 Task: Search one way flight ticket for 3 adults, 3 children in business from Oakland: Oakland International Airport to South Bend: South Bend International Airport on 8-6-2023. Choice of flights is JetBlue. Number of bags: 1 checked bag. Price is upto 74000. Outbound departure time preference is 19:30.
Action: Mouse moved to (318, 131)
Screenshot: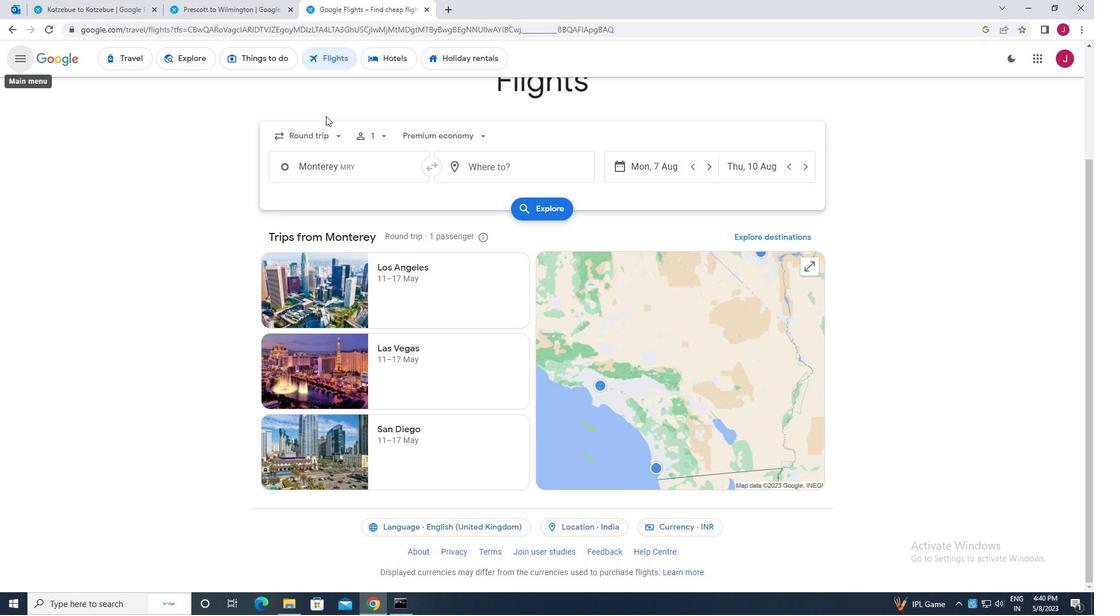 
Action: Mouse pressed left at (318, 131)
Screenshot: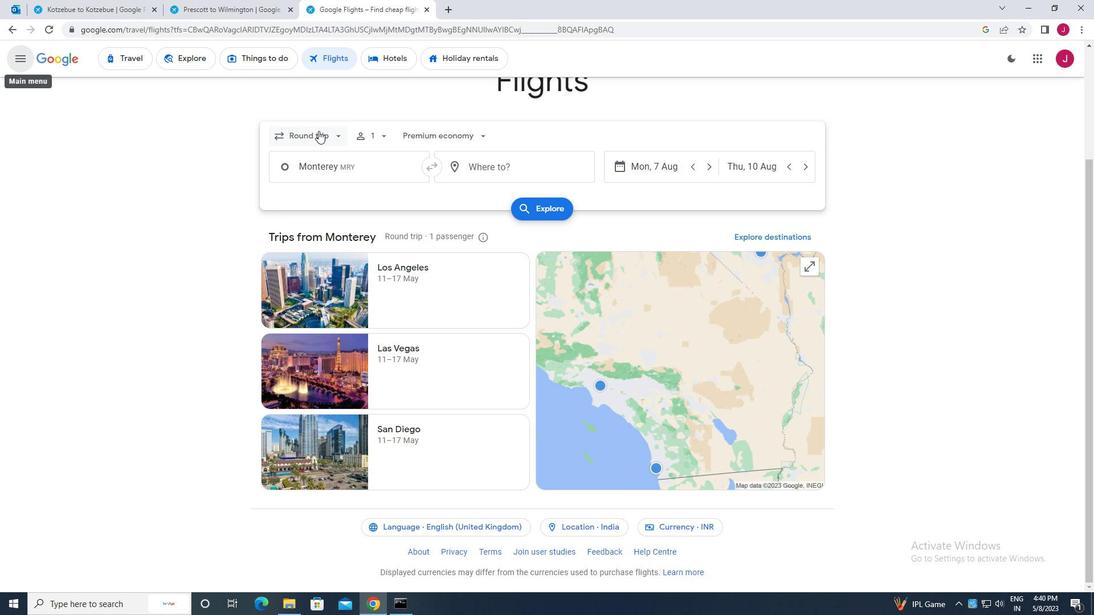 
Action: Mouse moved to (329, 185)
Screenshot: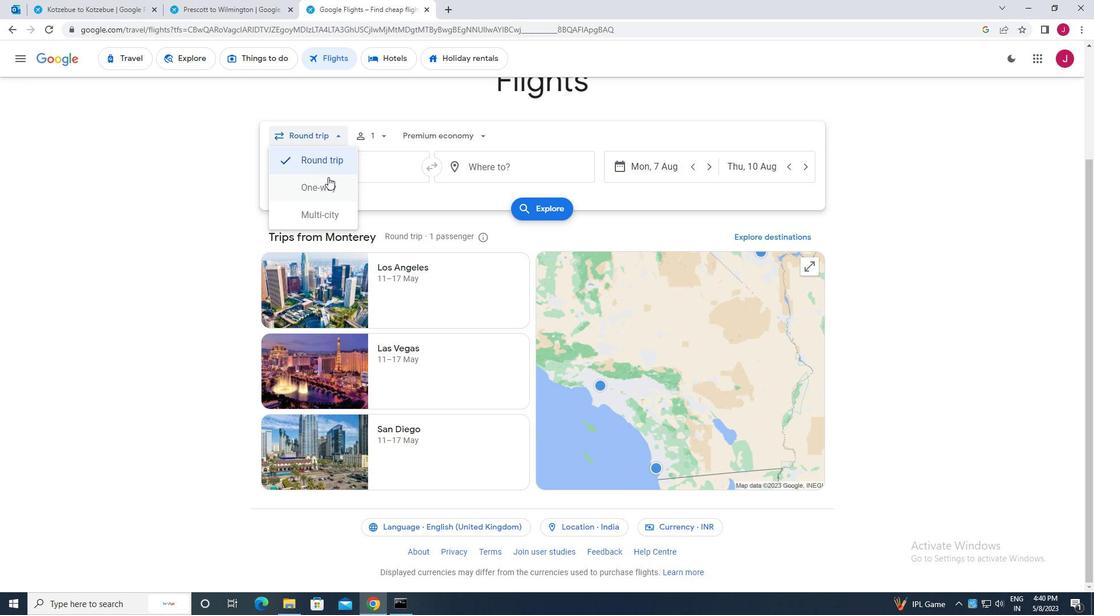 
Action: Mouse pressed left at (329, 185)
Screenshot: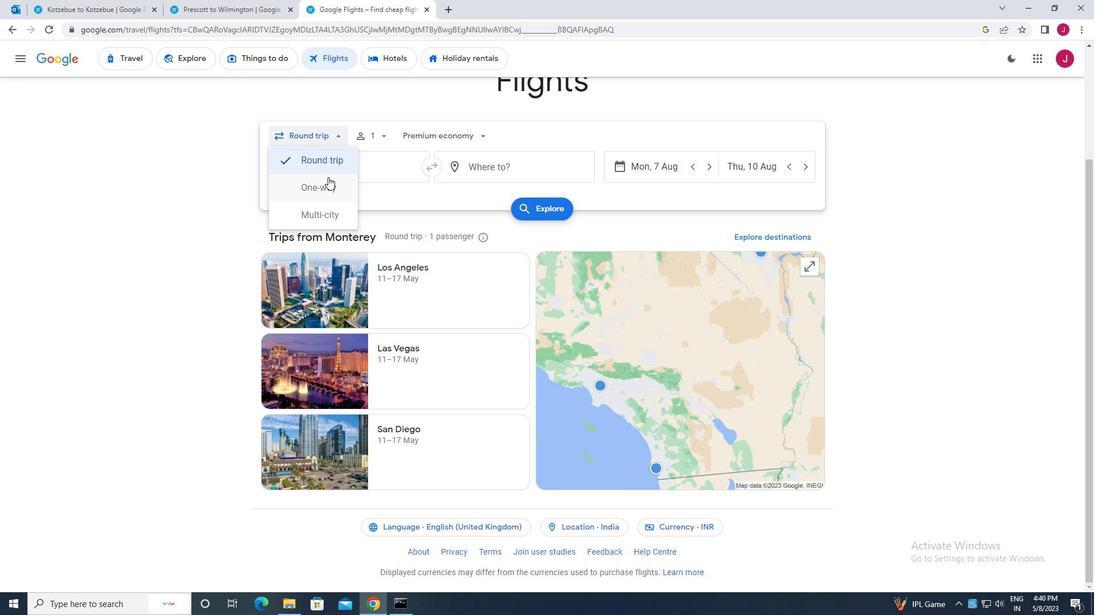 
Action: Mouse moved to (379, 135)
Screenshot: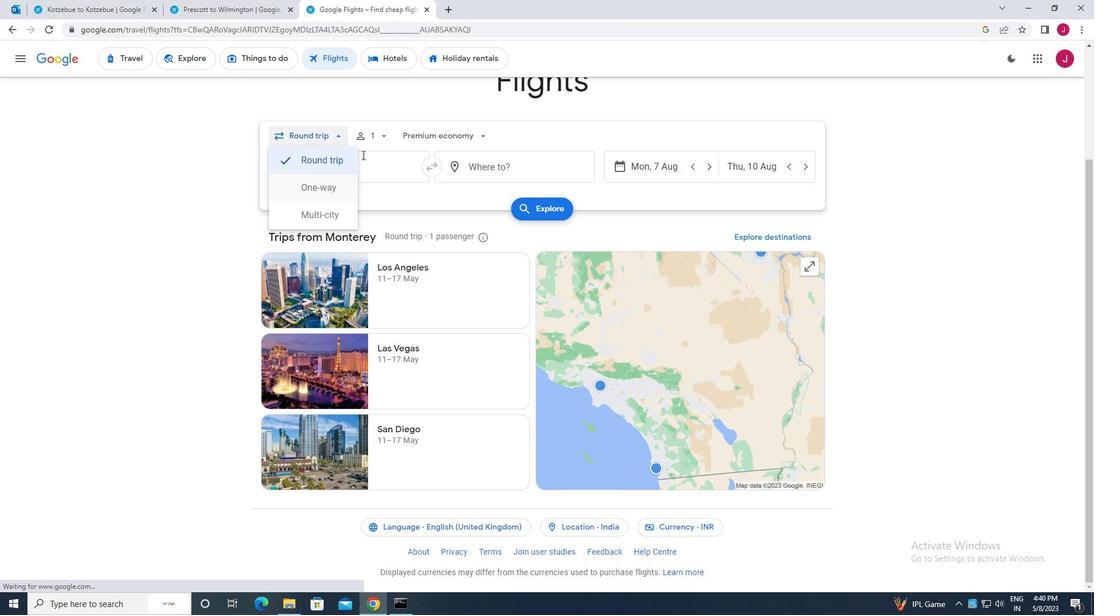 
Action: Mouse pressed left at (379, 135)
Screenshot: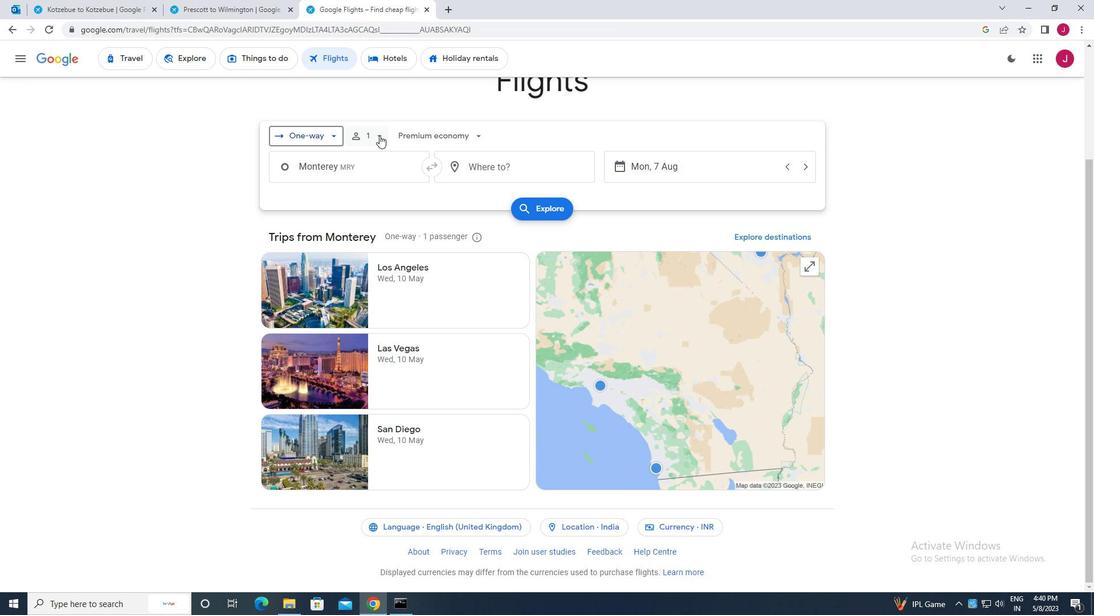 
Action: Mouse moved to (461, 167)
Screenshot: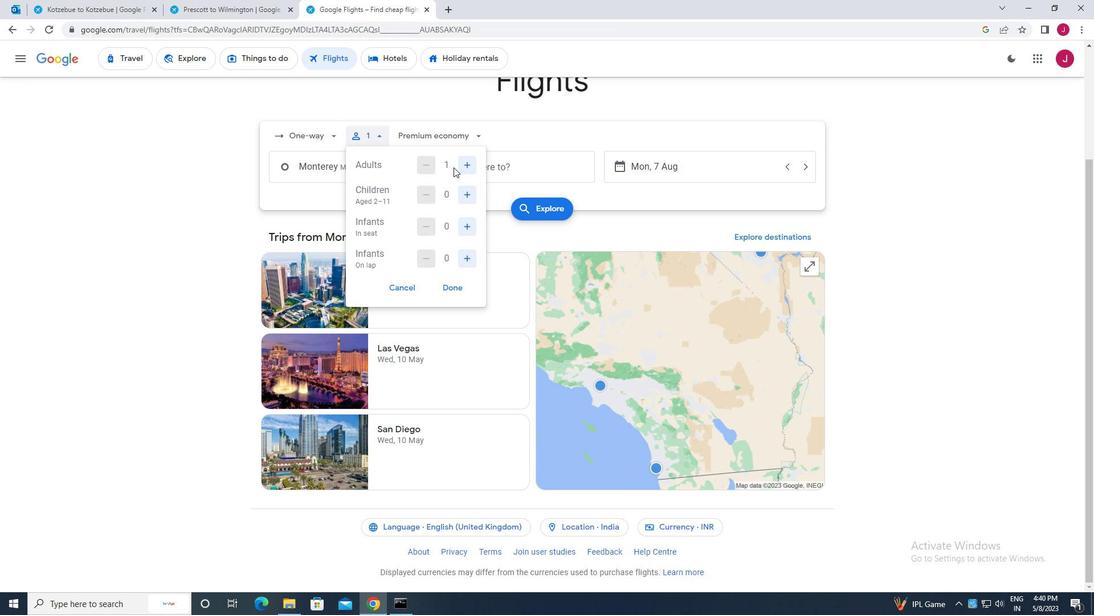 
Action: Mouse pressed left at (461, 167)
Screenshot: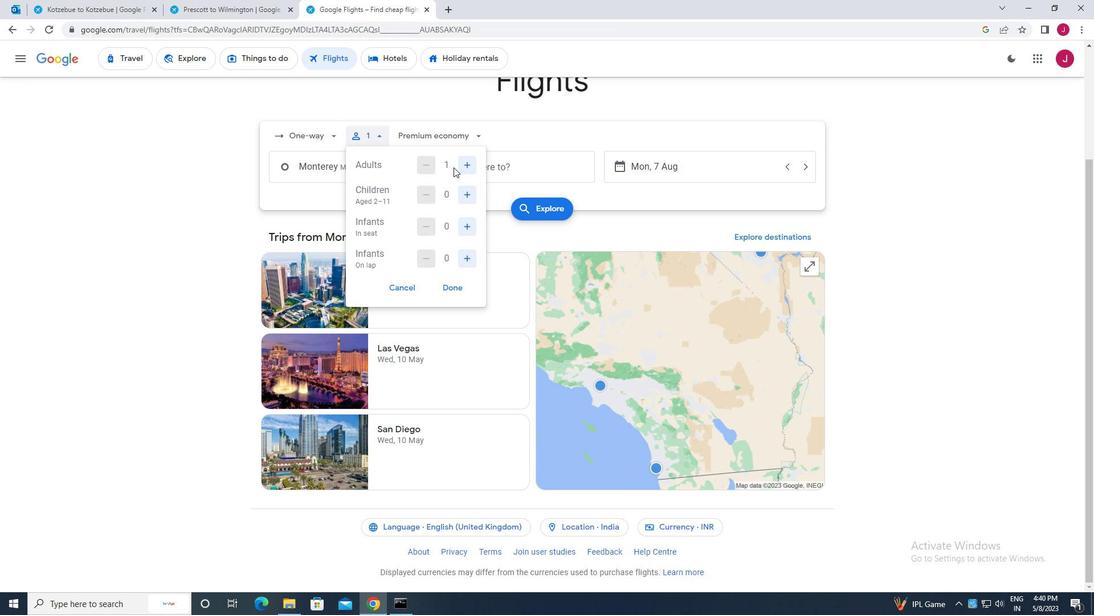 
Action: Mouse moved to (461, 167)
Screenshot: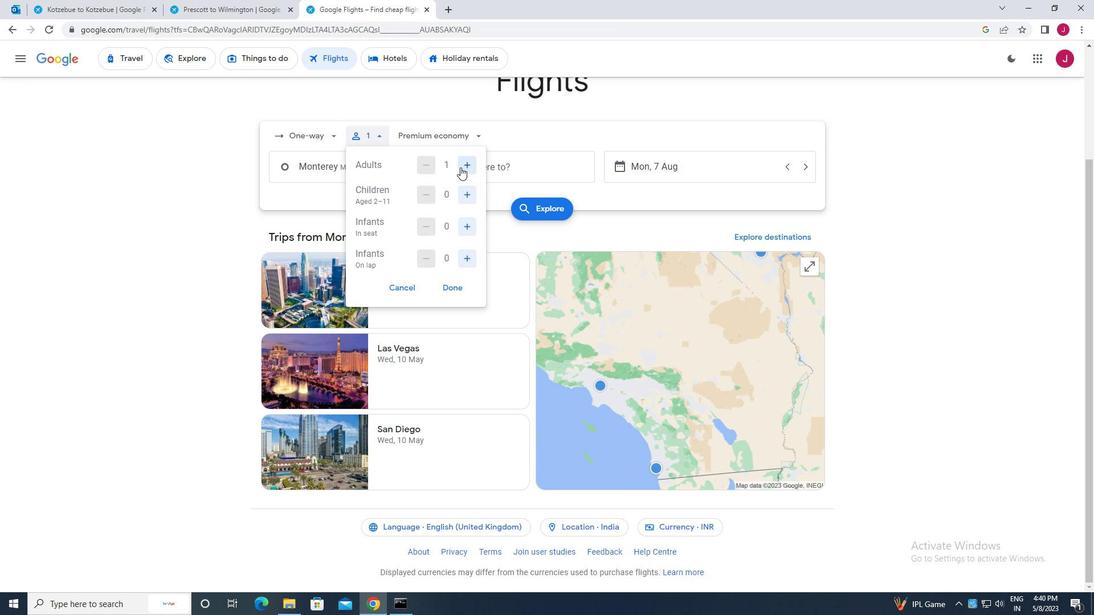
Action: Mouse pressed left at (461, 167)
Screenshot: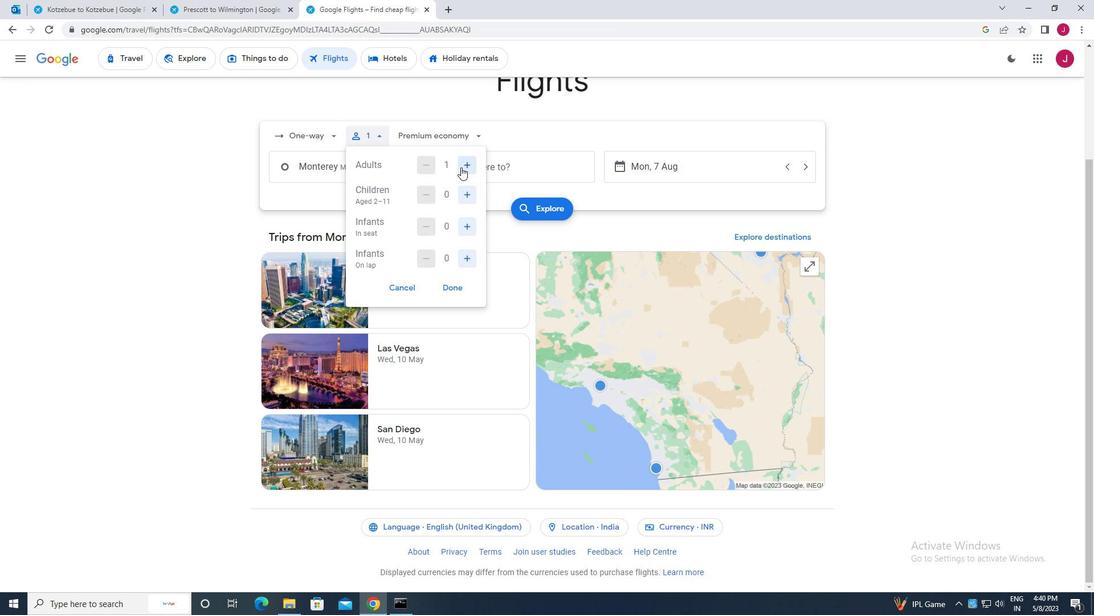 
Action: Mouse pressed left at (461, 167)
Screenshot: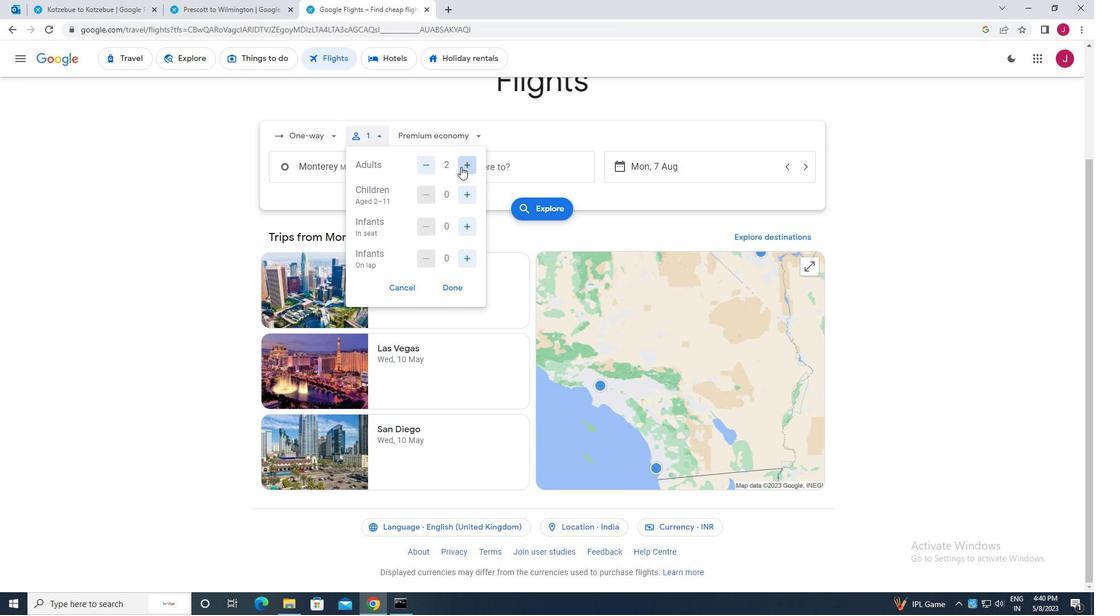 
Action: Mouse moved to (426, 162)
Screenshot: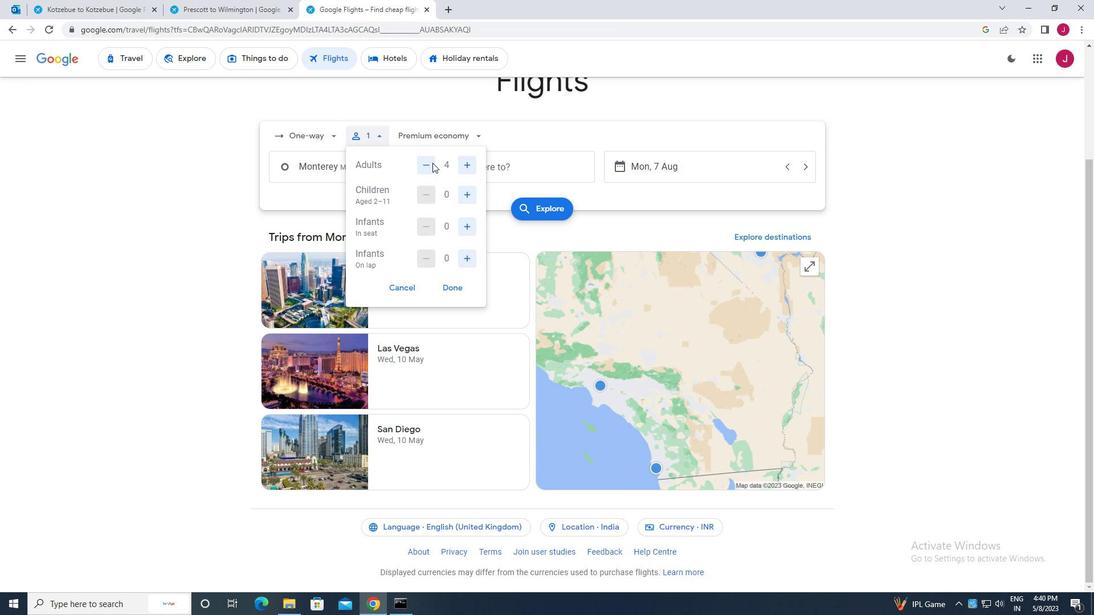 
Action: Mouse pressed left at (426, 162)
Screenshot: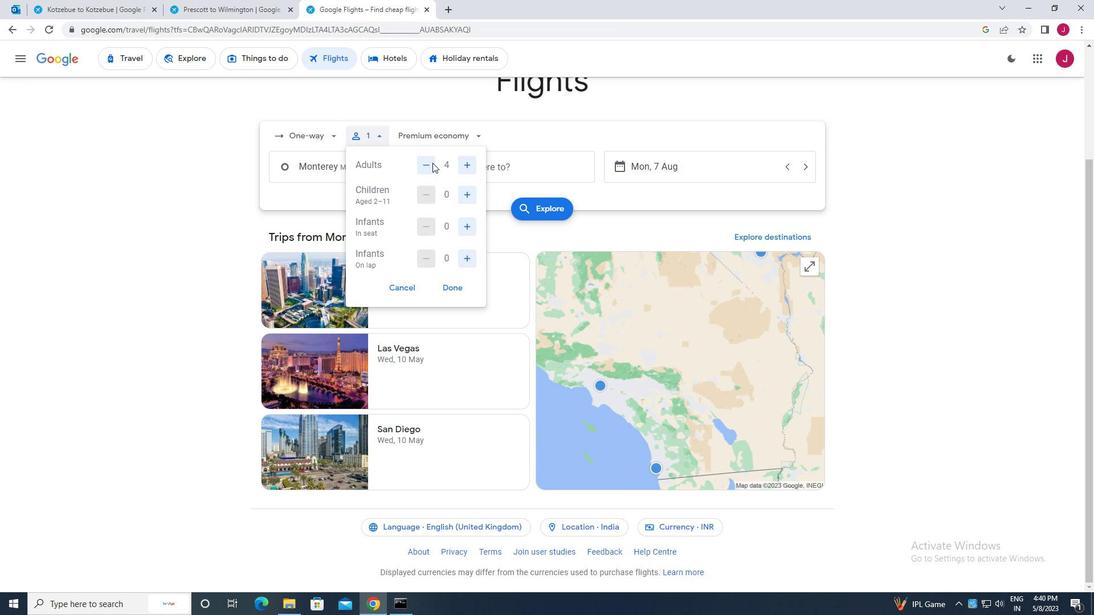 
Action: Mouse moved to (467, 194)
Screenshot: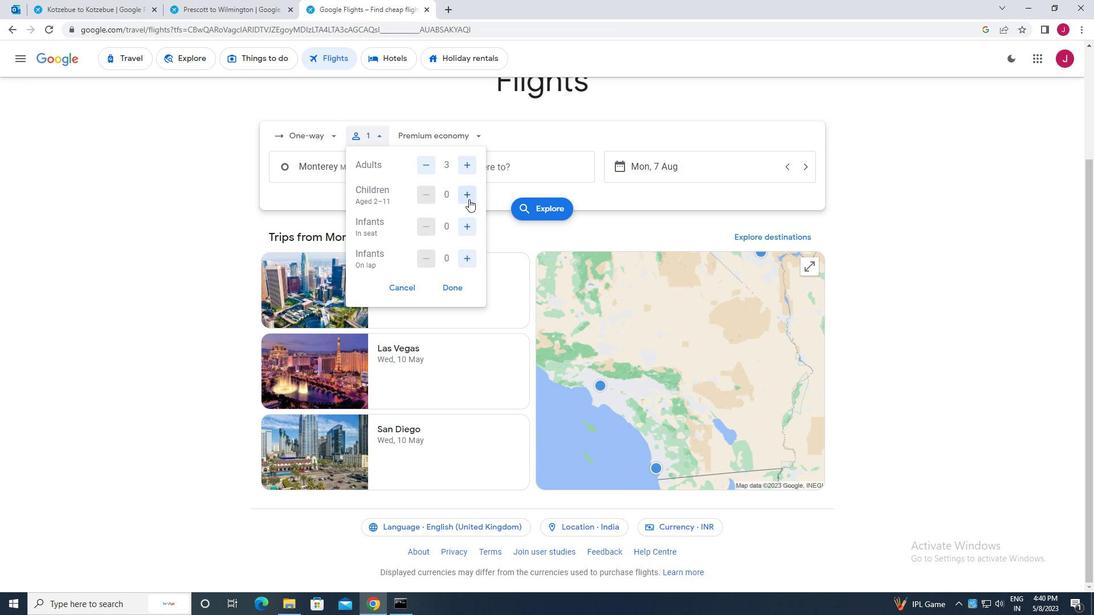 
Action: Mouse pressed left at (467, 194)
Screenshot: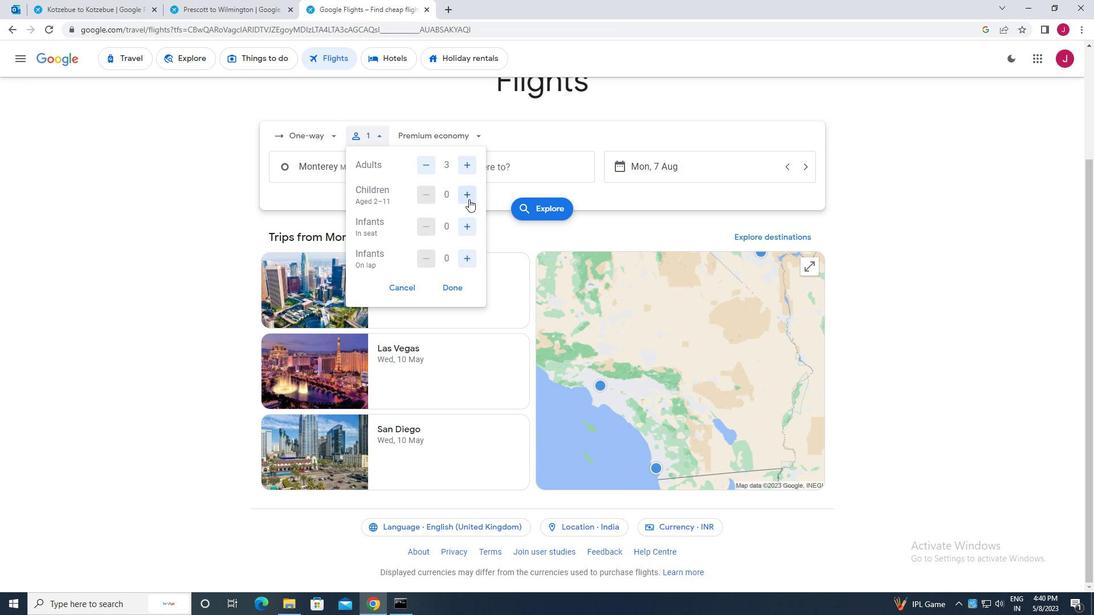 
Action: Mouse moved to (467, 194)
Screenshot: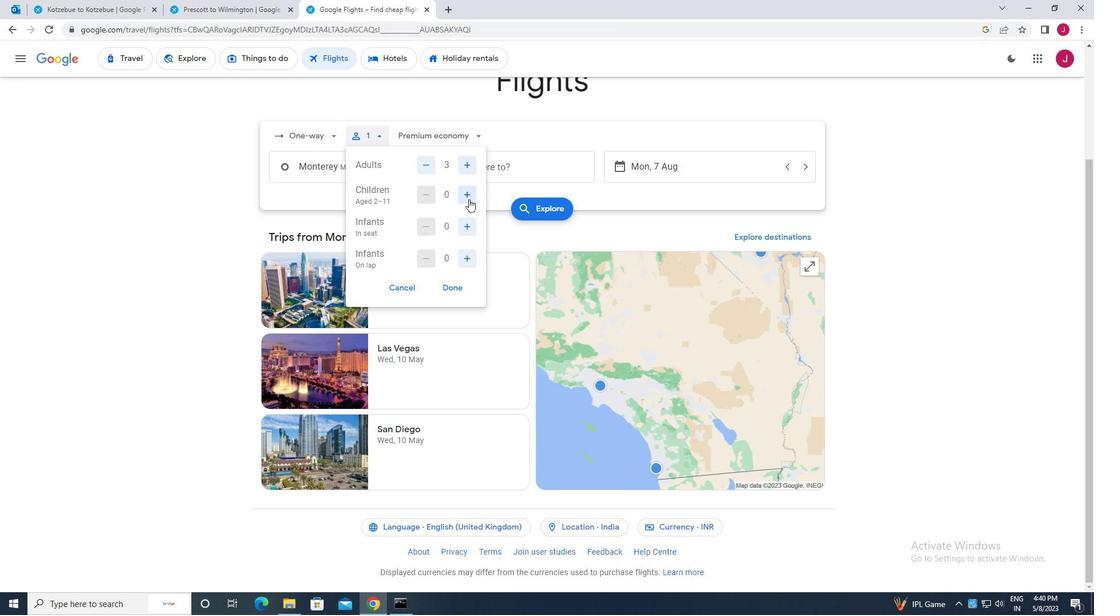 
Action: Mouse pressed left at (467, 194)
Screenshot: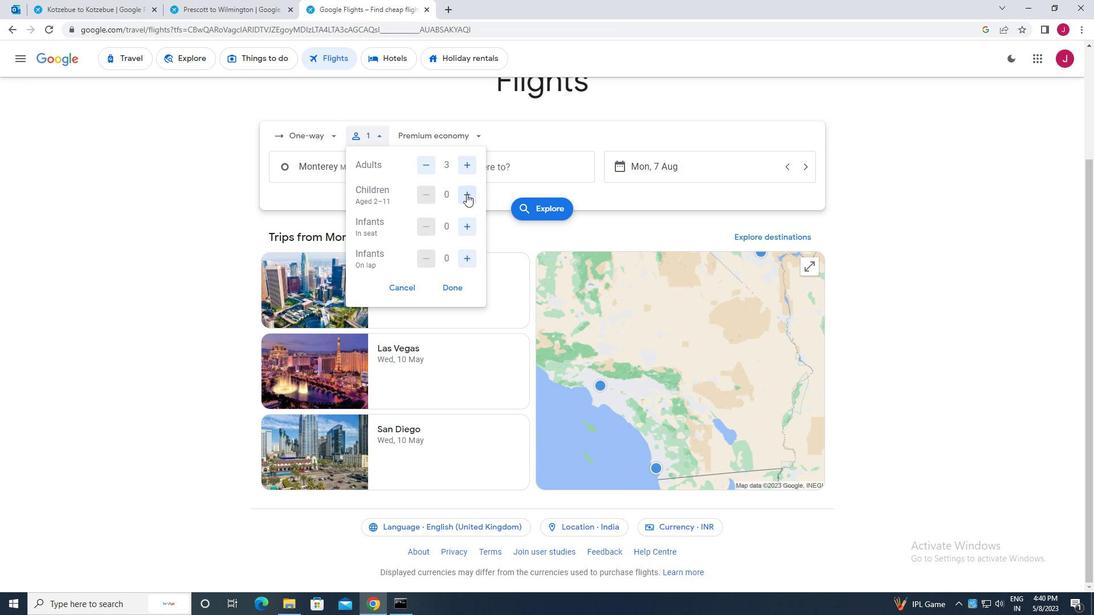 
Action: Mouse moved to (470, 193)
Screenshot: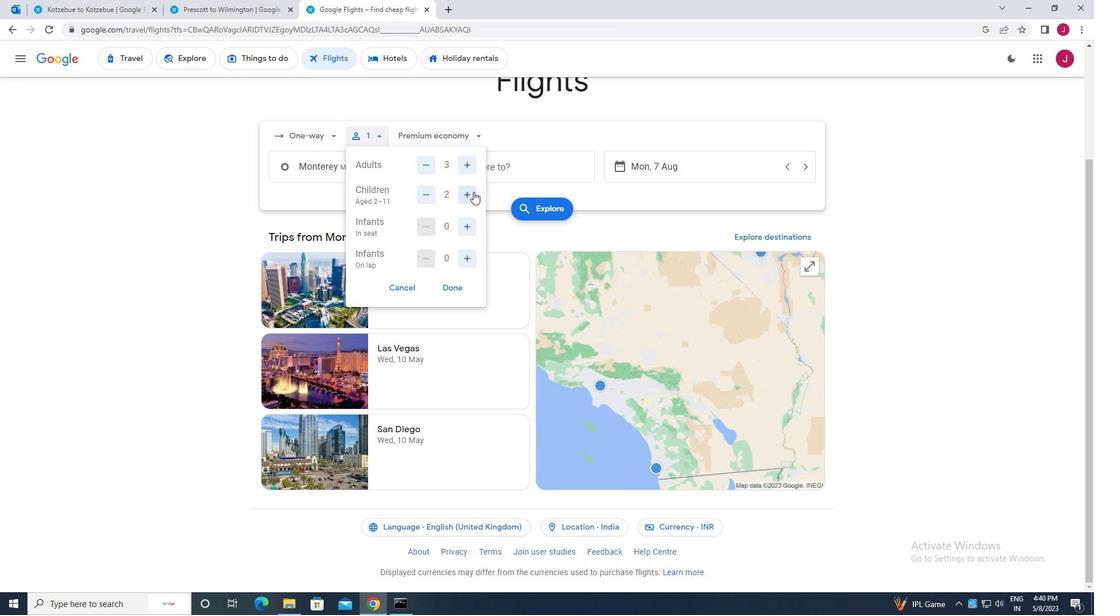
Action: Mouse pressed left at (470, 193)
Screenshot: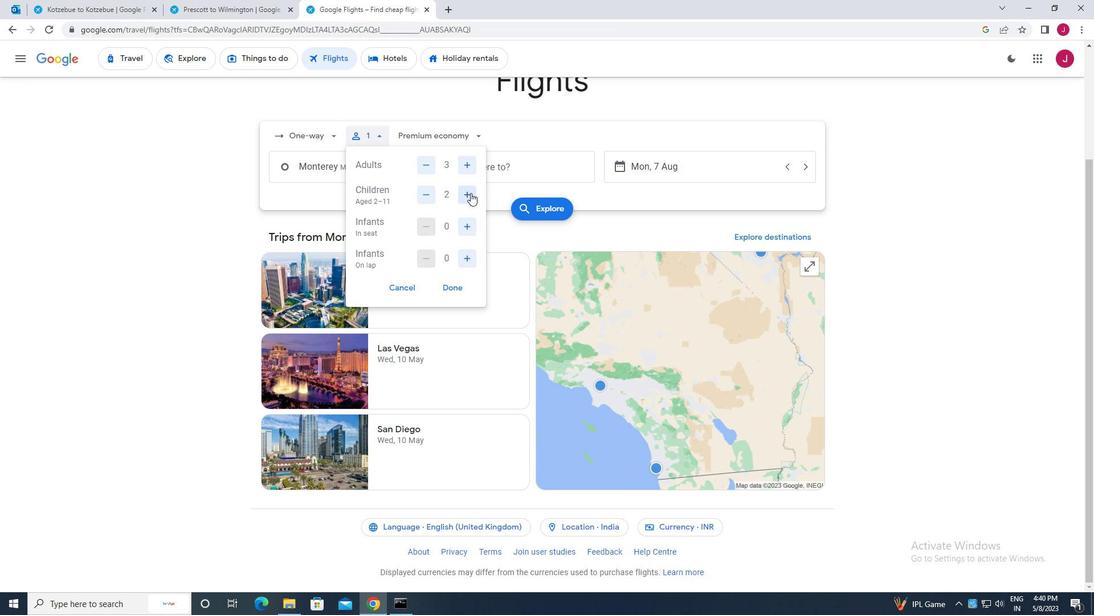 
Action: Mouse moved to (456, 286)
Screenshot: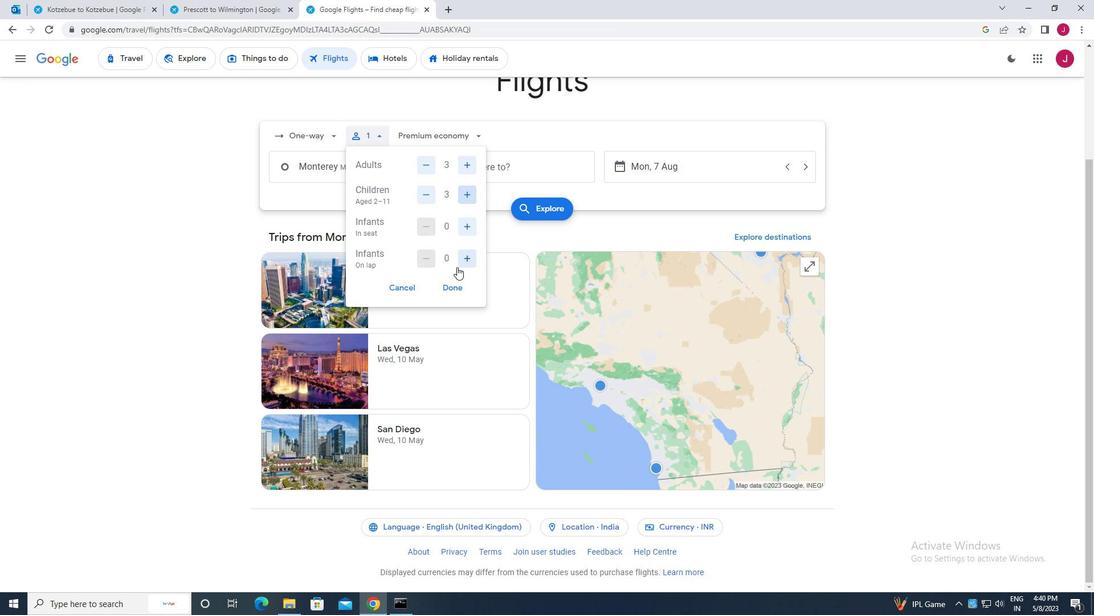 
Action: Mouse pressed left at (456, 286)
Screenshot: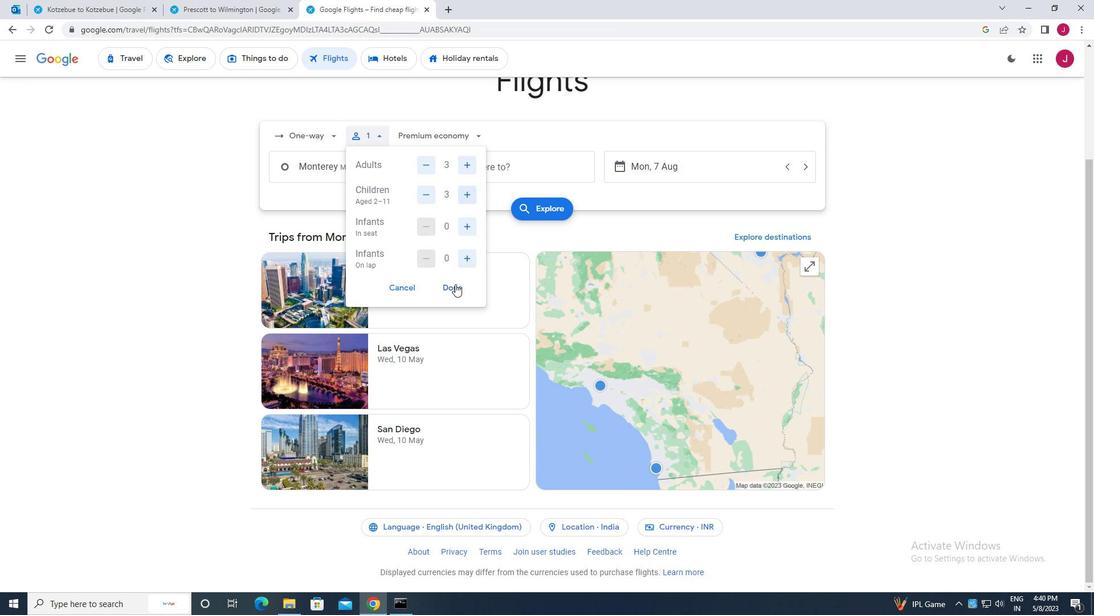 
Action: Mouse moved to (422, 136)
Screenshot: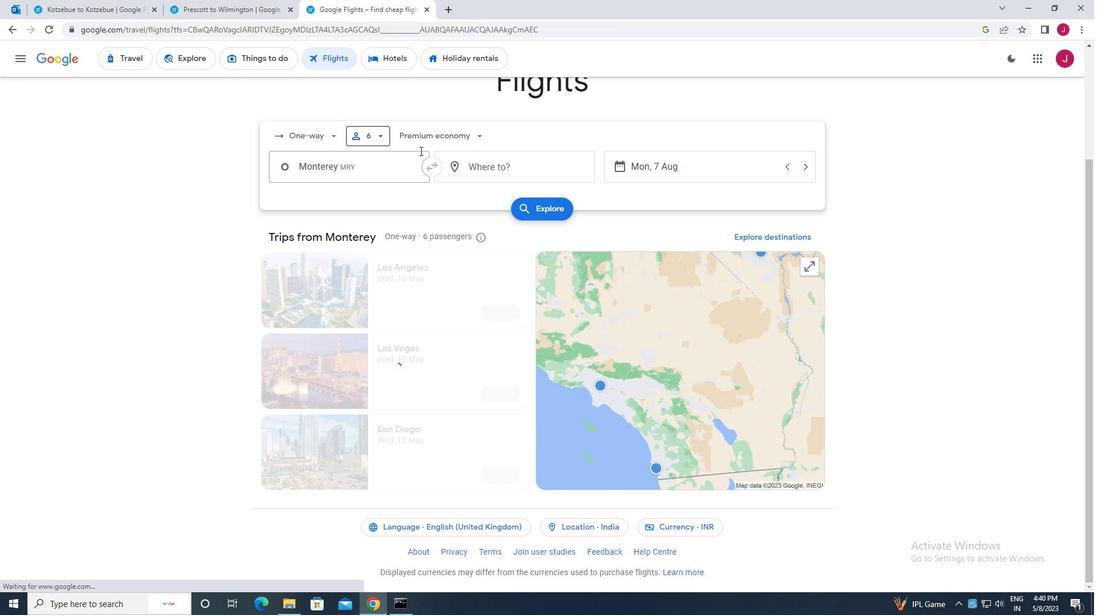 
Action: Mouse pressed left at (422, 136)
Screenshot: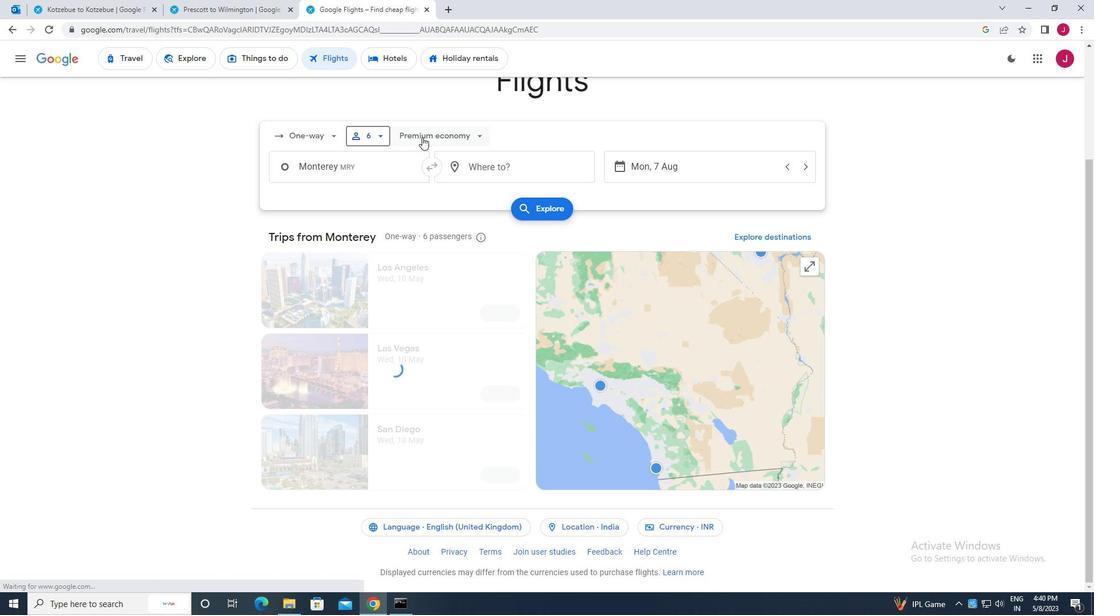 
Action: Mouse moved to (443, 208)
Screenshot: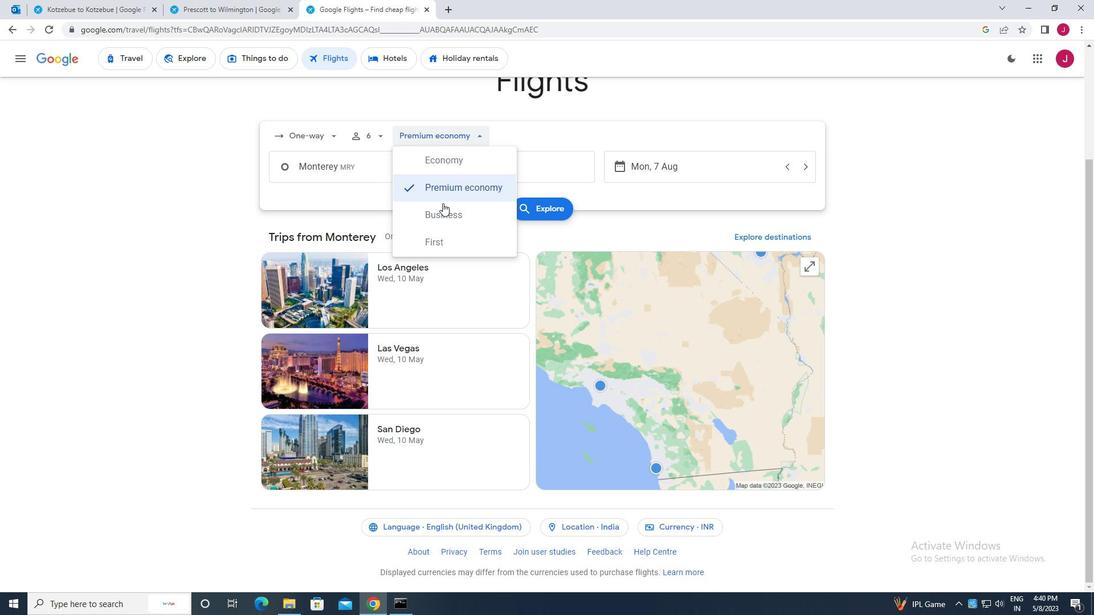 
Action: Mouse pressed left at (443, 208)
Screenshot: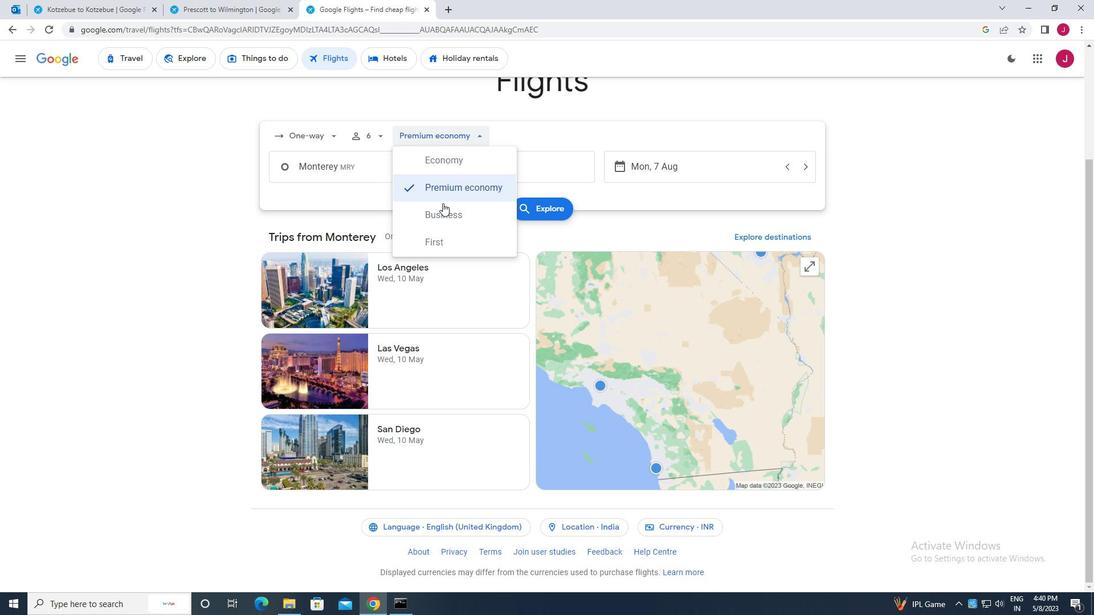 
Action: Mouse moved to (376, 172)
Screenshot: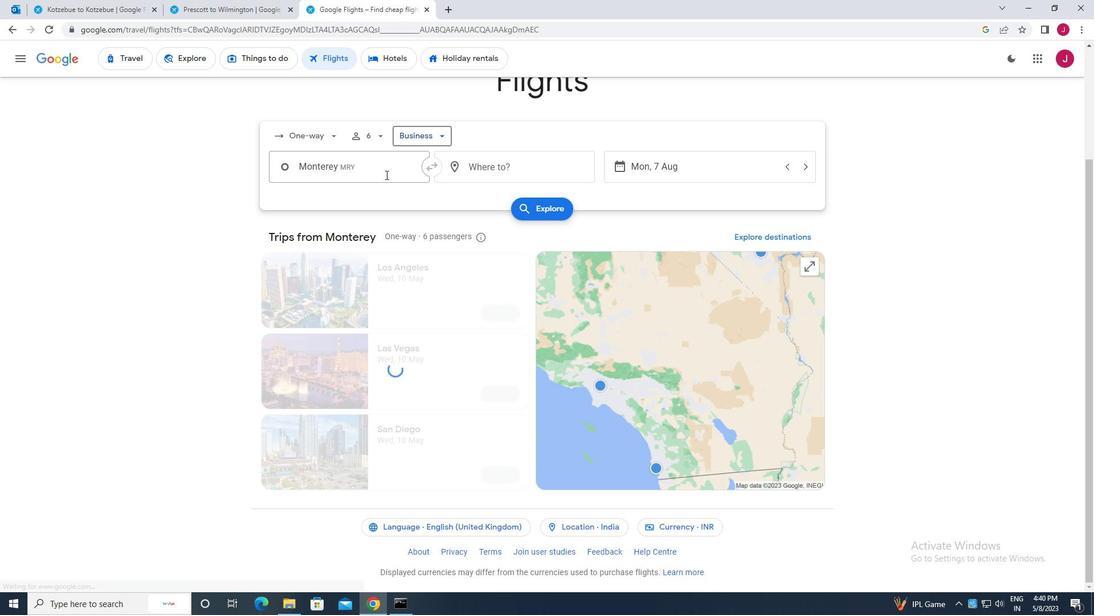 
Action: Mouse pressed left at (376, 172)
Screenshot: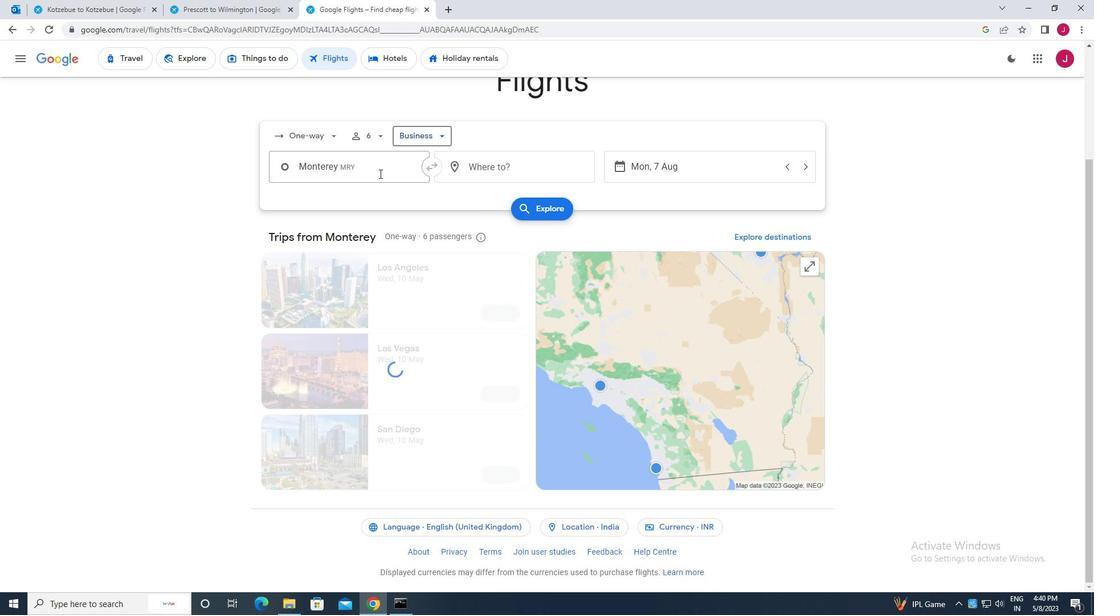 
Action: Mouse moved to (376, 172)
Screenshot: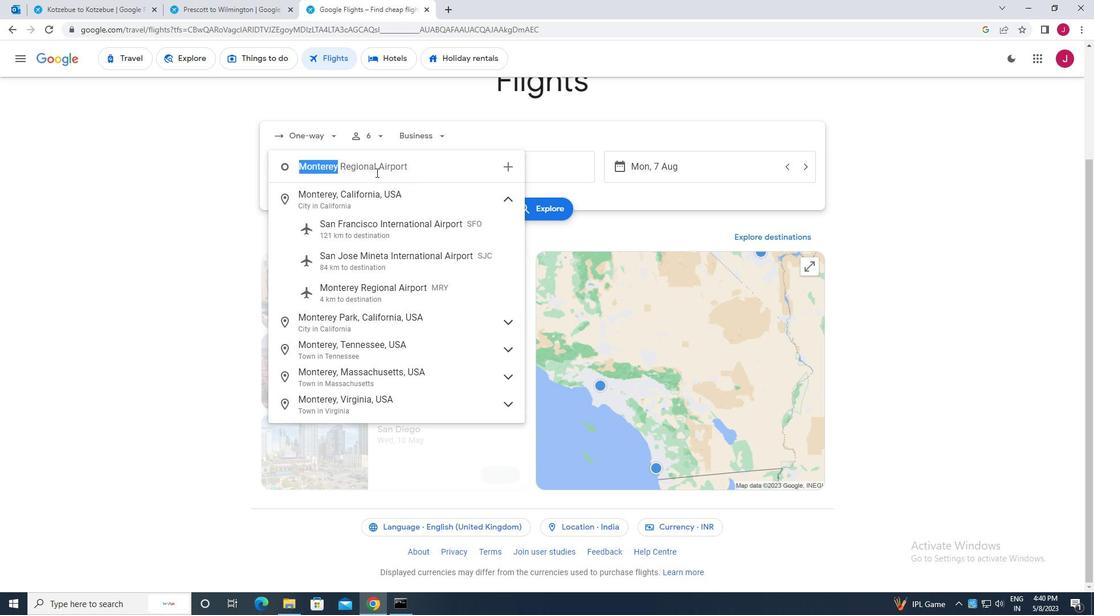 
Action: Key pressed o<Key.backspace>okland
Screenshot: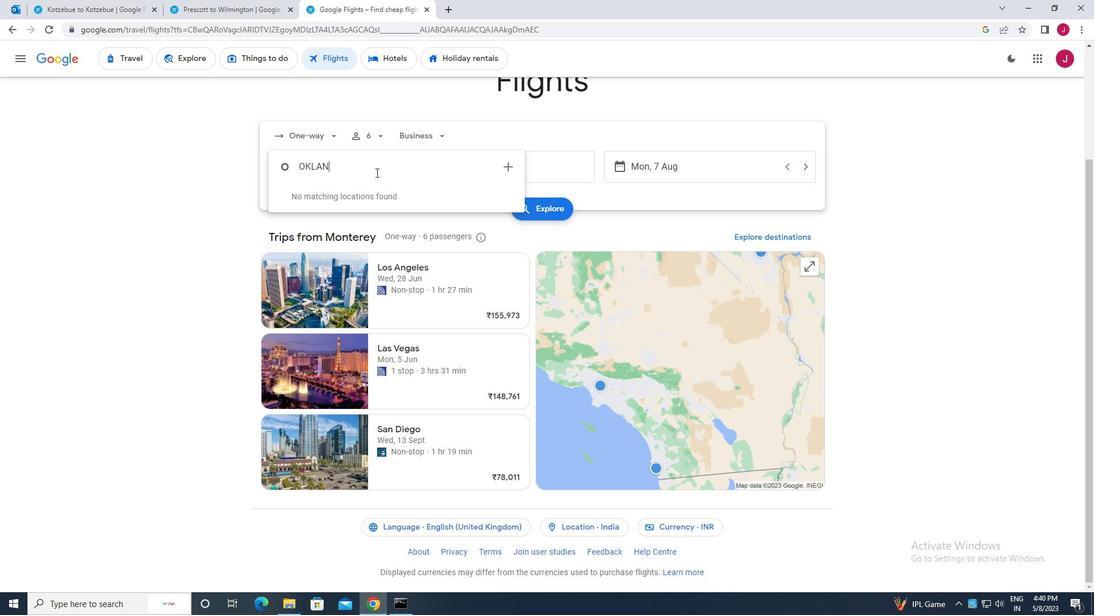 
Action: Mouse moved to (389, 226)
Screenshot: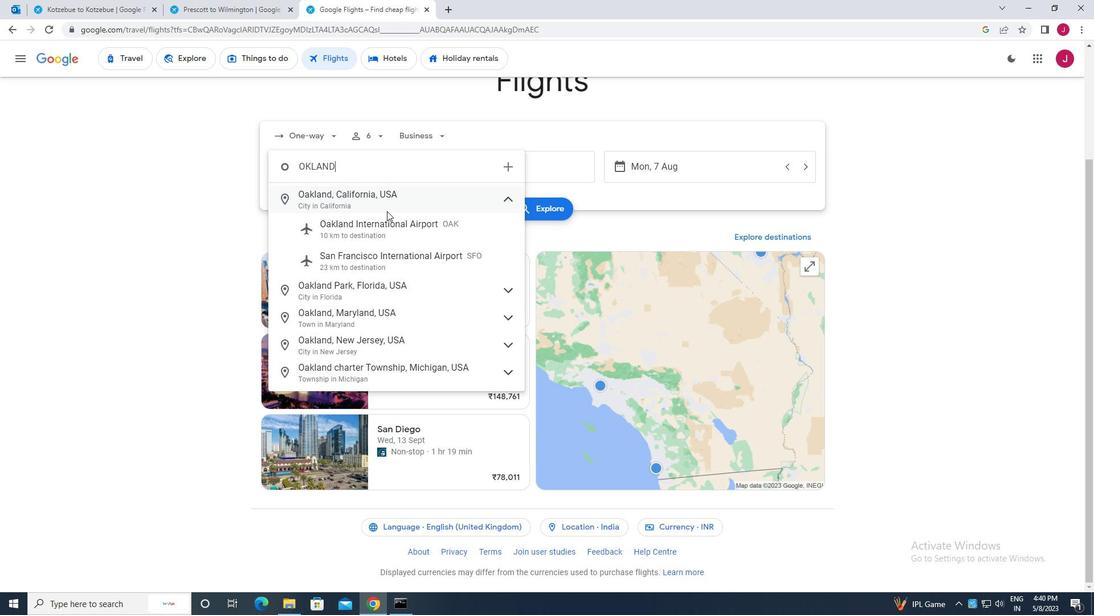 
Action: Mouse pressed left at (389, 226)
Screenshot: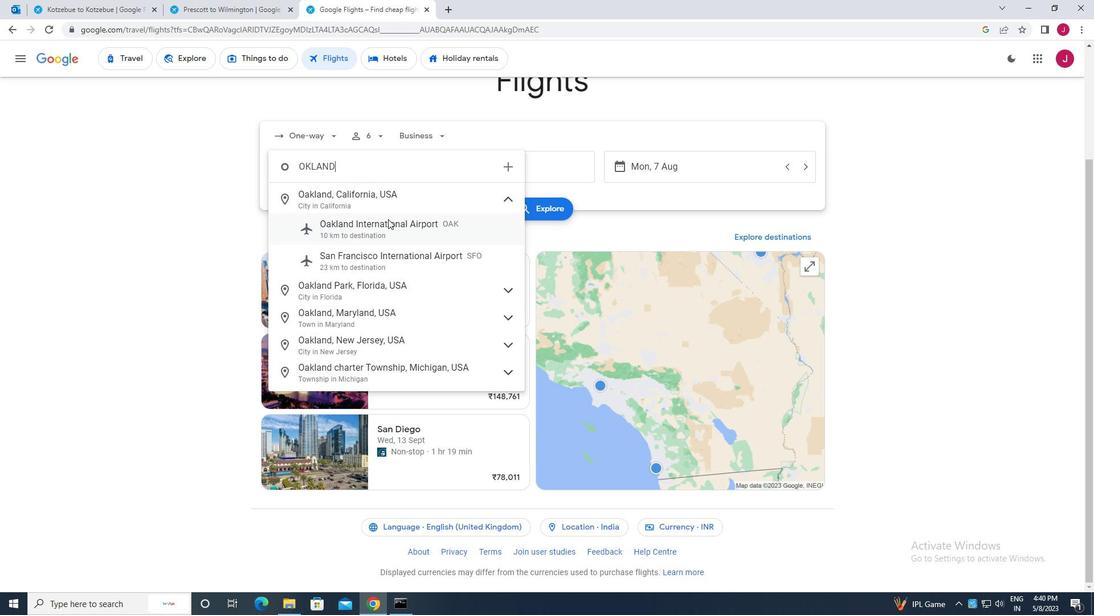 
Action: Mouse moved to (510, 172)
Screenshot: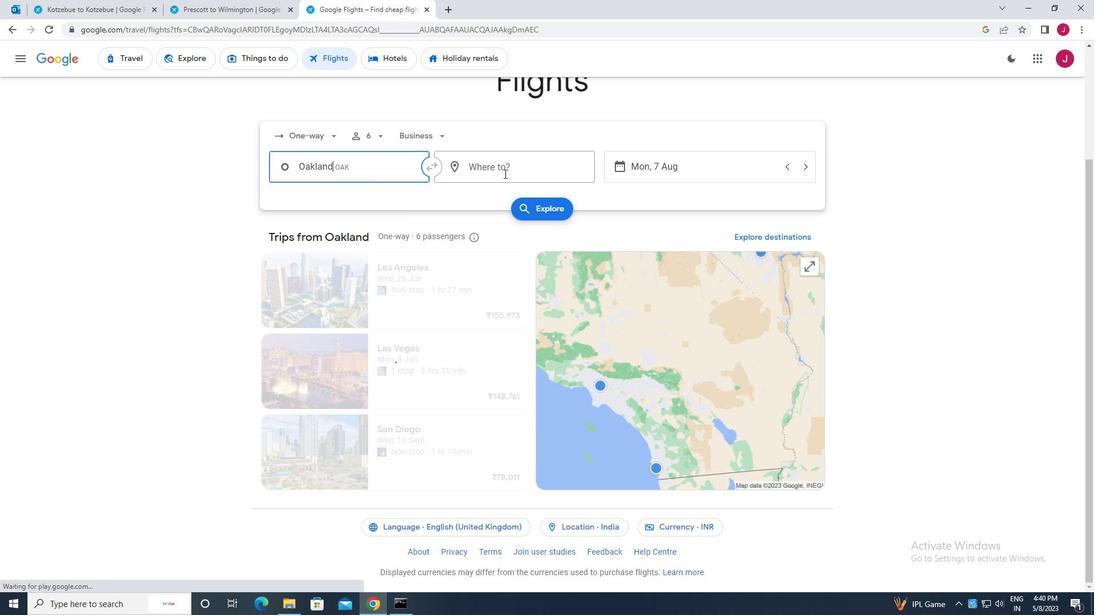 
Action: Mouse pressed left at (510, 172)
Screenshot: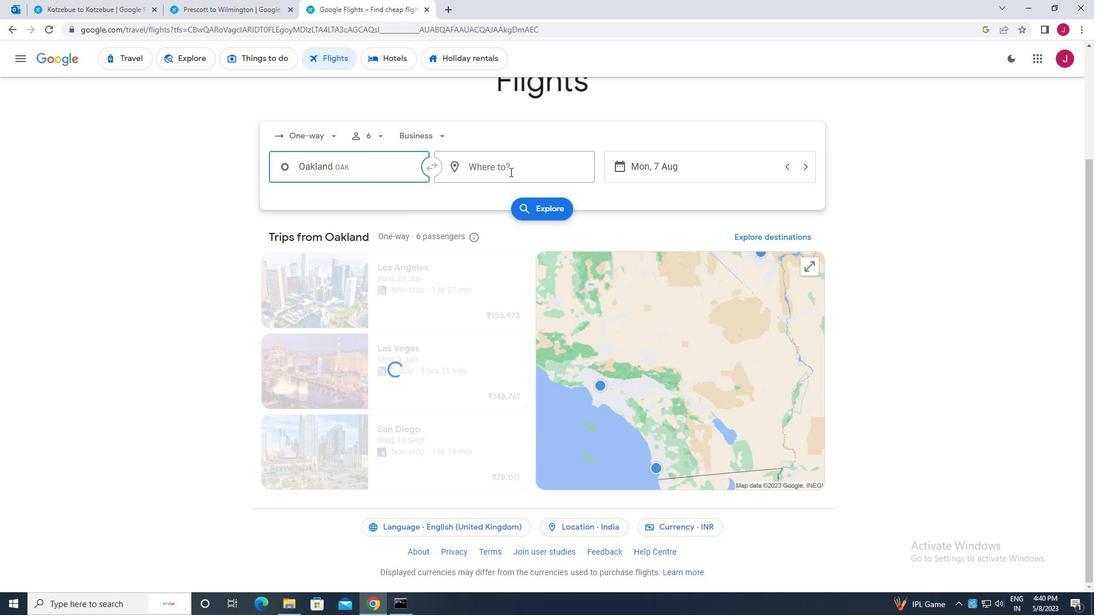 
Action: Mouse moved to (509, 172)
Screenshot: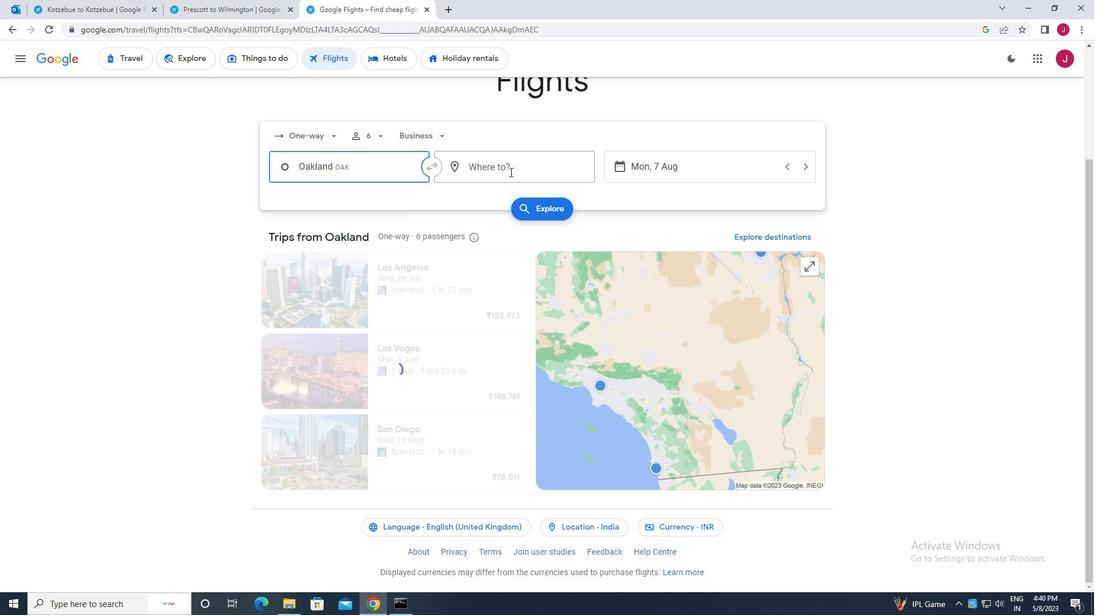 
Action: Key pressed south<Key.space>be
Screenshot: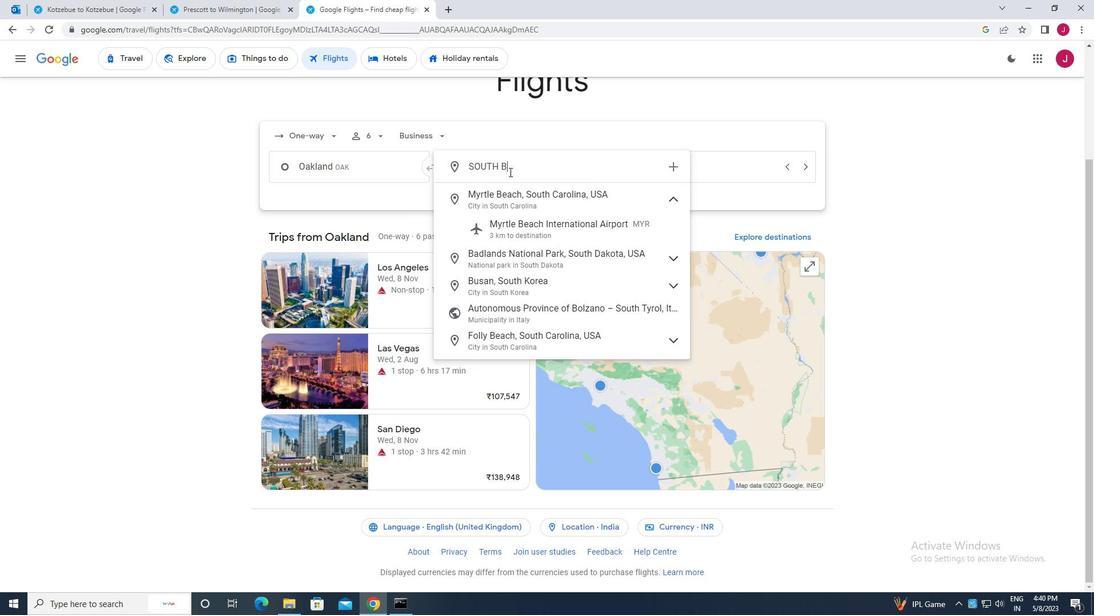 
Action: Mouse moved to (561, 167)
Screenshot: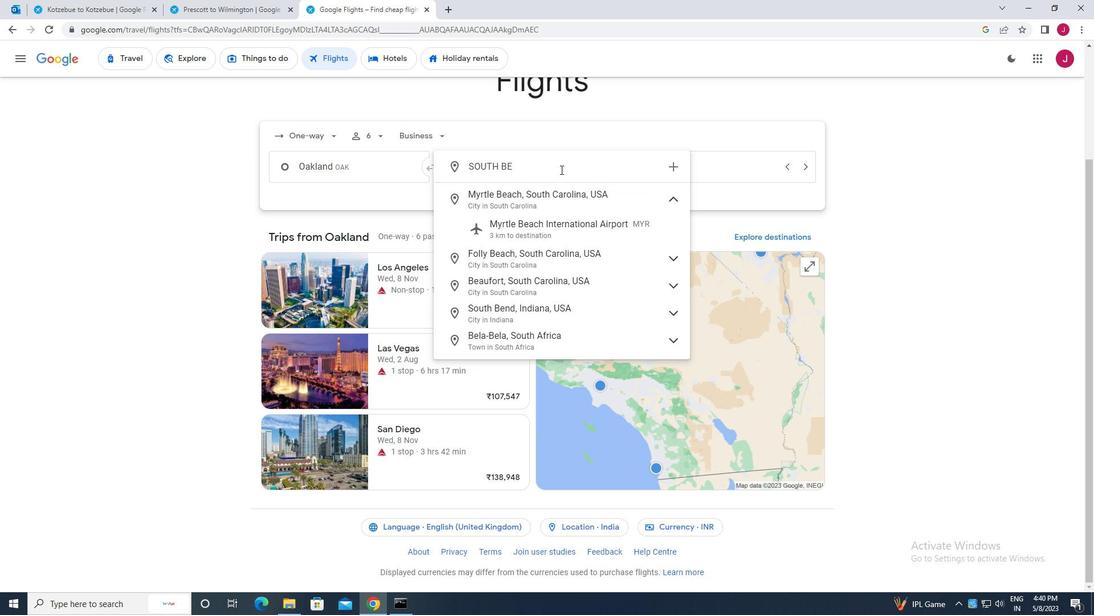 
Action: Key pressed nd
Screenshot: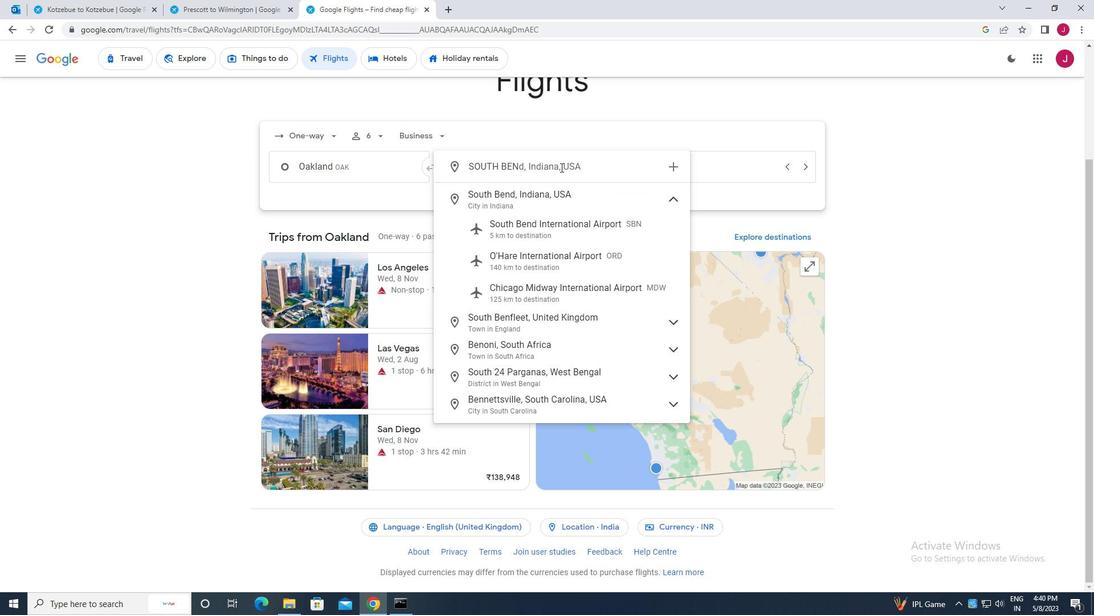 
Action: Mouse moved to (565, 227)
Screenshot: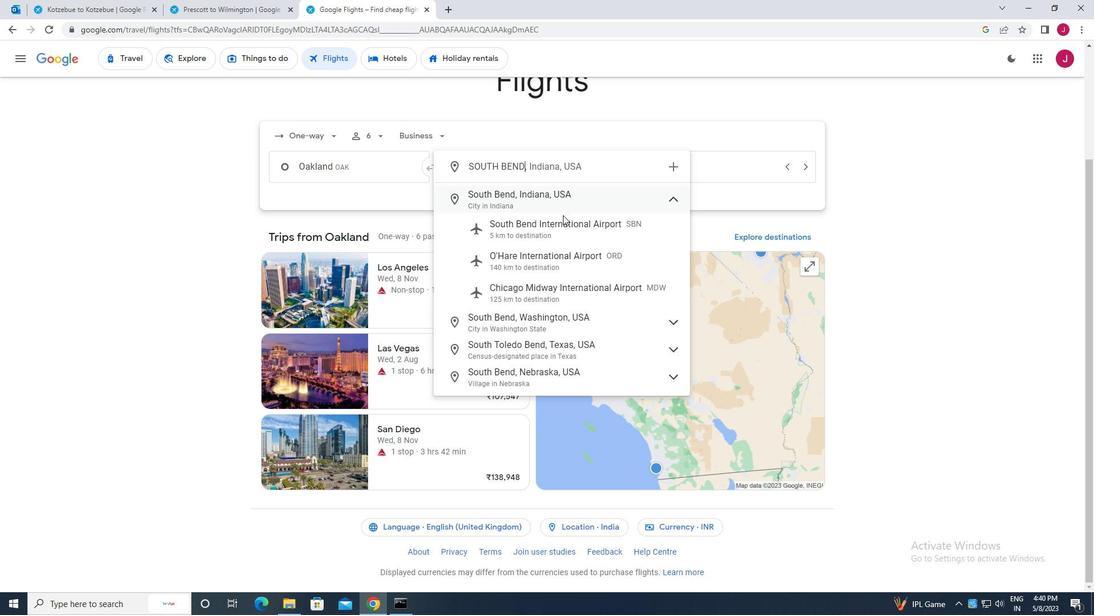 
Action: Mouse pressed left at (565, 227)
Screenshot: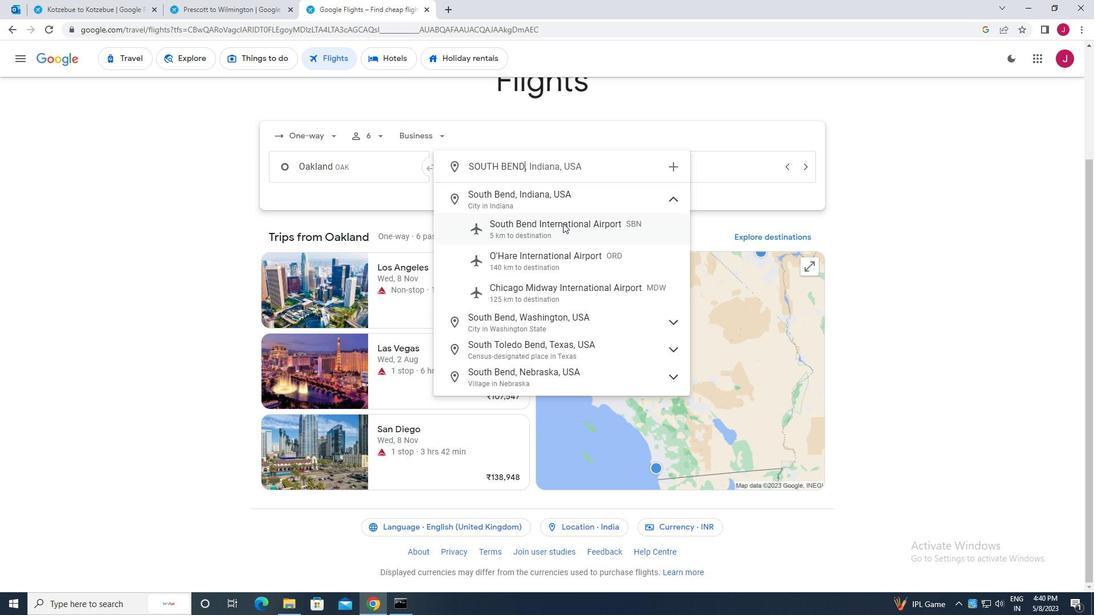 
Action: Mouse moved to (669, 167)
Screenshot: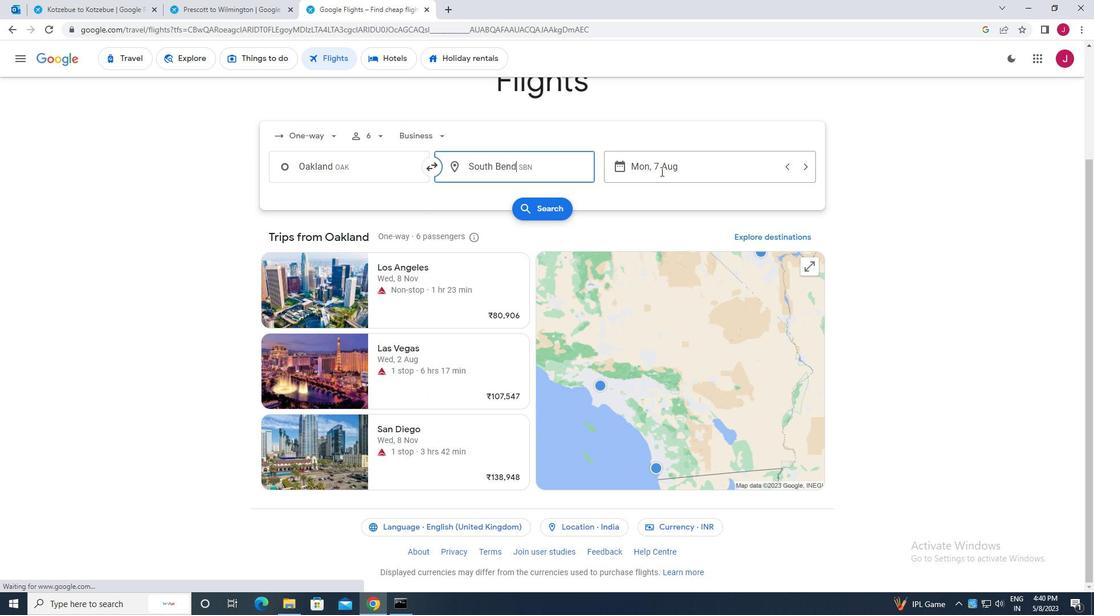 
Action: Mouse pressed left at (669, 167)
Screenshot: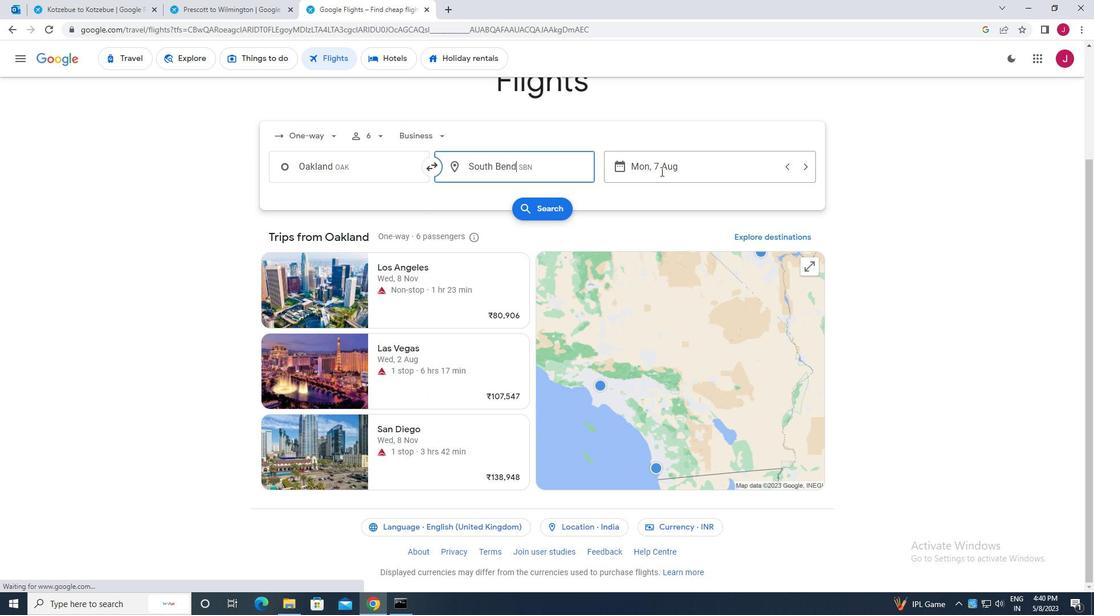 
Action: Mouse moved to (405, 286)
Screenshot: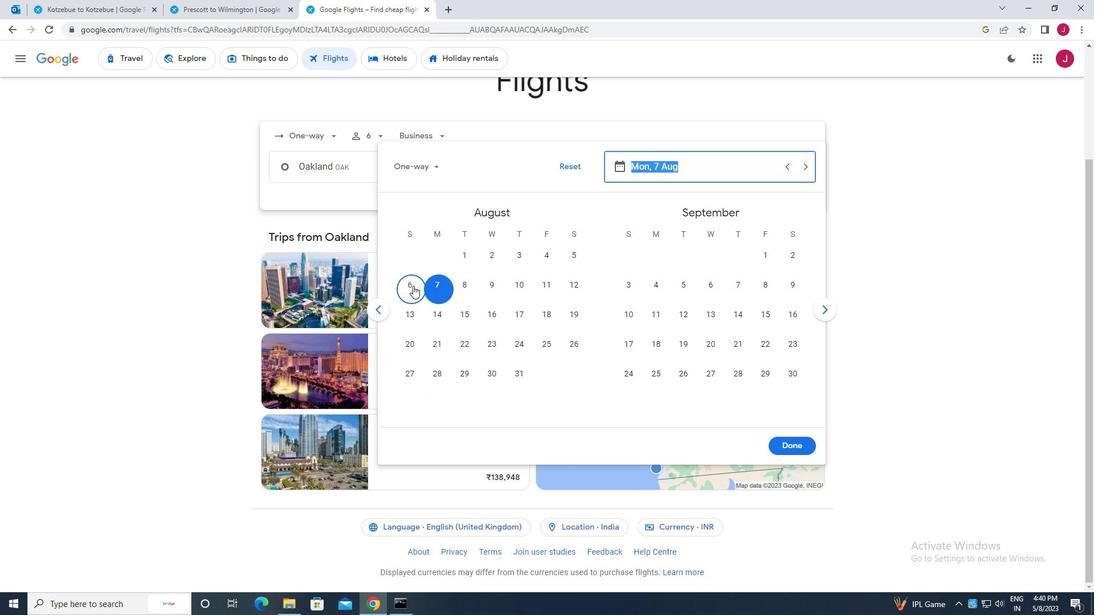 
Action: Mouse pressed left at (405, 286)
Screenshot: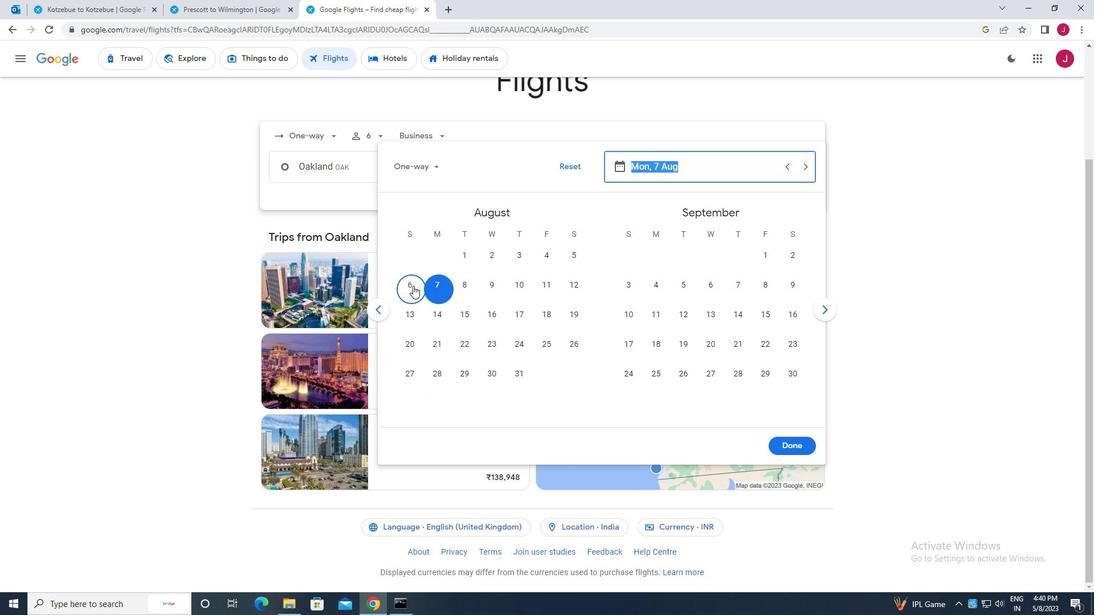 
Action: Mouse moved to (788, 447)
Screenshot: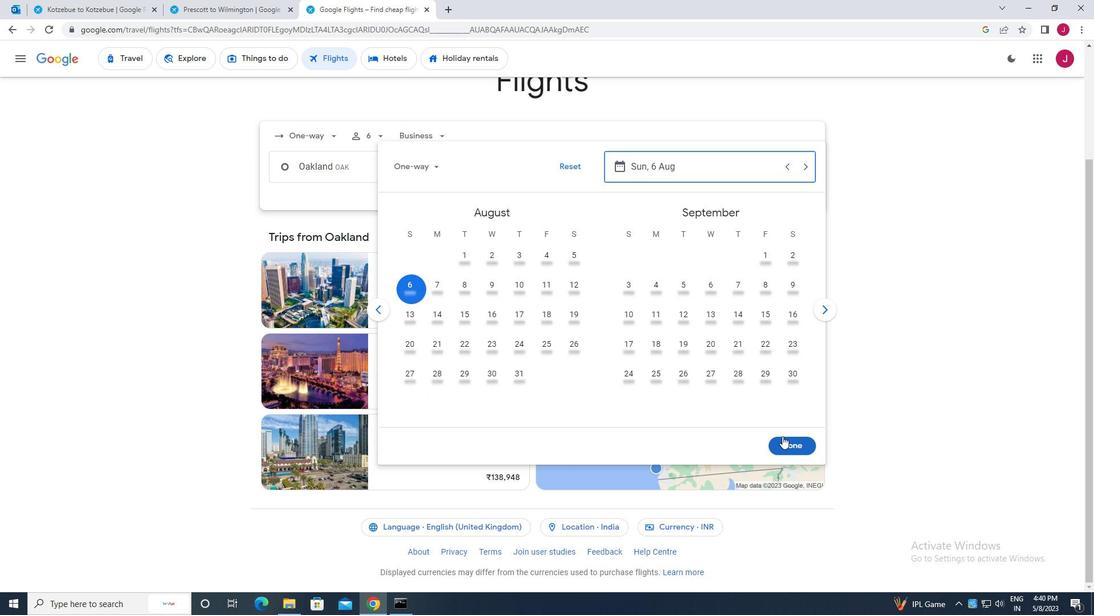 
Action: Mouse pressed left at (788, 447)
Screenshot: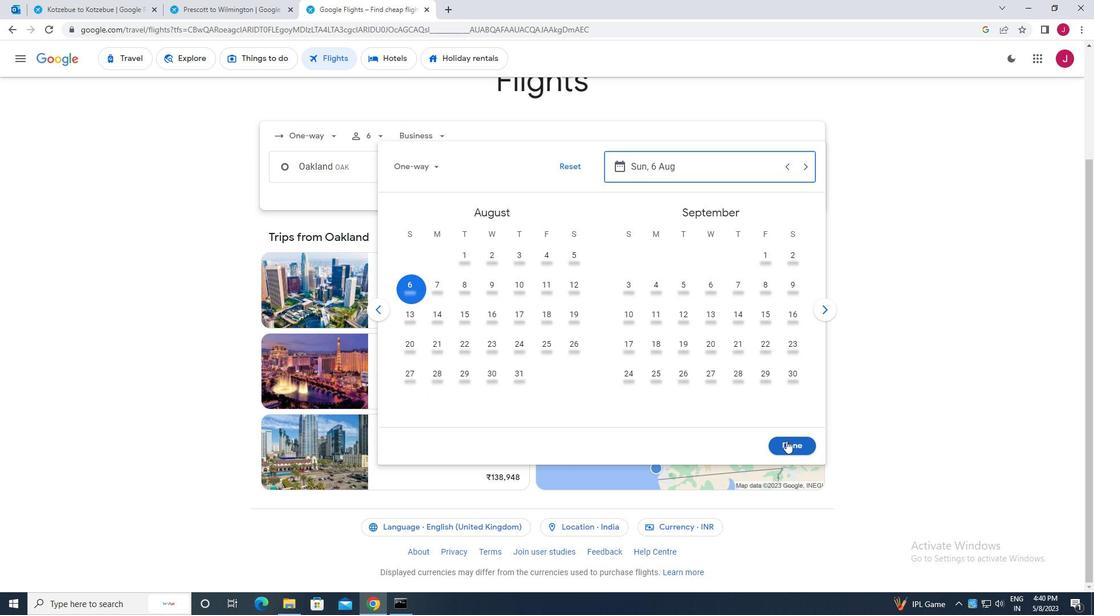 
Action: Mouse moved to (546, 210)
Screenshot: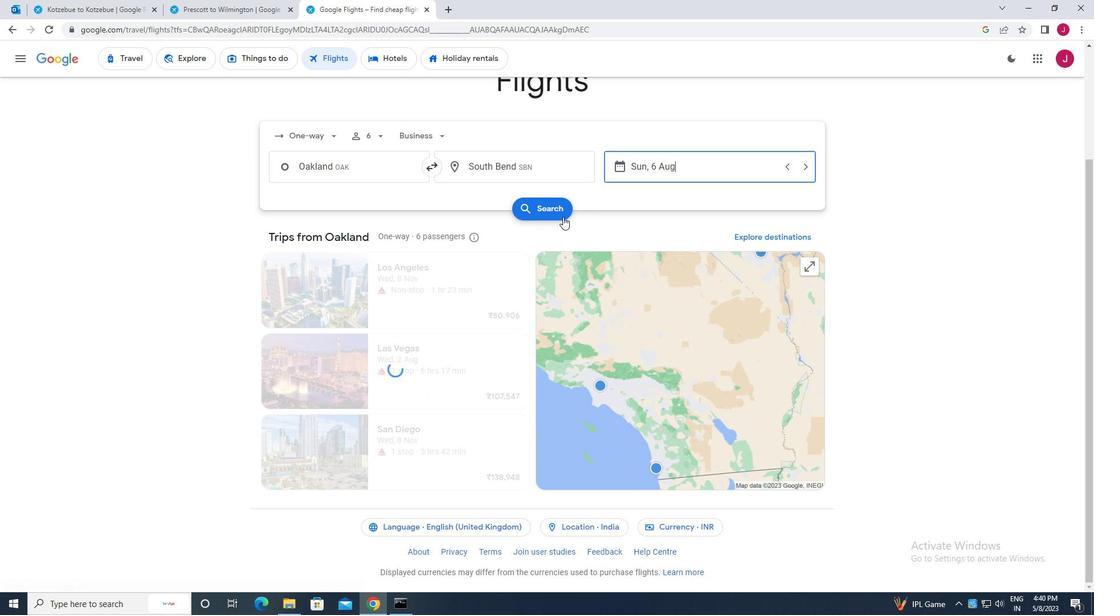 
Action: Mouse pressed left at (546, 210)
Screenshot: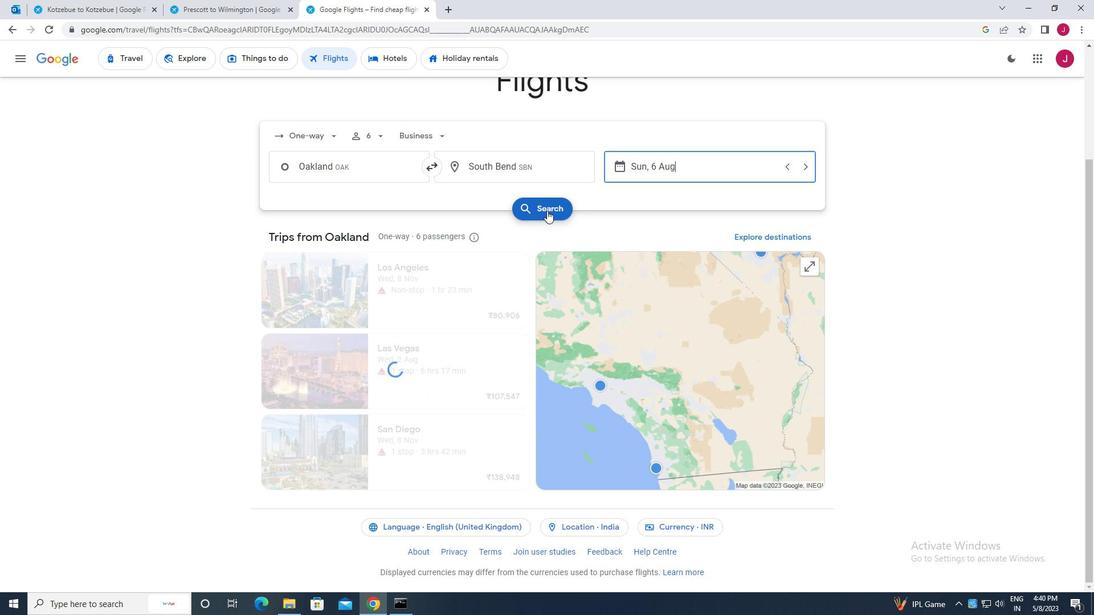 
Action: Mouse moved to (292, 162)
Screenshot: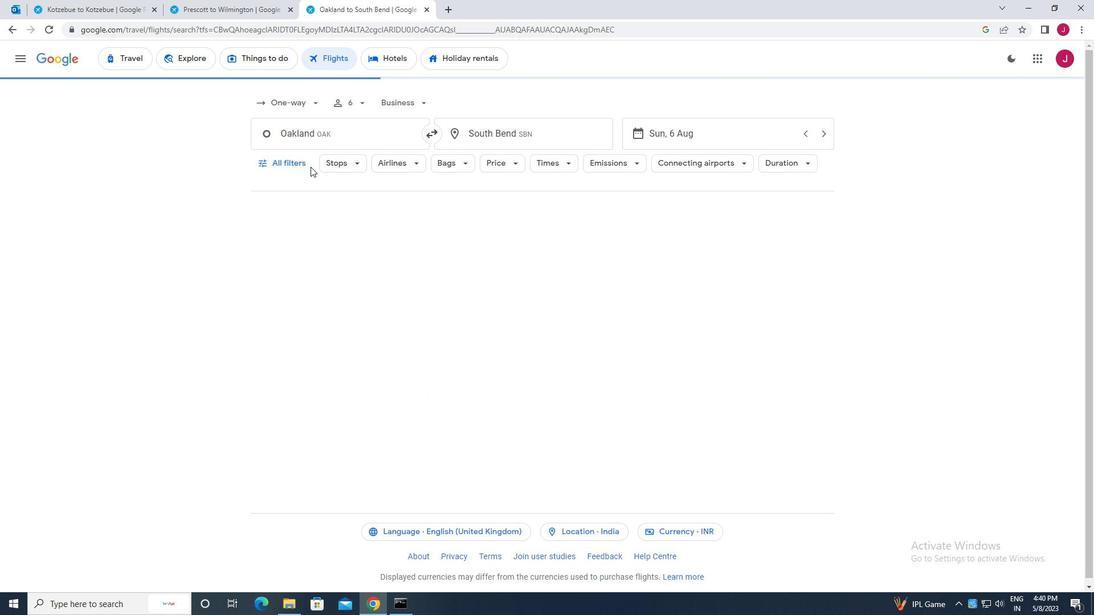 
Action: Mouse pressed left at (292, 162)
Screenshot: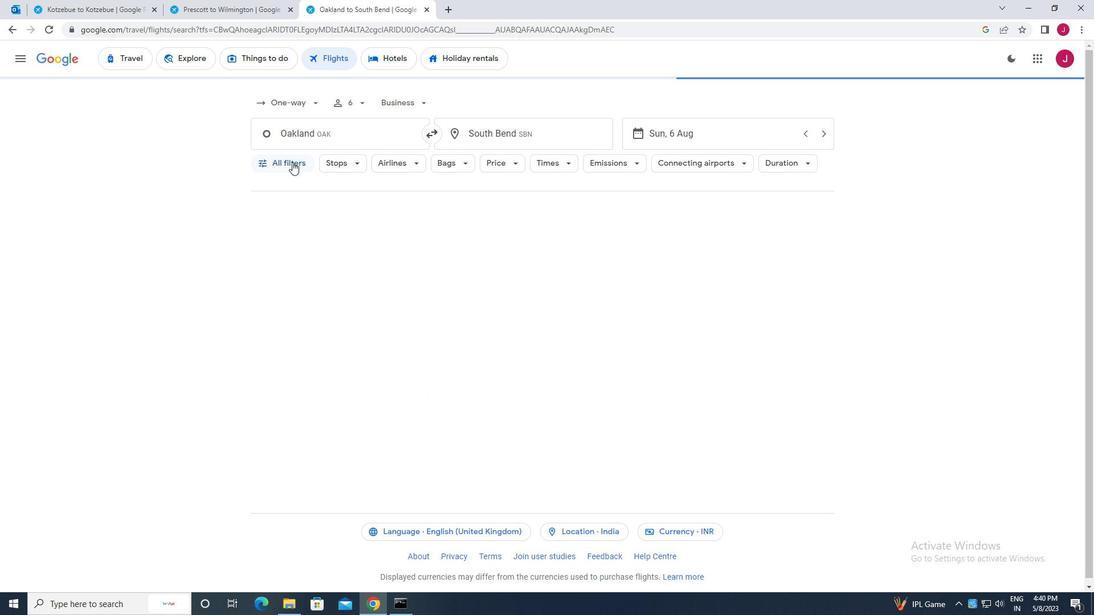 
Action: Mouse moved to (338, 257)
Screenshot: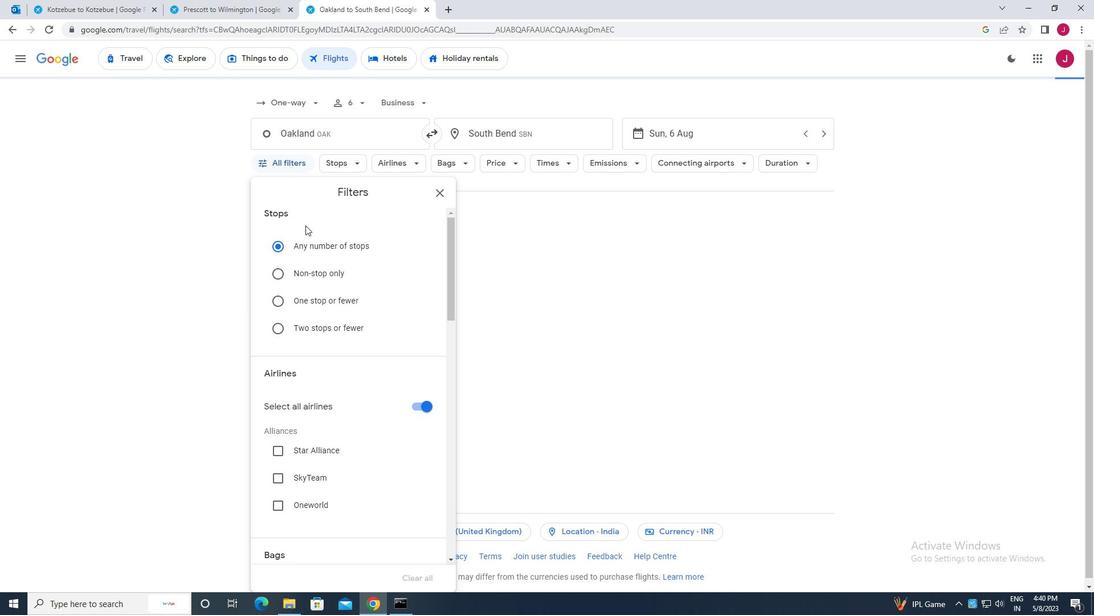 
Action: Mouse scrolled (338, 256) with delta (0, 0)
Screenshot: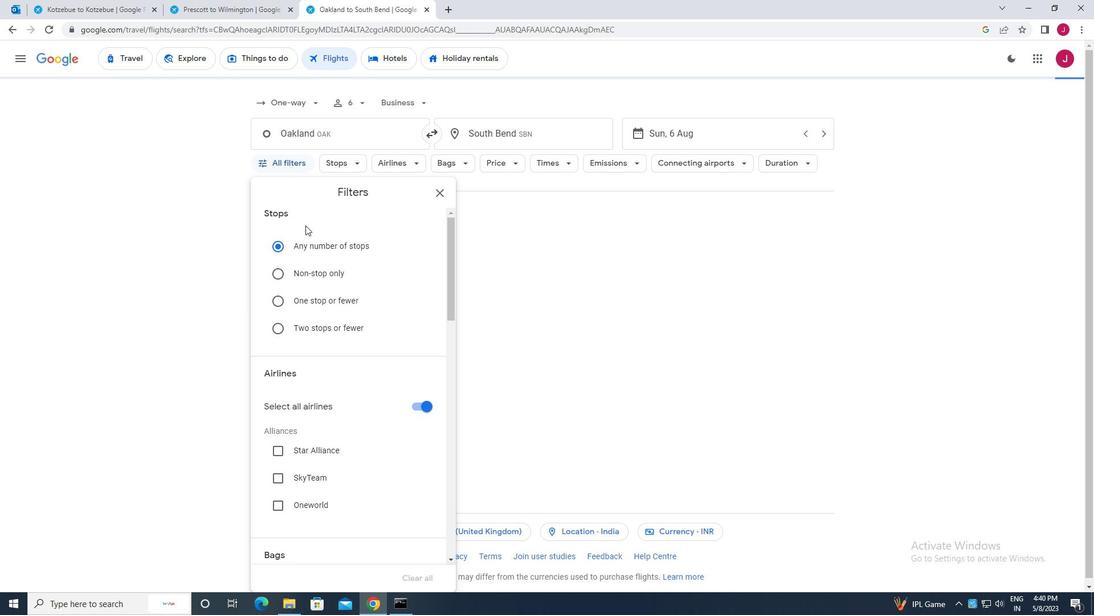 
Action: Mouse moved to (338, 257)
Screenshot: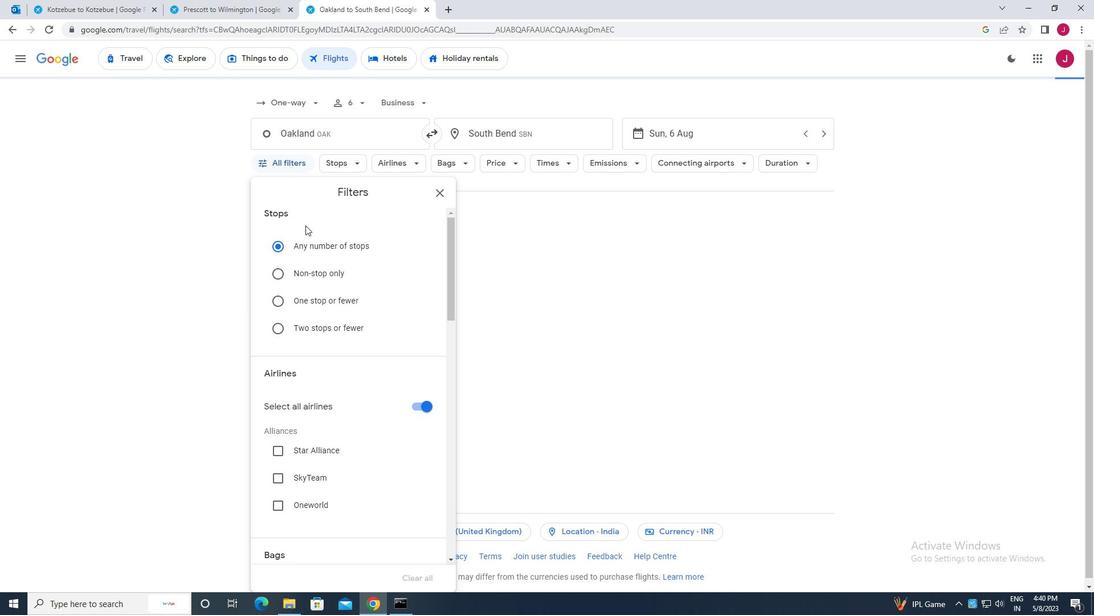 
Action: Mouse scrolled (338, 256) with delta (0, 0)
Screenshot: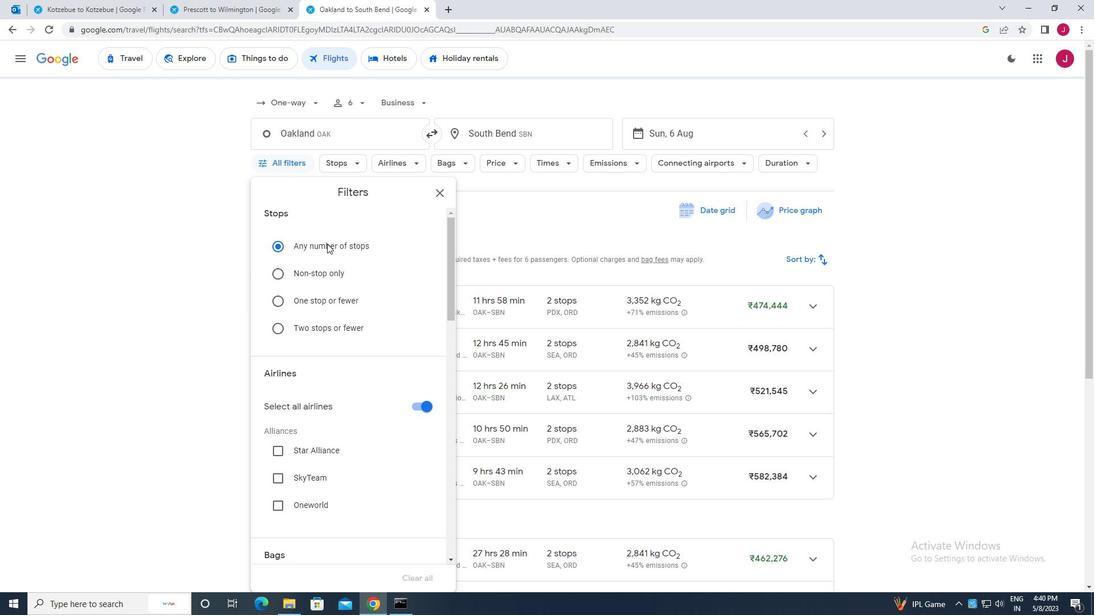
Action: Mouse scrolled (338, 256) with delta (0, 0)
Screenshot: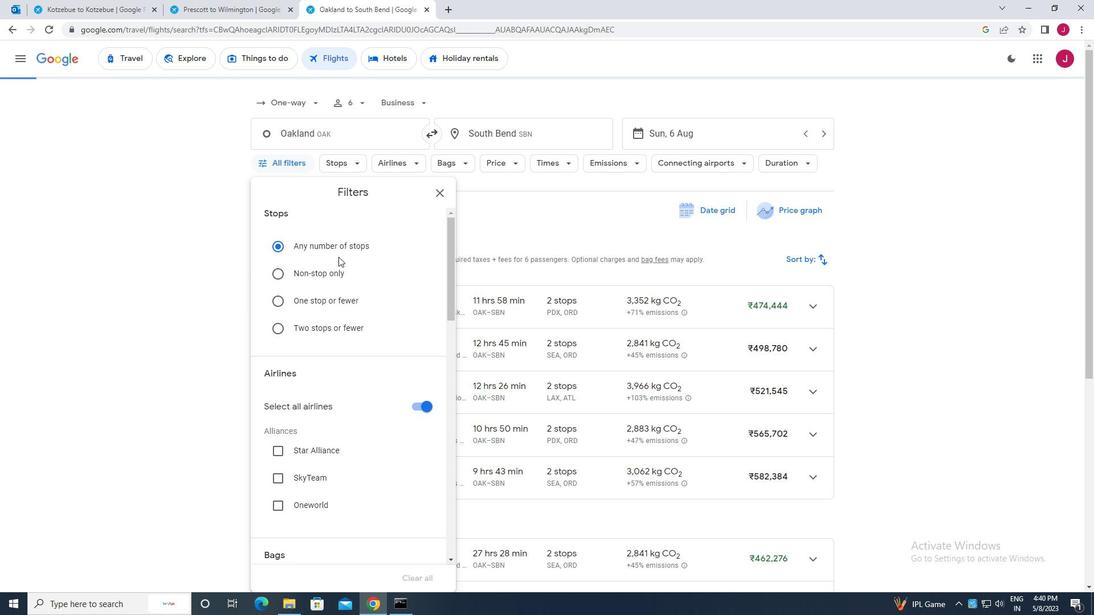 
Action: Mouse scrolled (338, 256) with delta (0, 0)
Screenshot: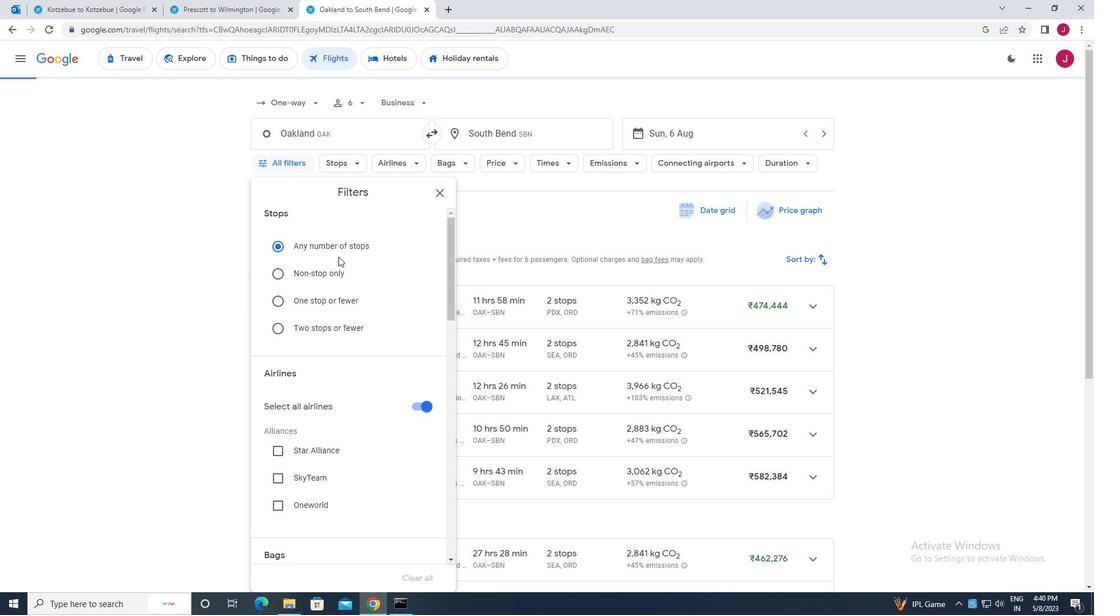 
Action: Mouse moved to (402, 243)
Screenshot: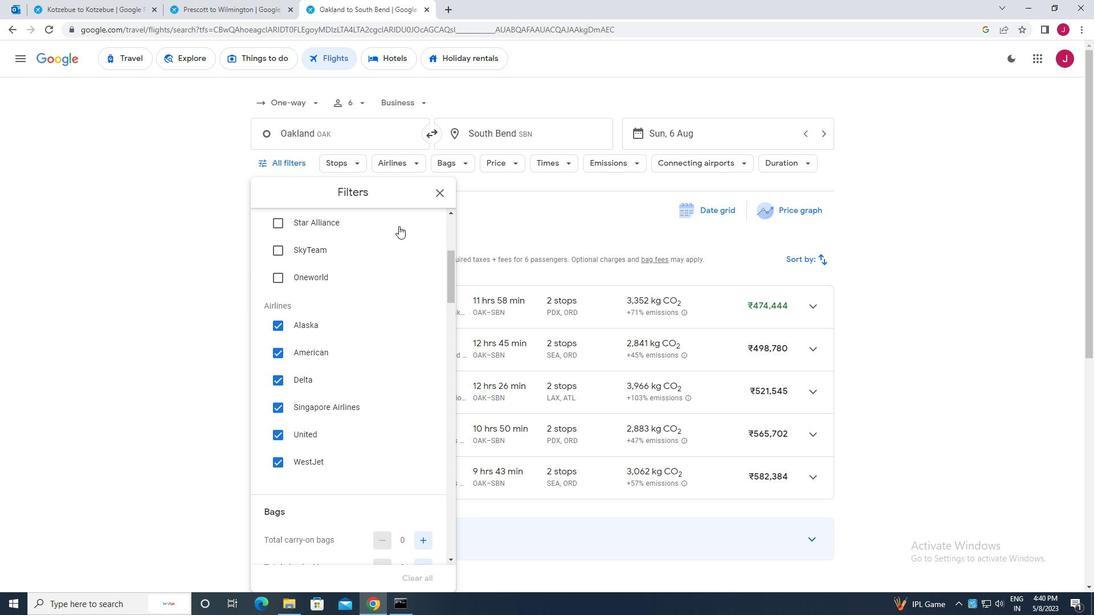 
Action: Mouse scrolled (402, 244) with delta (0, 0)
Screenshot: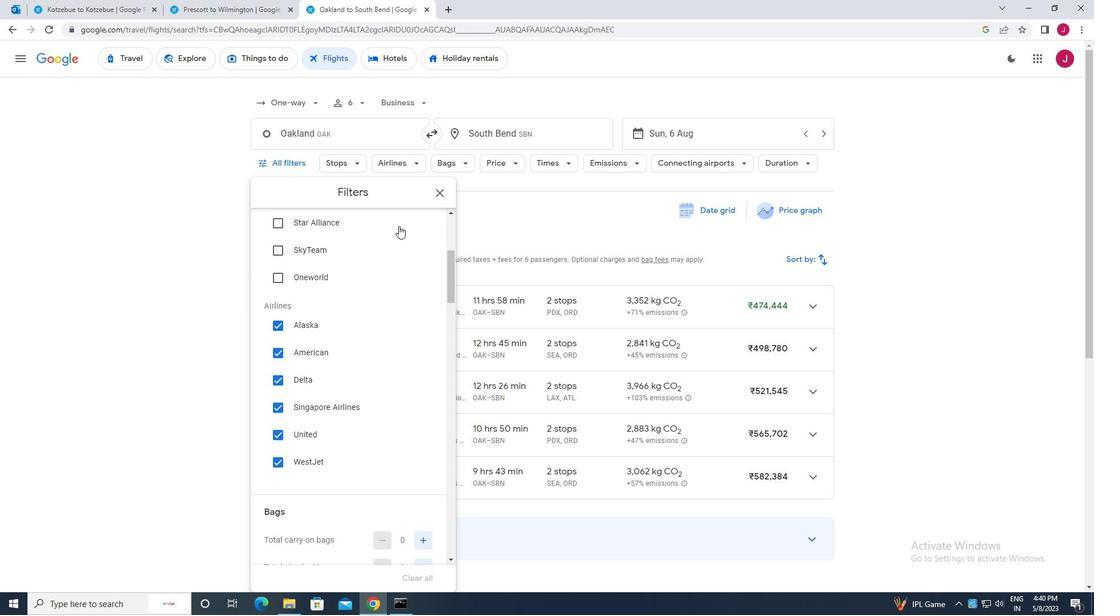 
Action: Mouse moved to (402, 244)
Screenshot: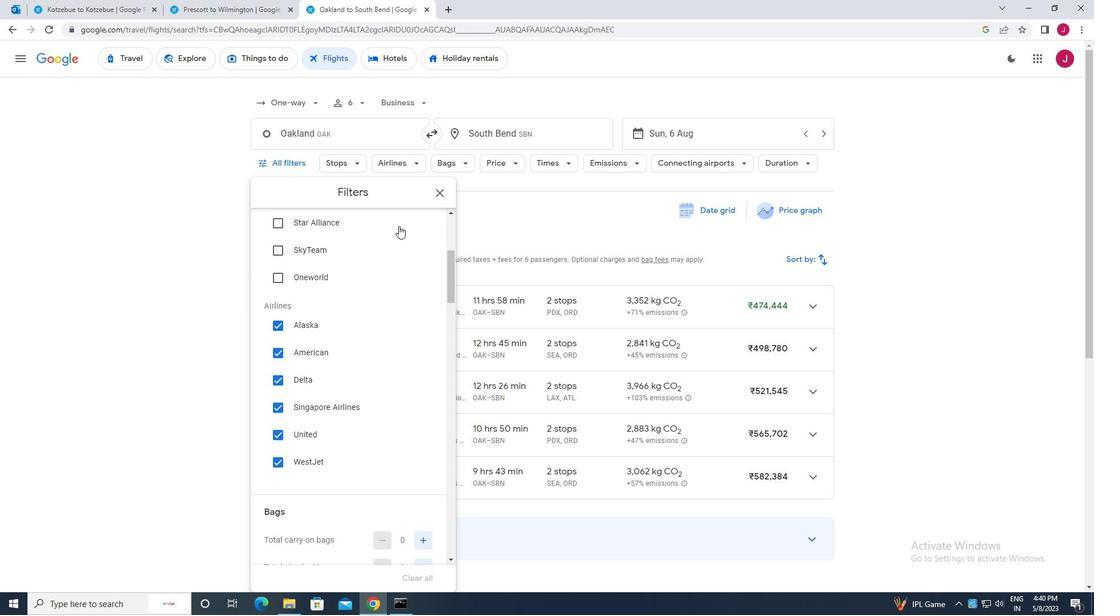 
Action: Mouse scrolled (402, 244) with delta (0, 0)
Screenshot: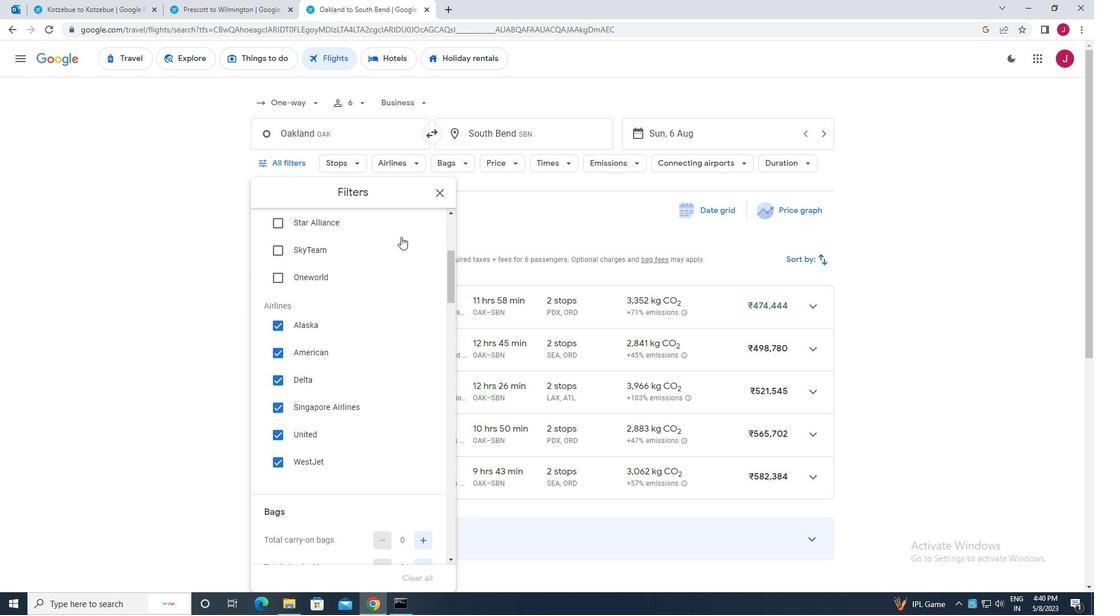 
Action: Mouse moved to (417, 290)
Screenshot: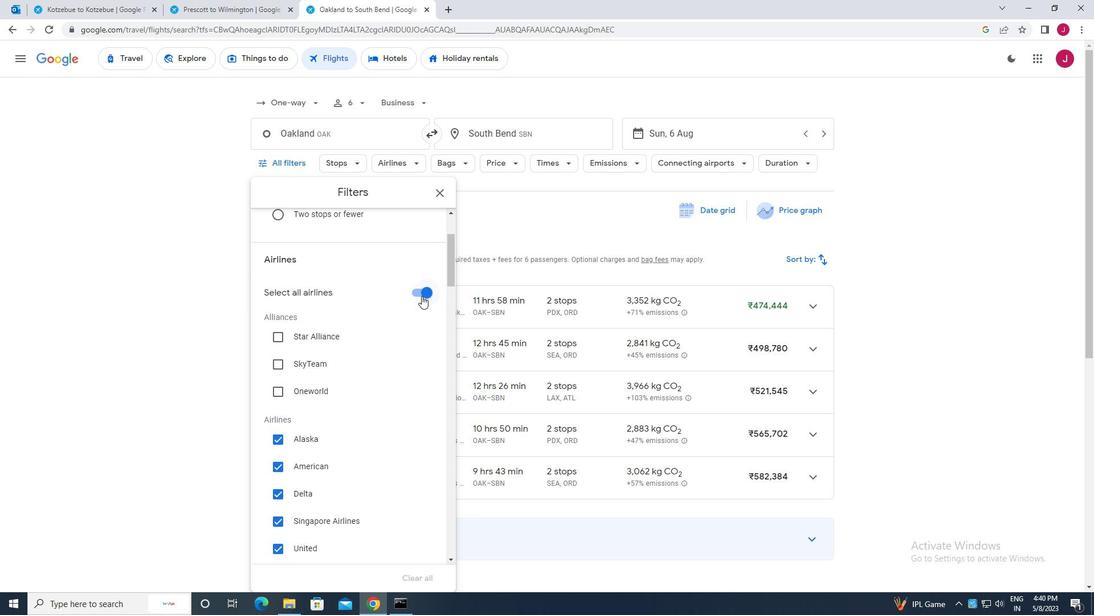 
Action: Mouse pressed left at (417, 290)
Screenshot: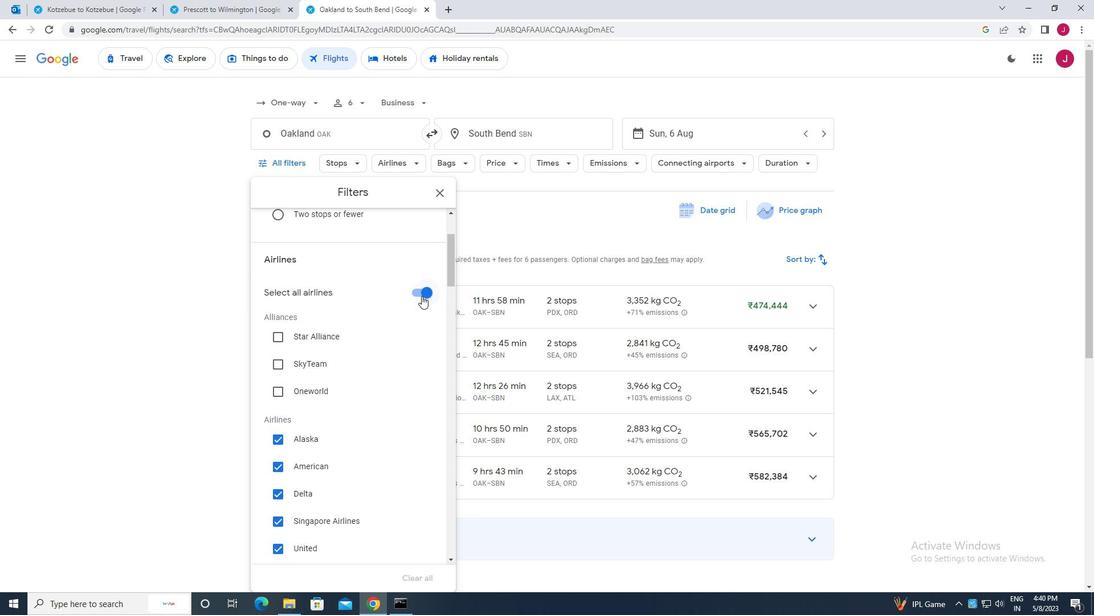 
Action: Mouse moved to (353, 315)
Screenshot: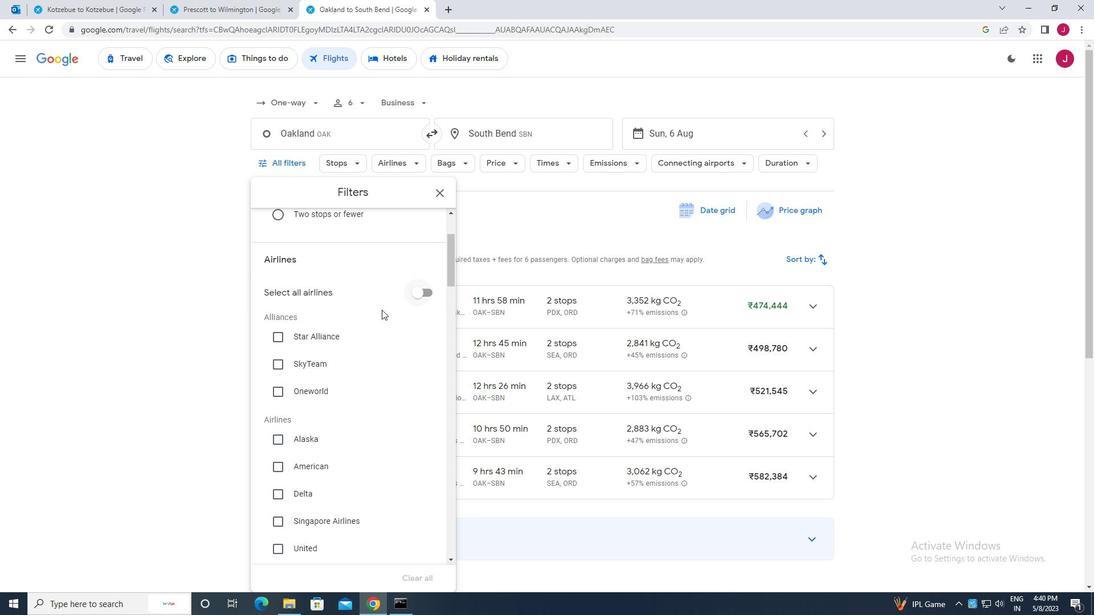 
Action: Mouse scrolled (353, 315) with delta (0, 0)
Screenshot: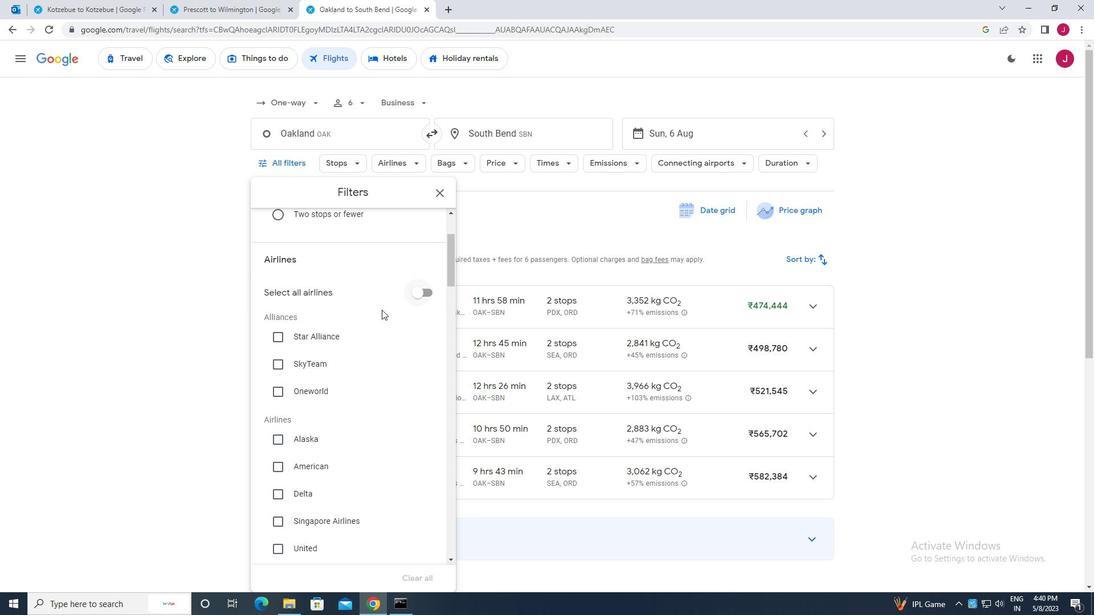 
Action: Mouse moved to (351, 315)
Screenshot: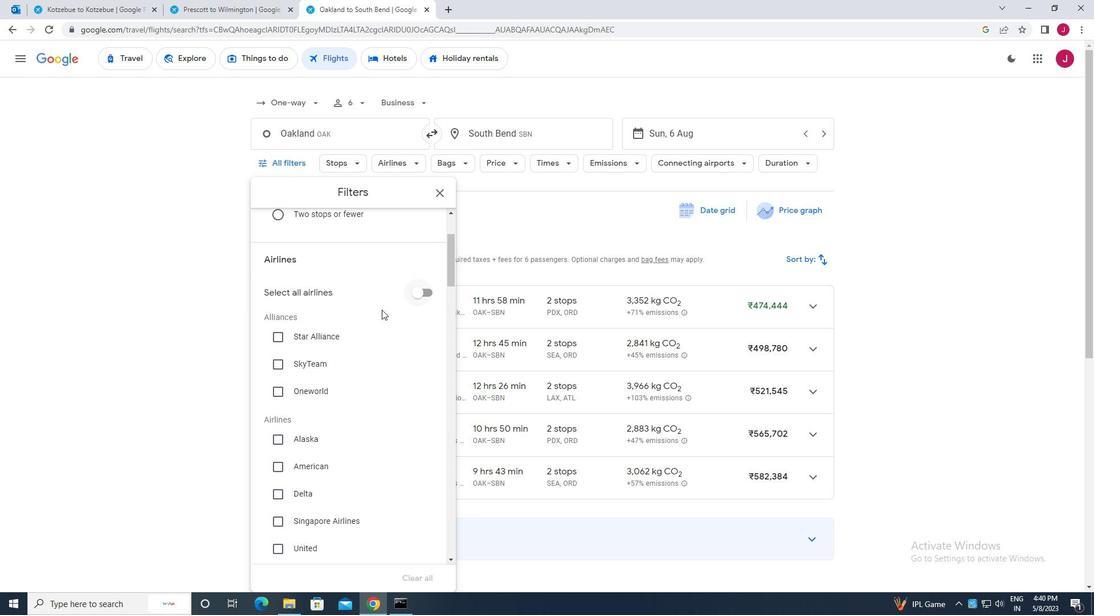 
Action: Mouse scrolled (351, 315) with delta (0, 0)
Screenshot: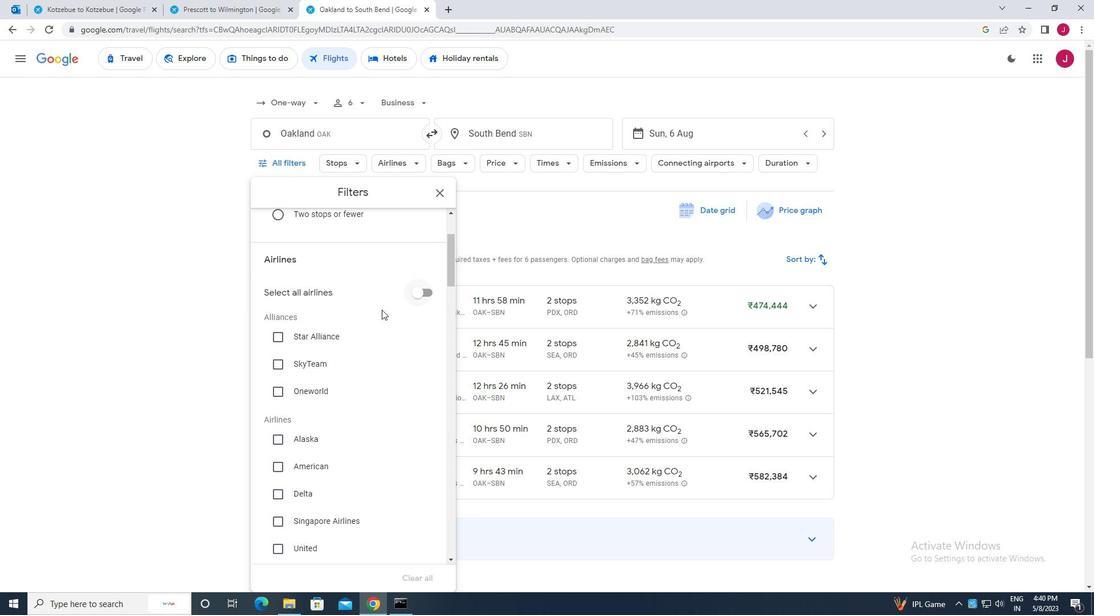 
Action: Mouse moved to (350, 315)
Screenshot: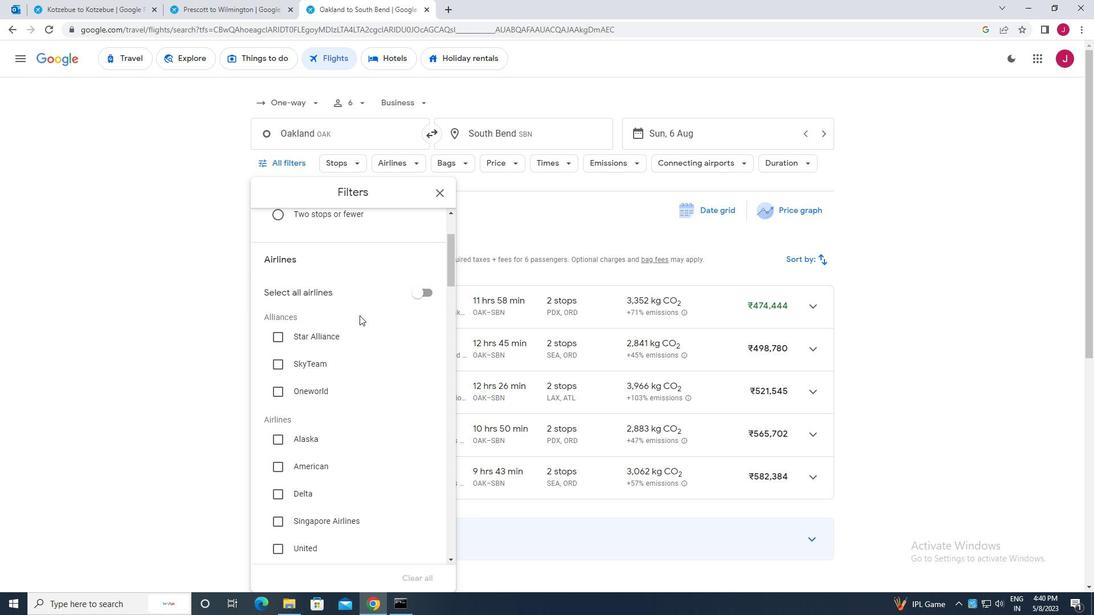 
Action: Mouse scrolled (350, 315) with delta (0, 0)
Screenshot: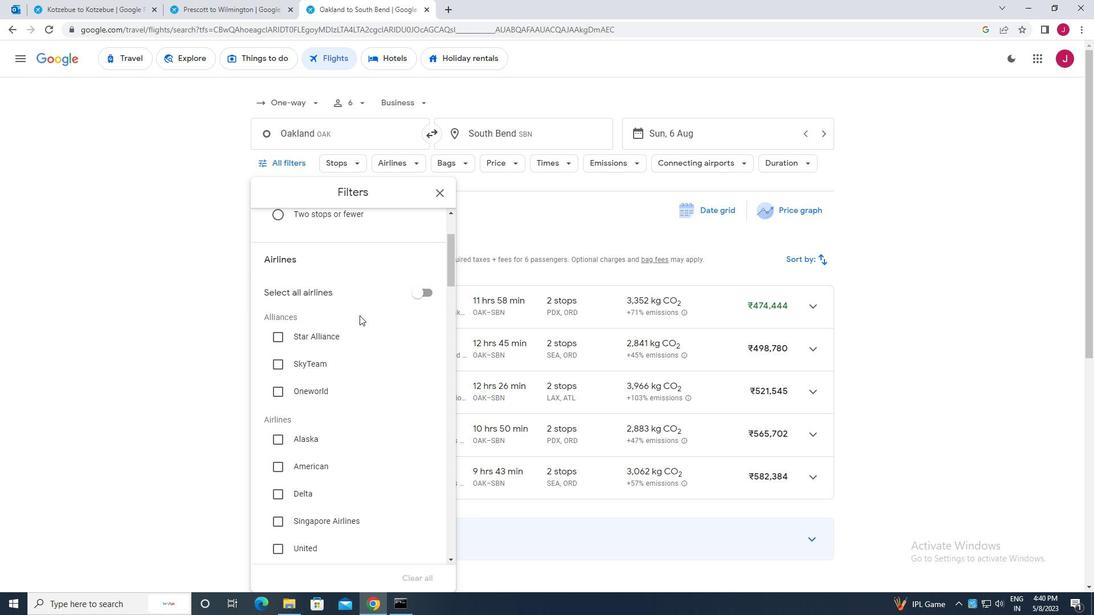 
Action: Mouse moved to (348, 315)
Screenshot: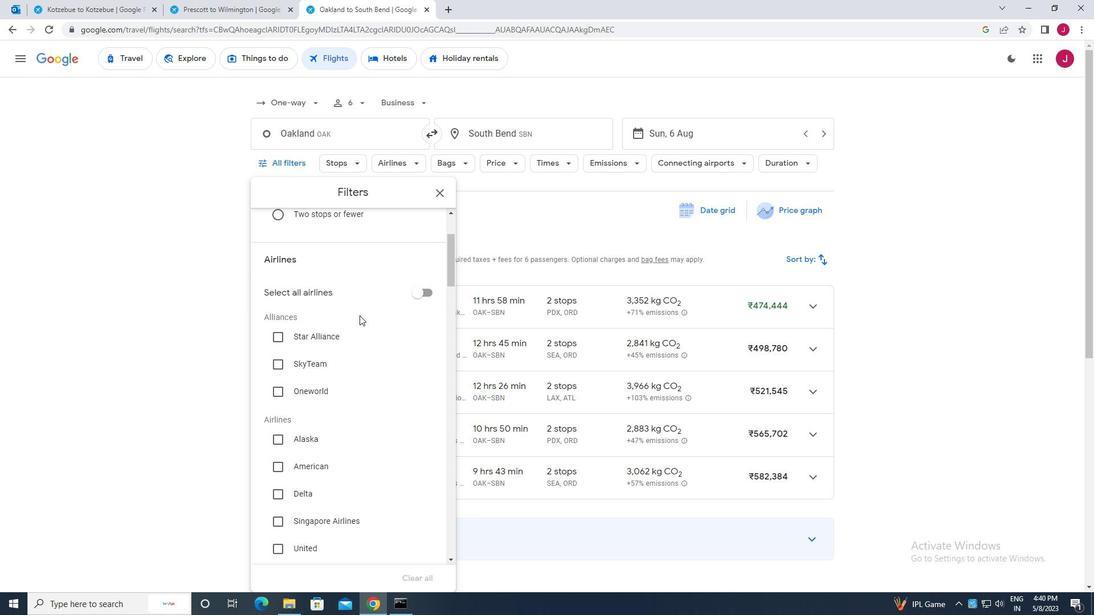 
Action: Mouse scrolled (348, 315) with delta (0, 0)
Screenshot: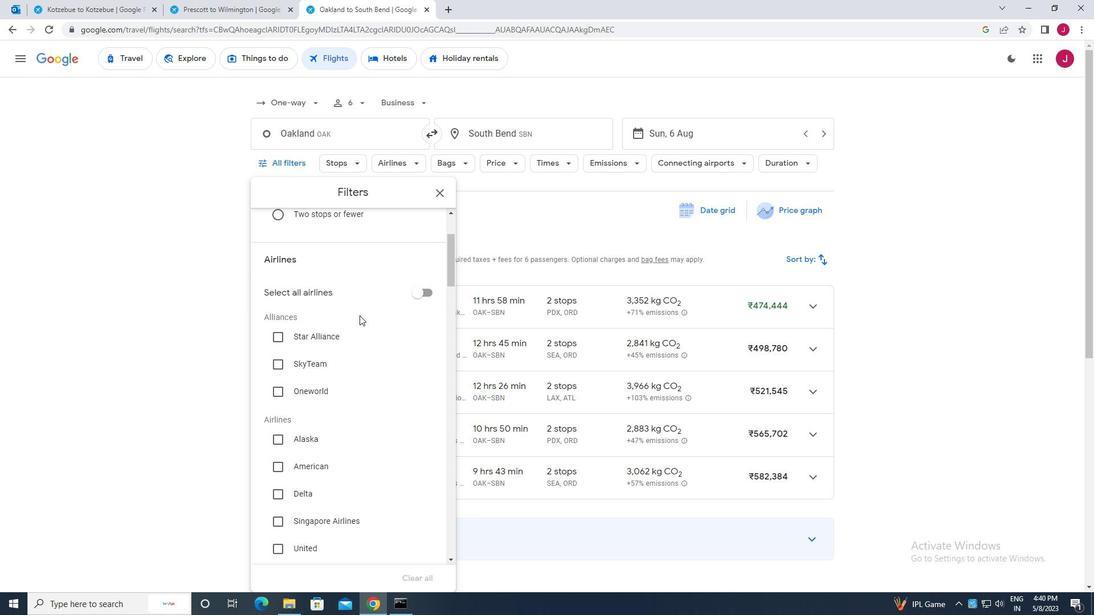 
Action: Mouse moved to (346, 315)
Screenshot: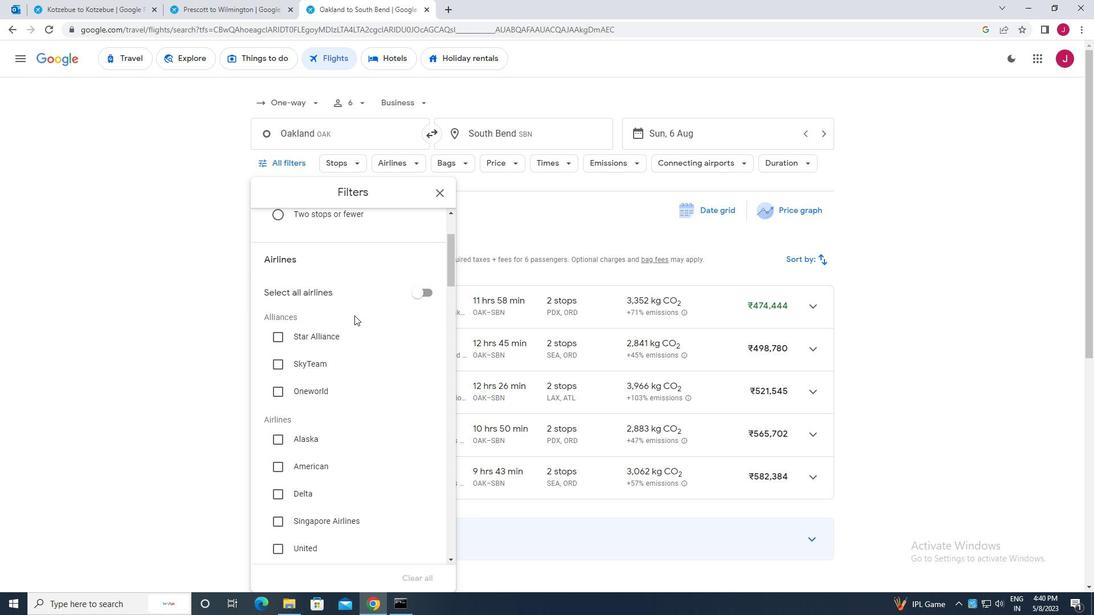 
Action: Mouse scrolled (346, 315) with delta (0, 0)
Screenshot: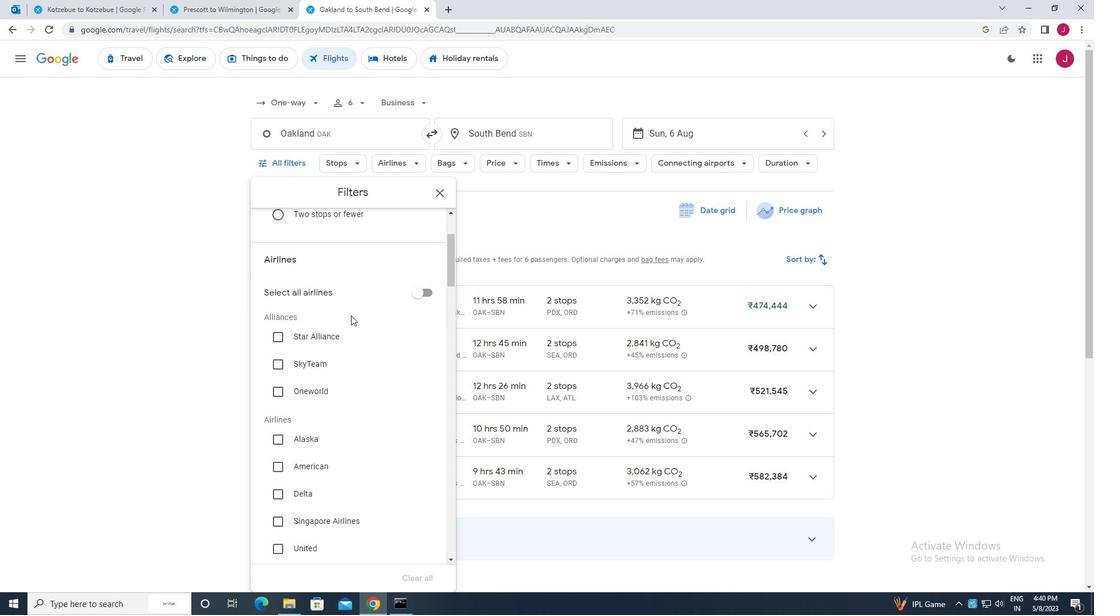 
Action: Mouse moved to (299, 279)
Screenshot: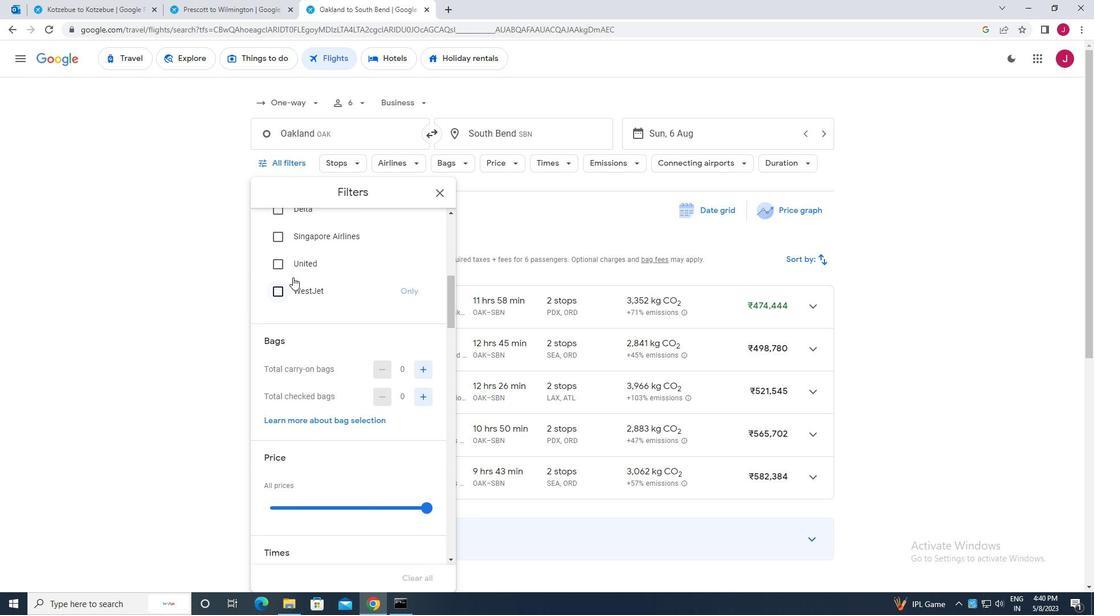 
Action: Mouse scrolled (299, 279) with delta (0, 0)
Screenshot: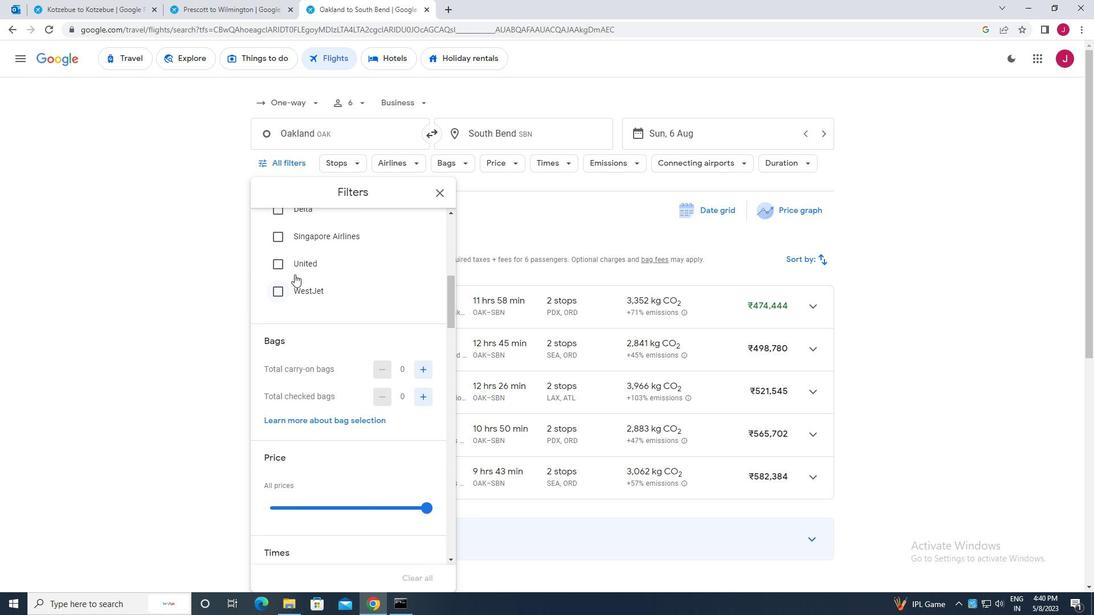 
Action: Mouse scrolled (299, 279) with delta (0, 0)
Screenshot: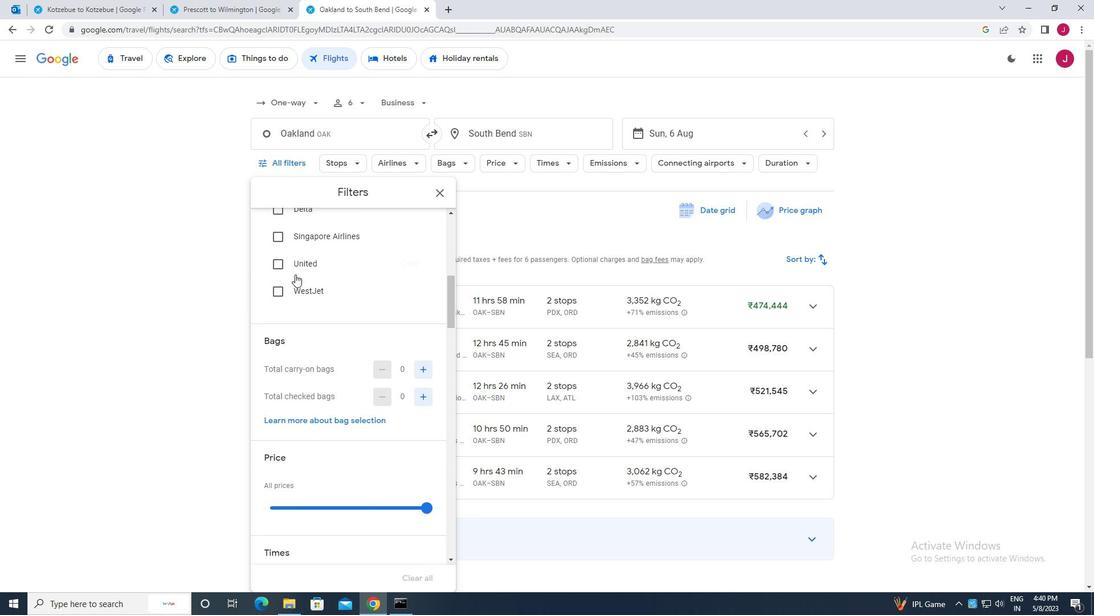 
Action: Mouse scrolled (299, 279) with delta (0, 0)
Screenshot: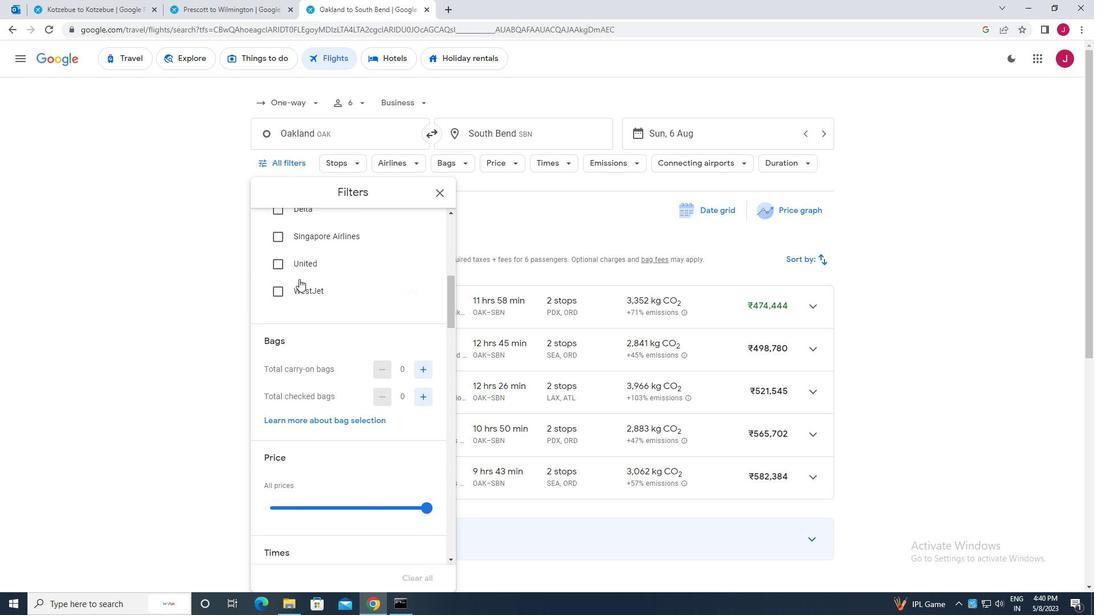 
Action: Mouse moved to (331, 279)
Screenshot: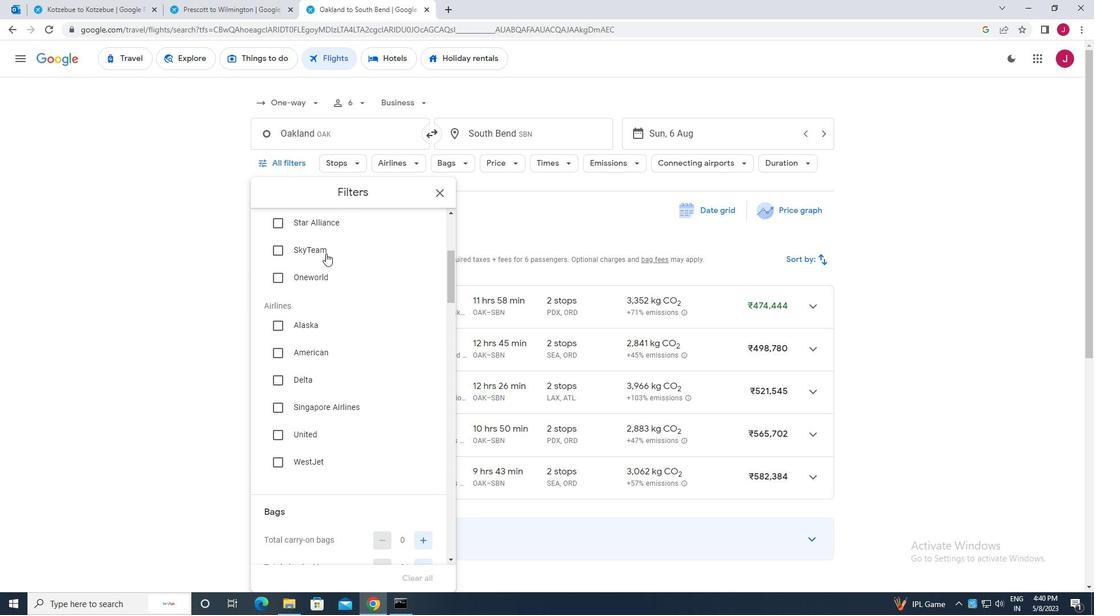 
Action: Mouse scrolled (331, 279) with delta (0, 0)
Screenshot: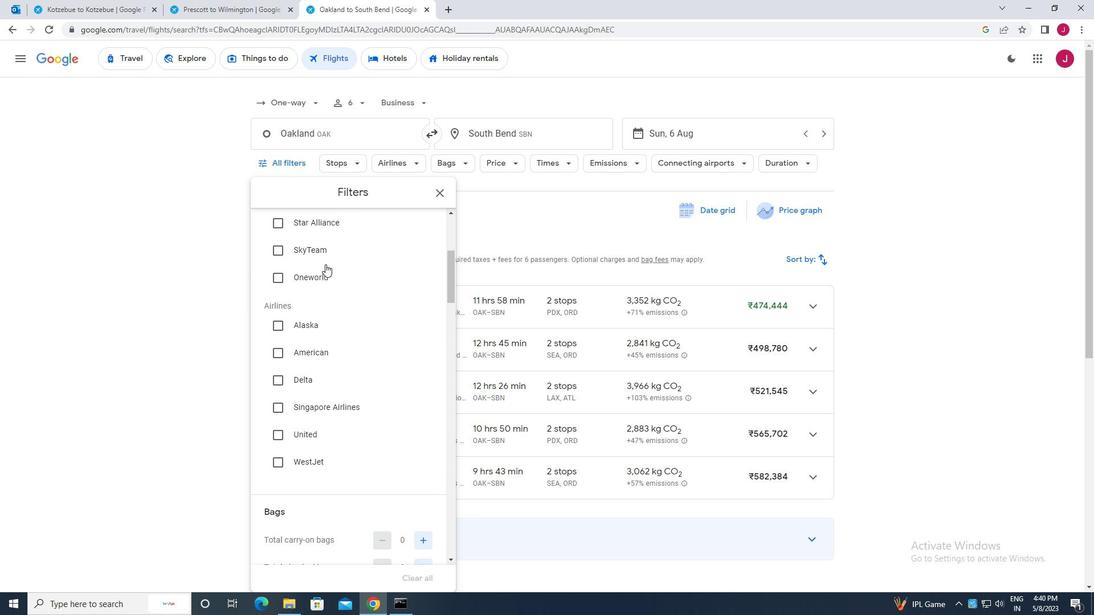 
Action: Mouse scrolled (331, 279) with delta (0, 0)
Screenshot: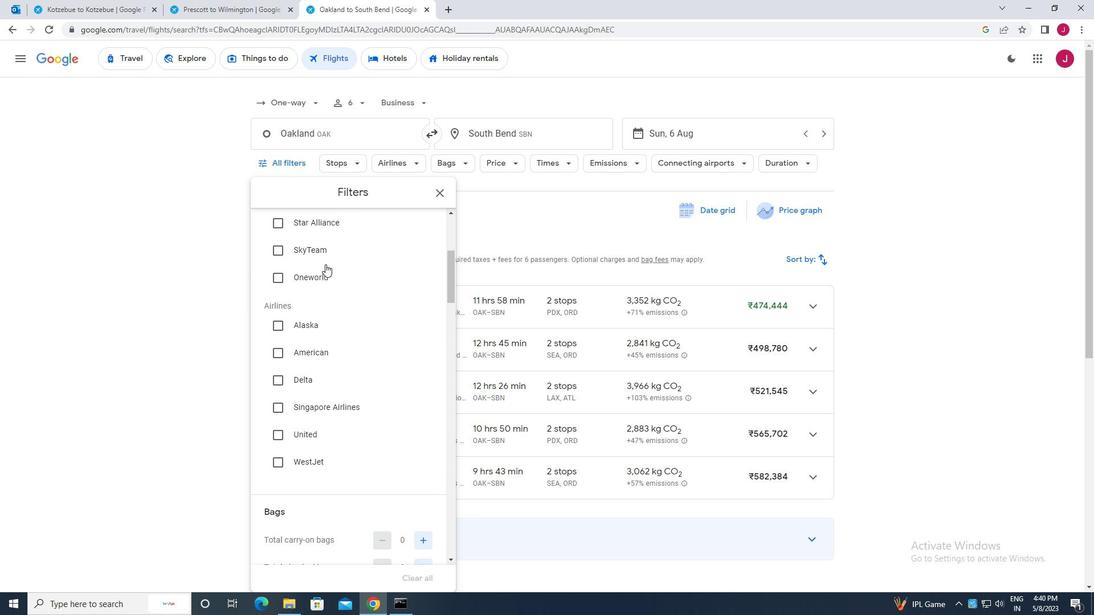 
Action: Mouse scrolled (331, 278) with delta (0, 0)
Screenshot: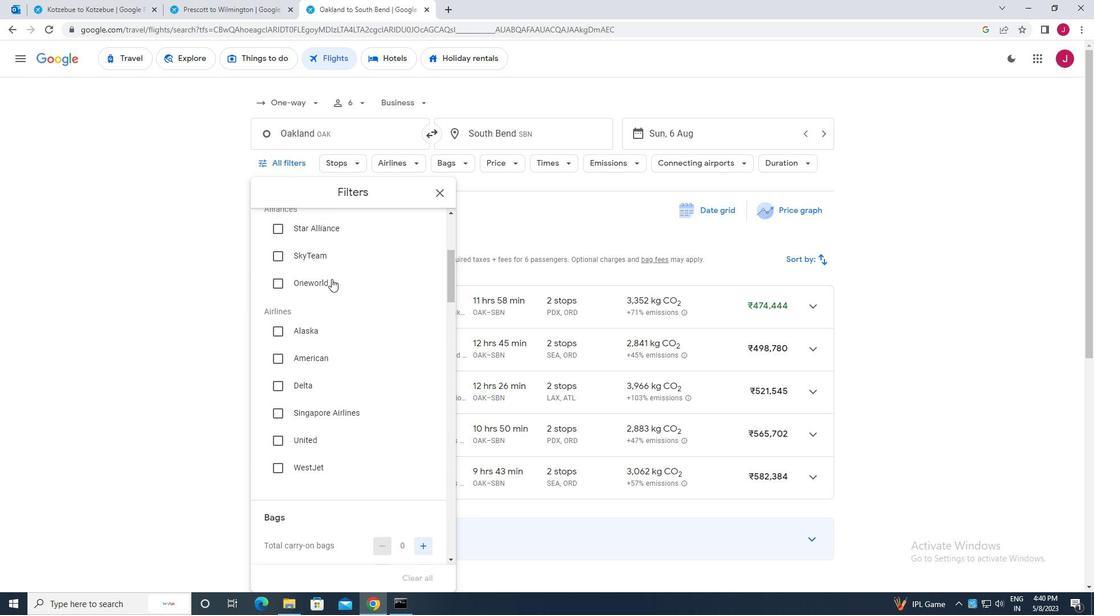 
Action: Mouse scrolled (331, 278) with delta (0, 0)
Screenshot: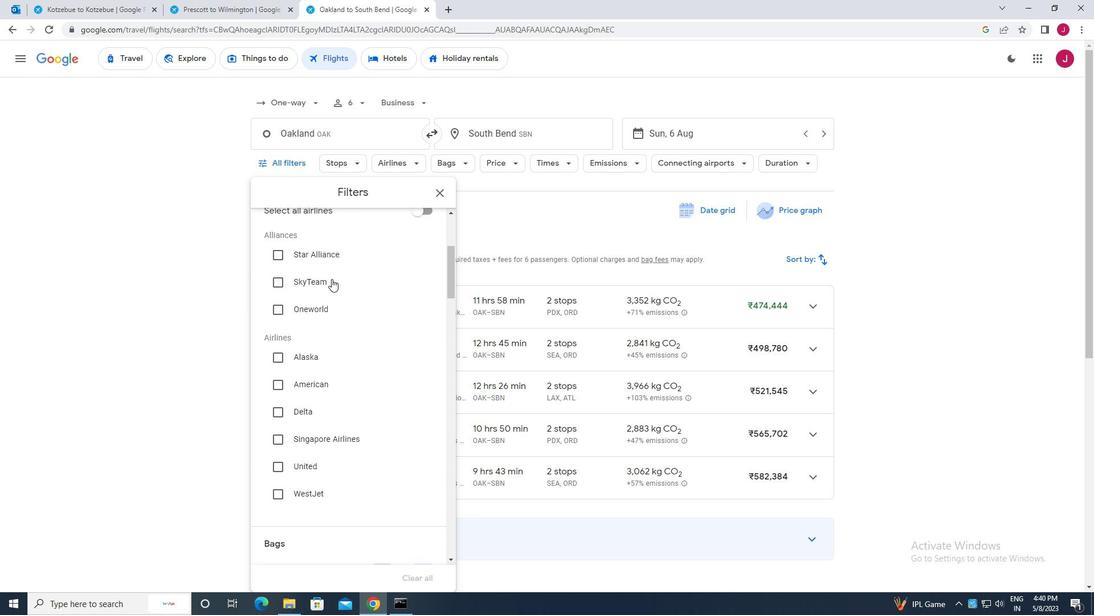 
Action: Mouse moved to (331, 279)
Screenshot: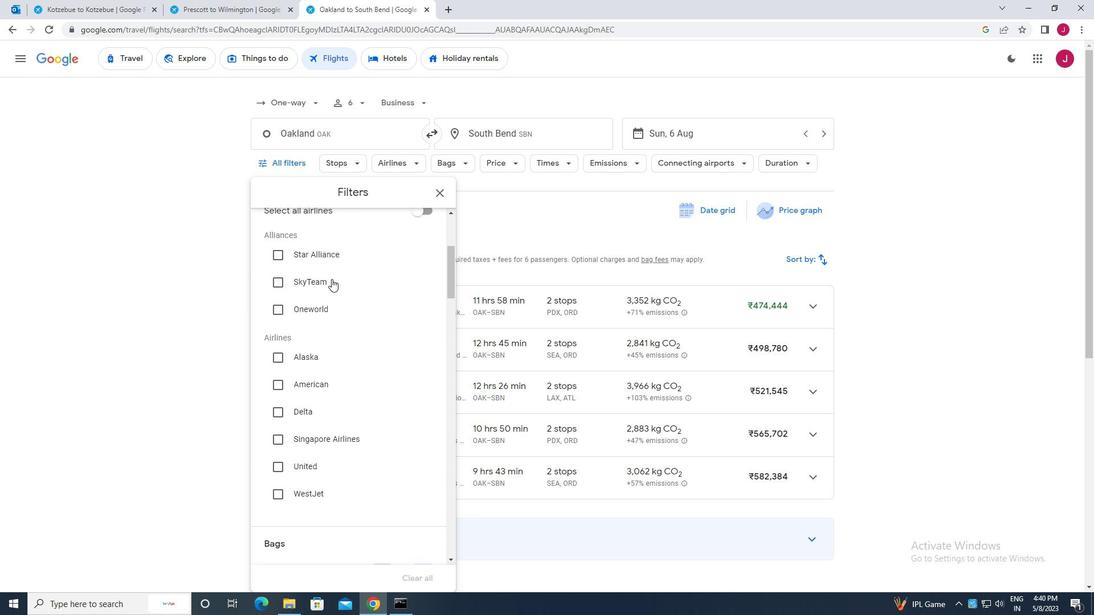 
Action: Mouse scrolled (331, 278) with delta (0, 0)
Screenshot: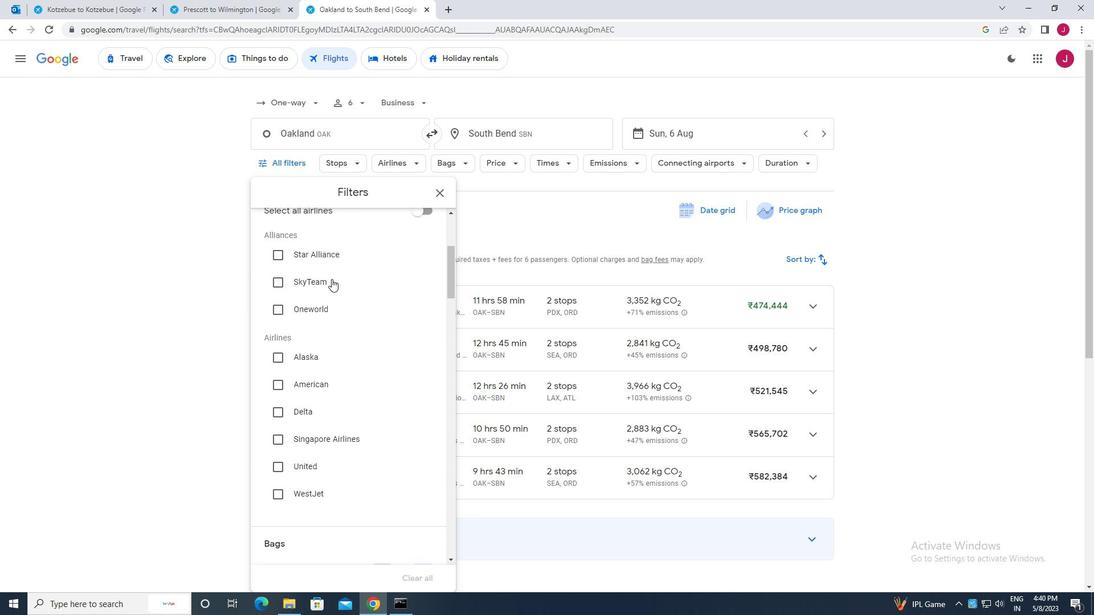 
Action: Mouse moved to (329, 309)
Screenshot: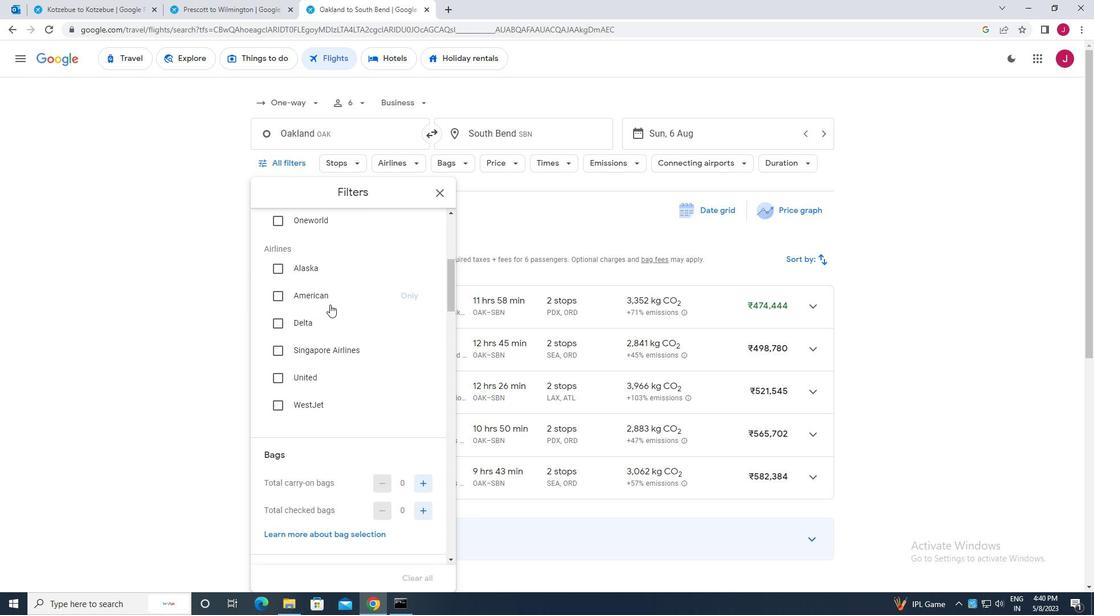 
Action: Mouse scrolled (329, 309) with delta (0, 0)
Screenshot: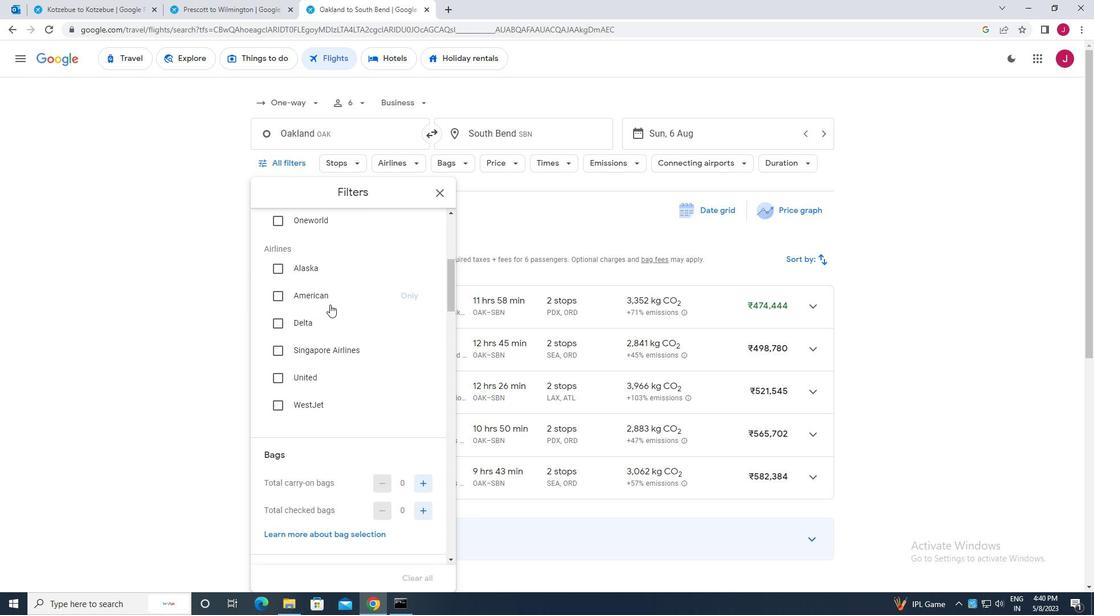 
Action: Mouse moved to (329, 311)
Screenshot: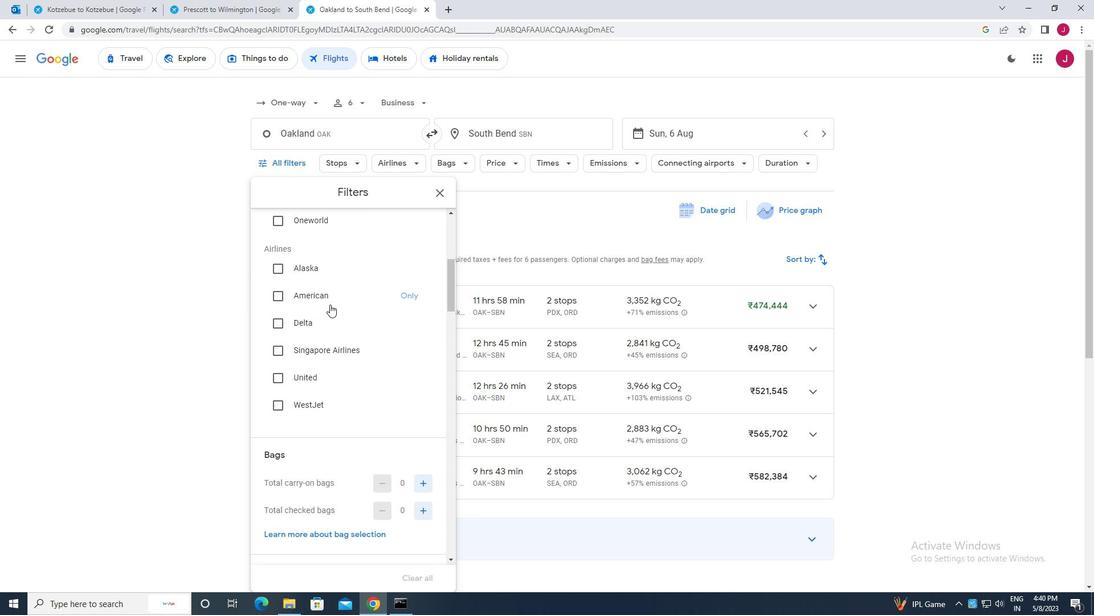 
Action: Mouse scrolled (329, 311) with delta (0, 0)
Screenshot: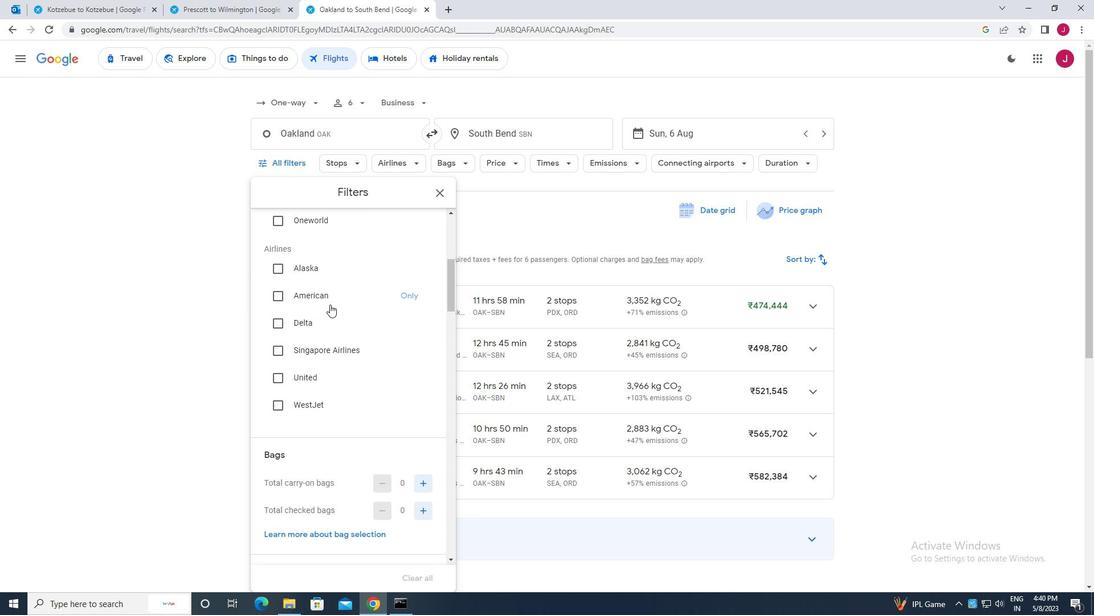 
Action: Mouse moved to (329, 311)
Screenshot: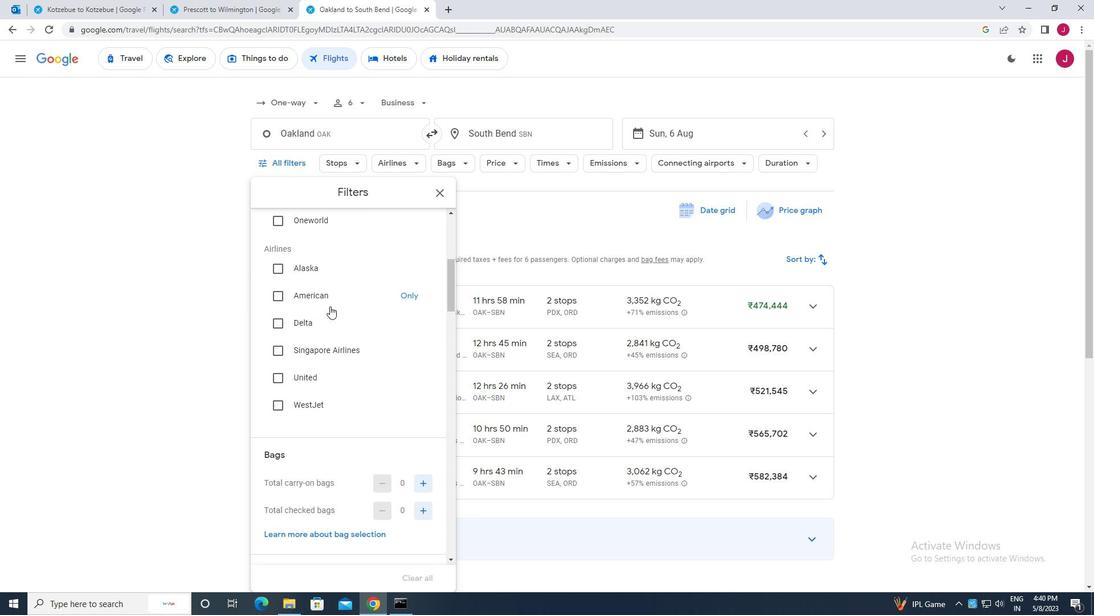 
Action: Mouse scrolled (329, 311) with delta (0, 0)
Screenshot: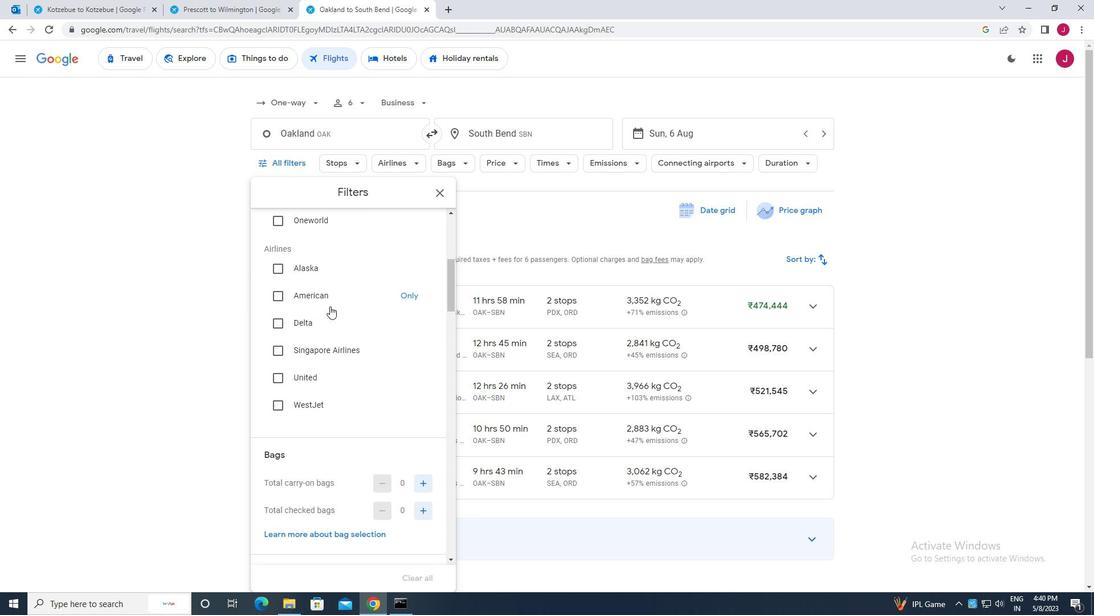 
Action: Mouse moved to (329, 313)
Screenshot: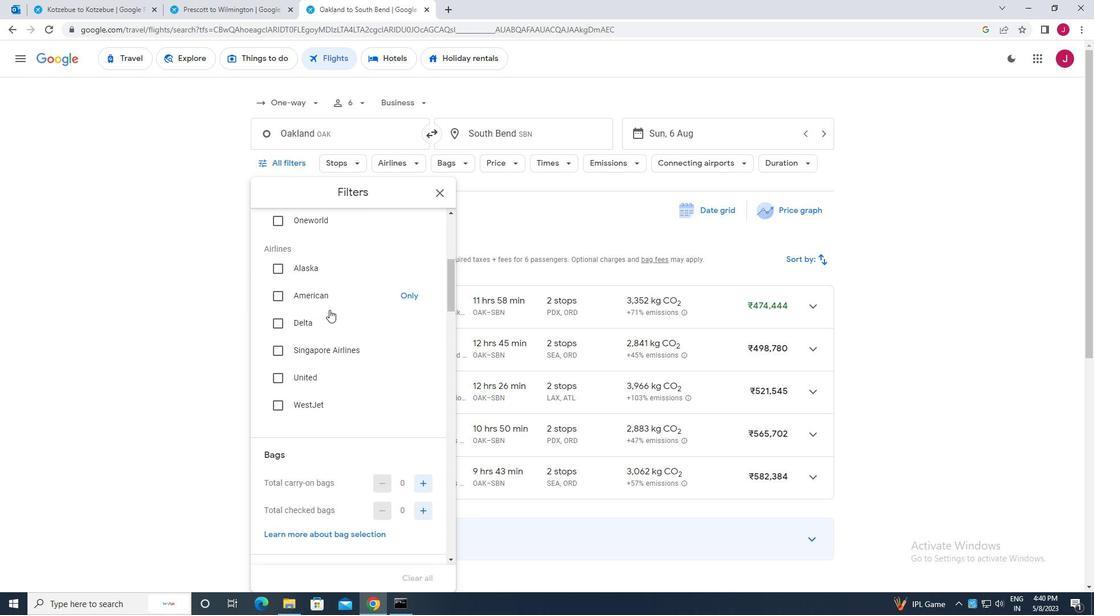 
Action: Mouse scrolled (329, 312) with delta (0, 0)
Screenshot: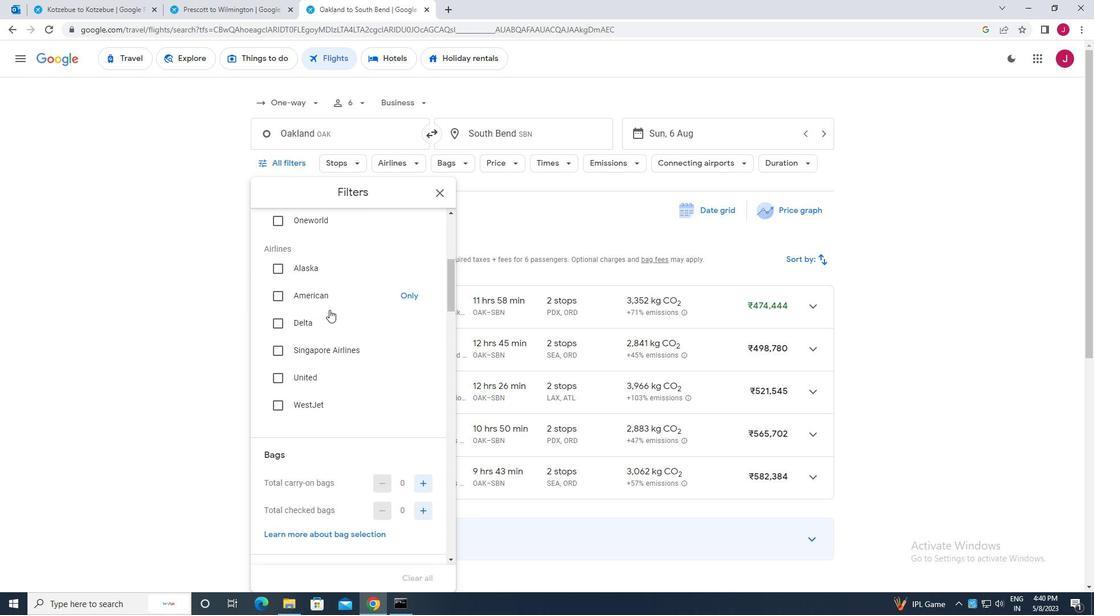 
Action: Mouse moved to (422, 285)
Screenshot: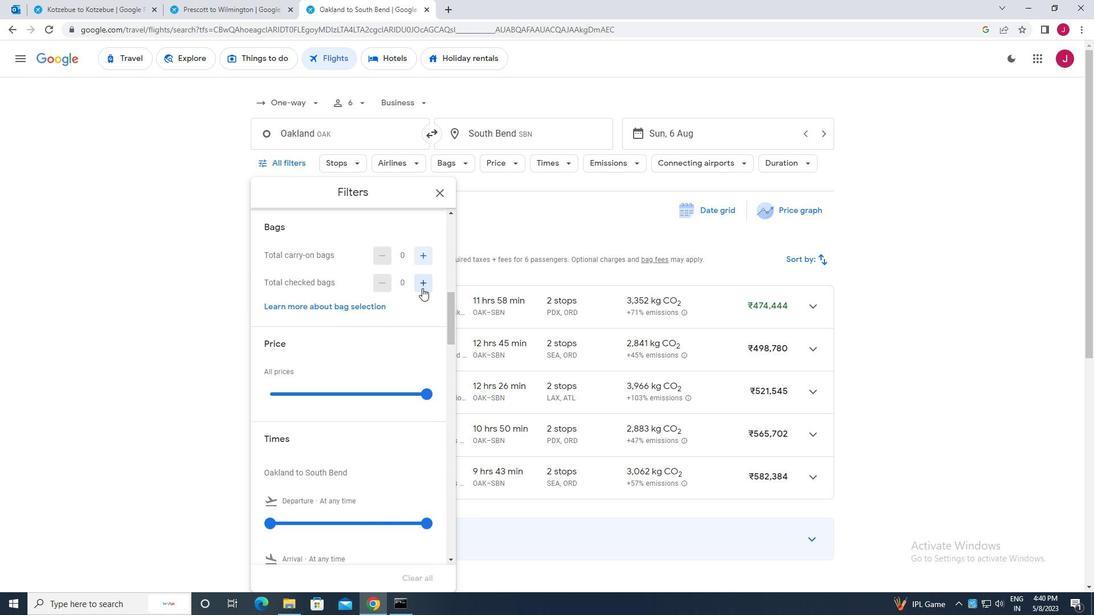 
Action: Mouse pressed left at (422, 285)
Screenshot: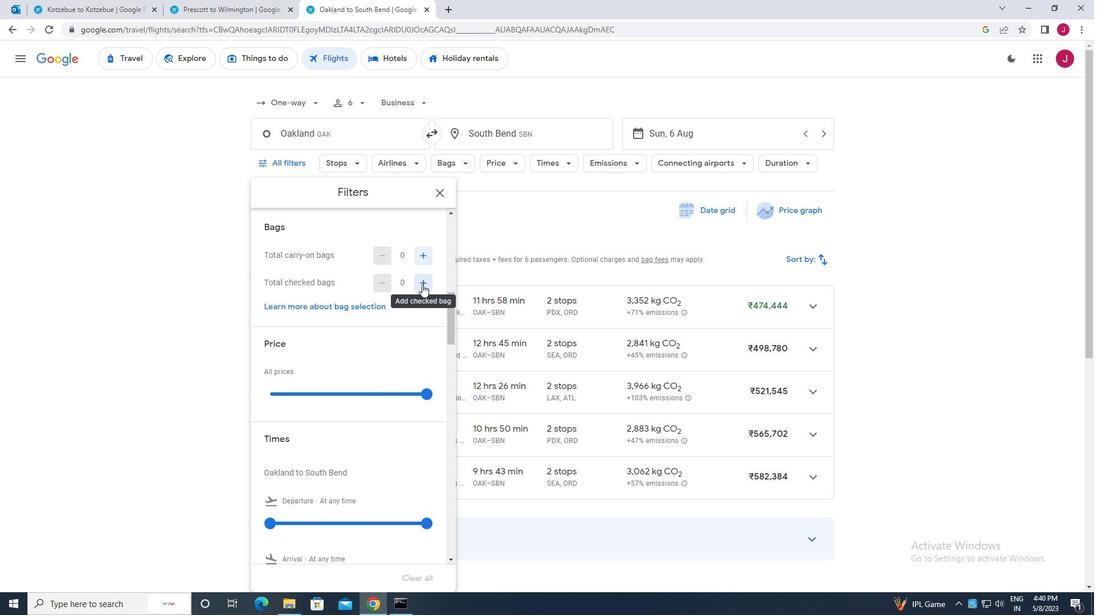 
Action: Mouse moved to (412, 287)
Screenshot: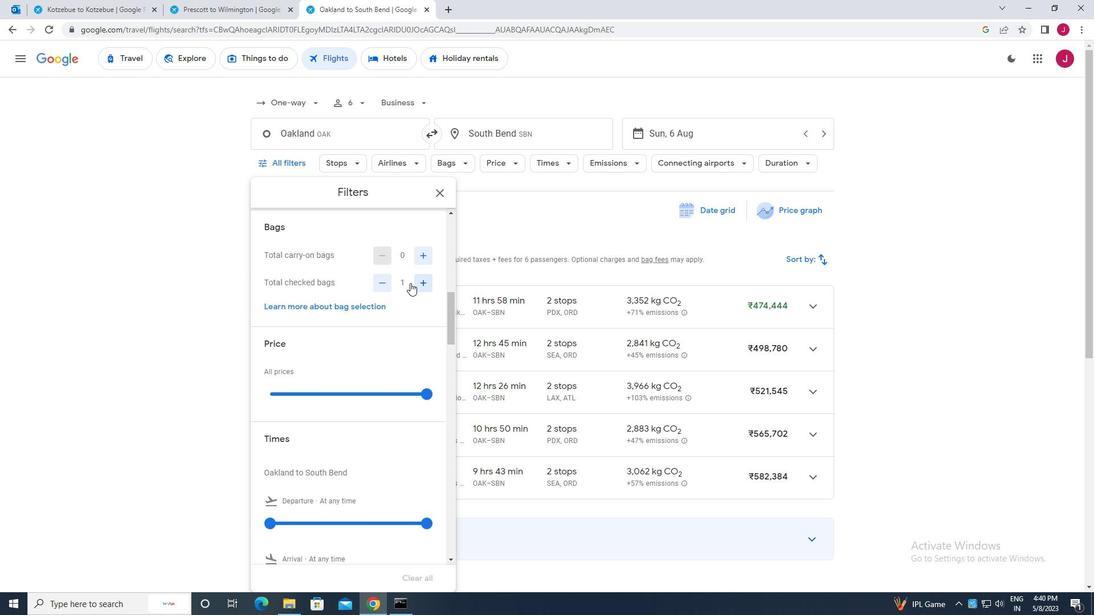 
Action: Mouse scrolled (412, 286) with delta (0, 0)
Screenshot: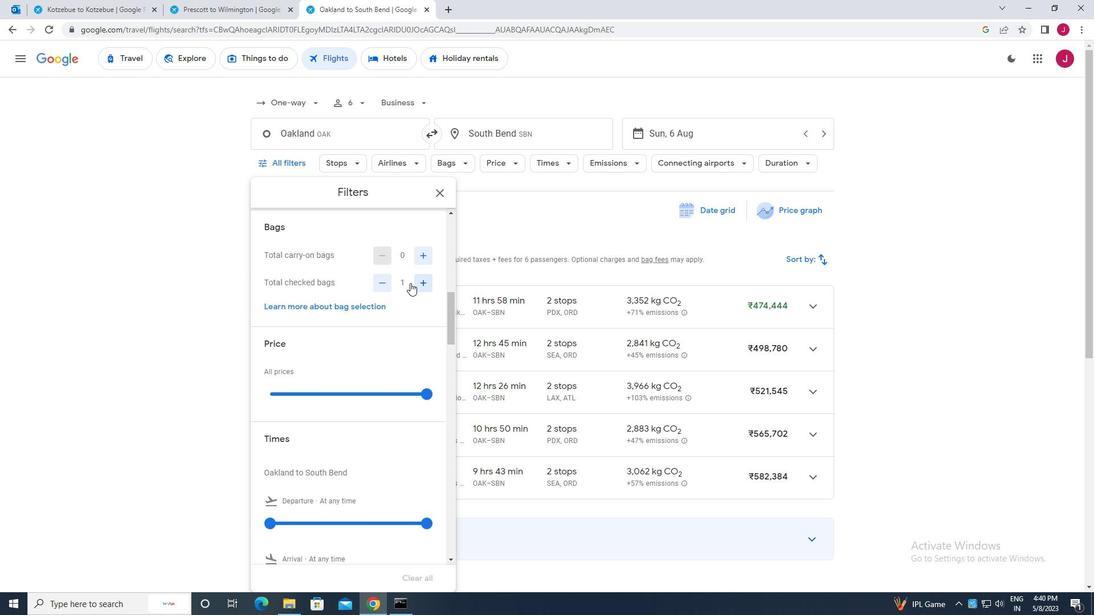 
Action: Mouse moved to (412, 287)
Screenshot: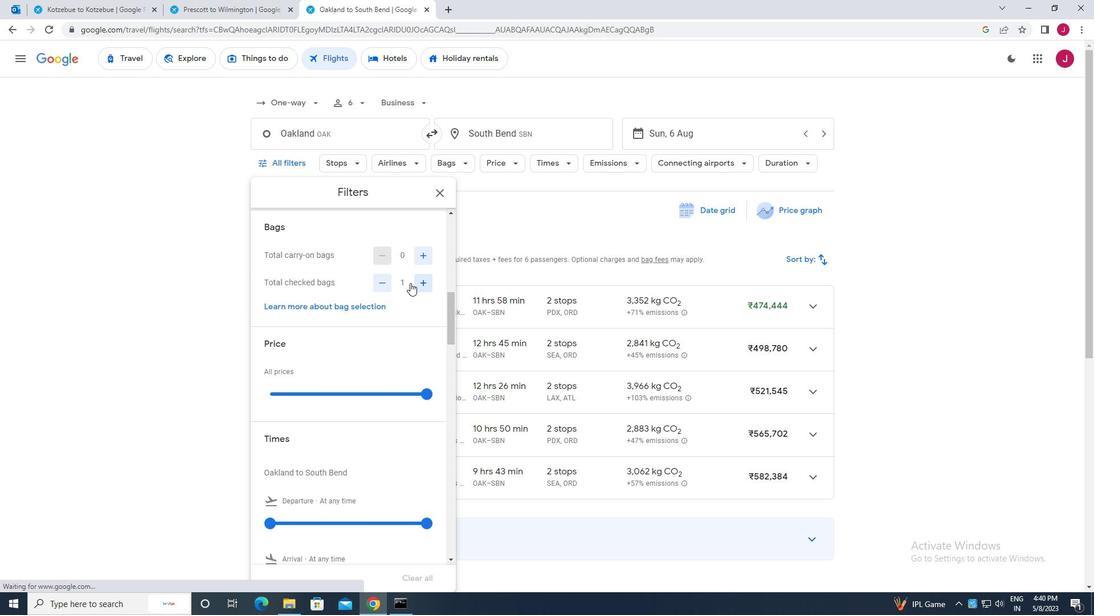 
Action: Mouse scrolled (412, 287) with delta (0, 0)
Screenshot: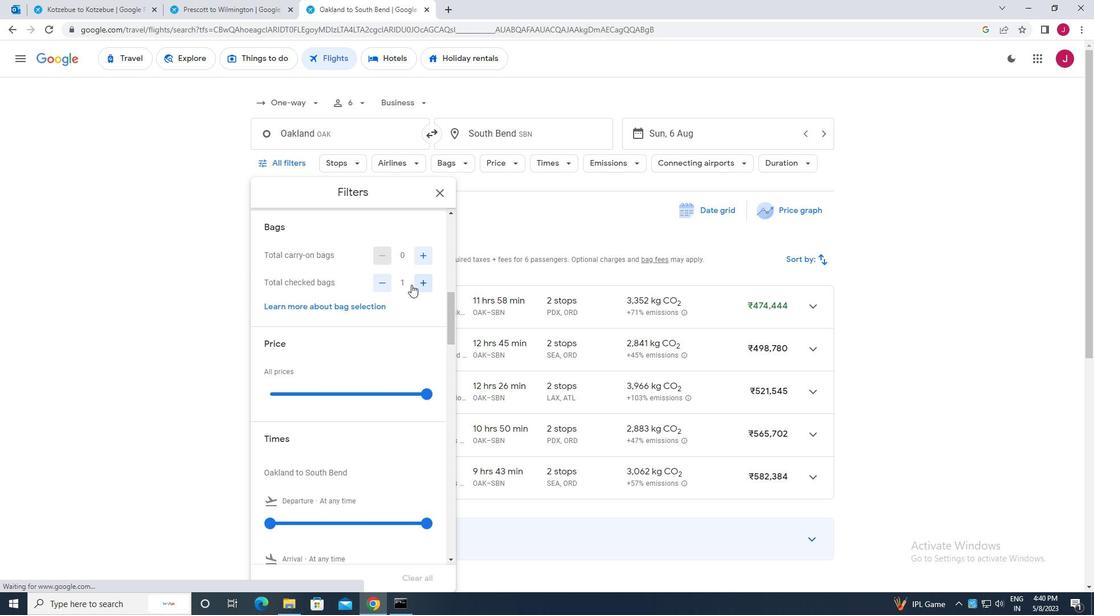 
Action: Mouse moved to (427, 278)
Screenshot: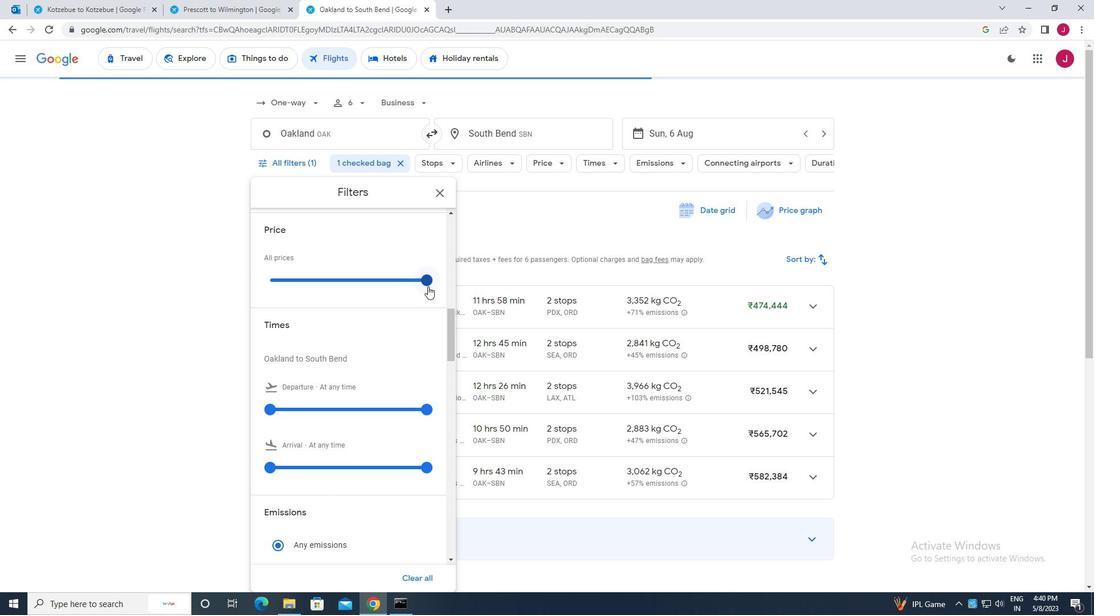 
Action: Mouse pressed left at (427, 278)
Screenshot: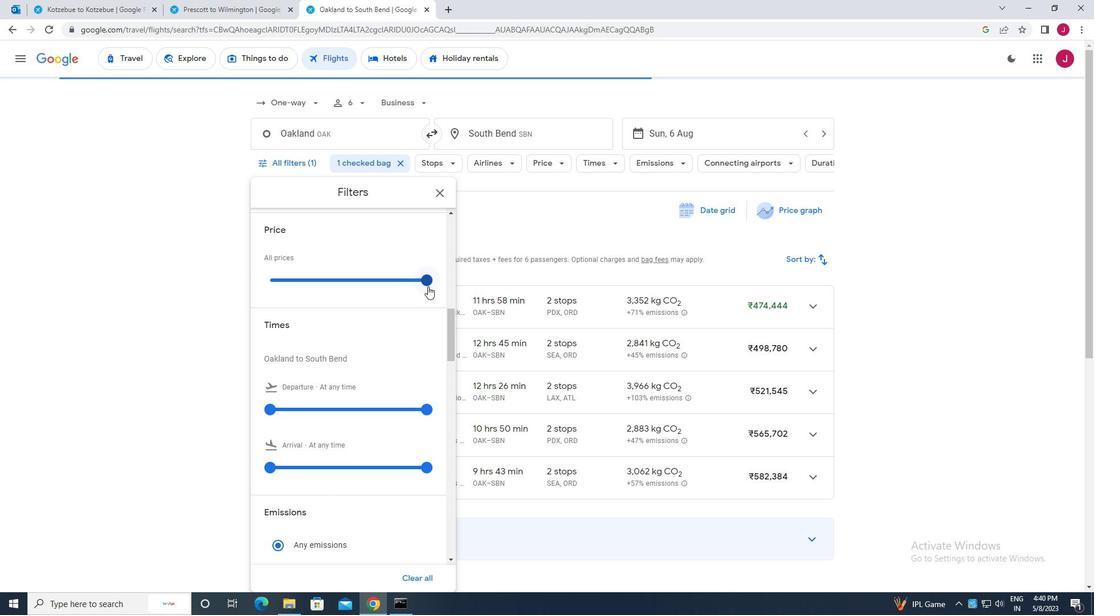 
Action: Mouse moved to (318, 272)
Screenshot: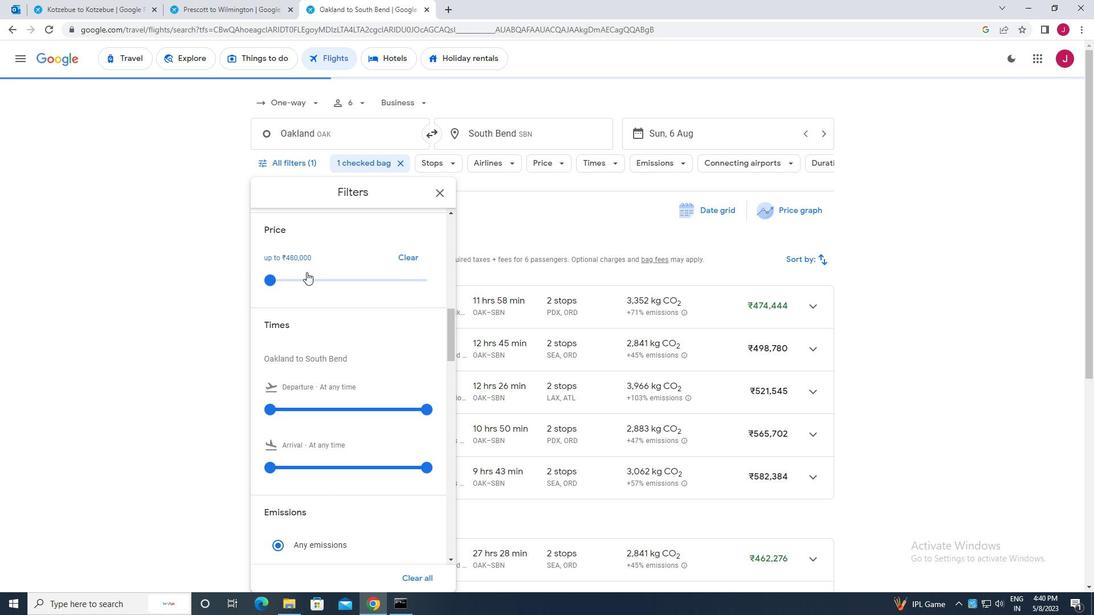 
Action: Mouse scrolled (318, 272) with delta (0, 0)
Screenshot: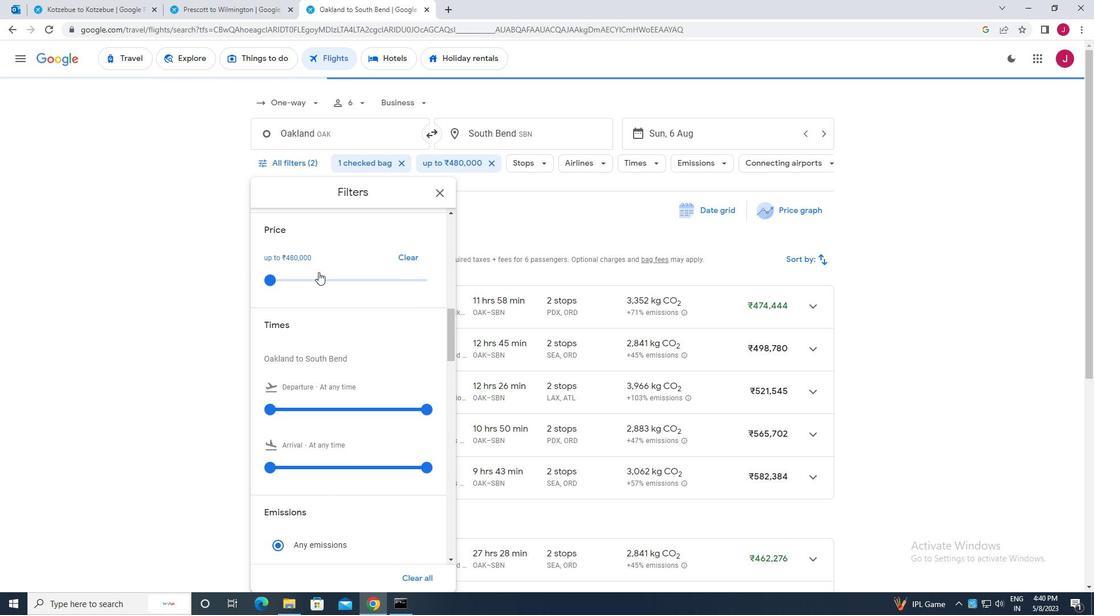 
Action: Mouse scrolled (318, 272) with delta (0, 0)
Screenshot: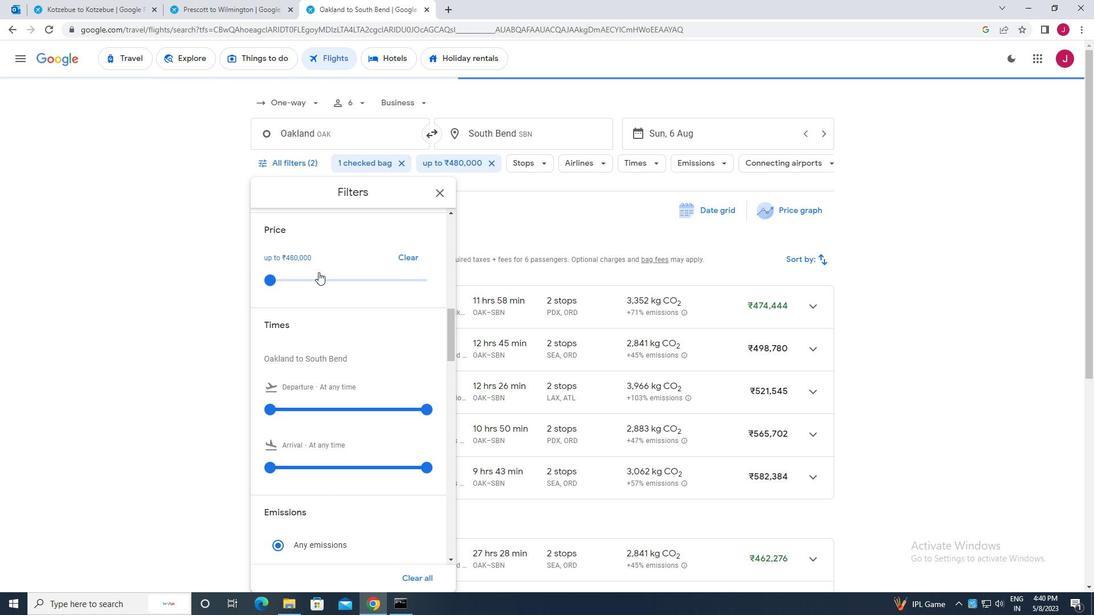 
Action: Mouse moved to (268, 293)
Screenshot: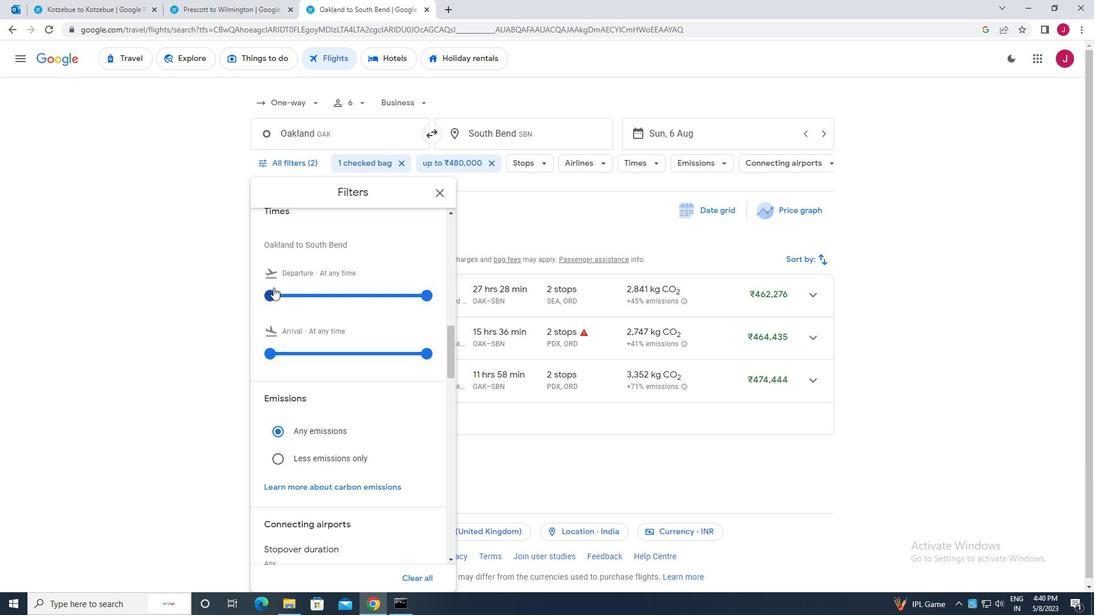 
Action: Mouse pressed left at (268, 293)
Screenshot: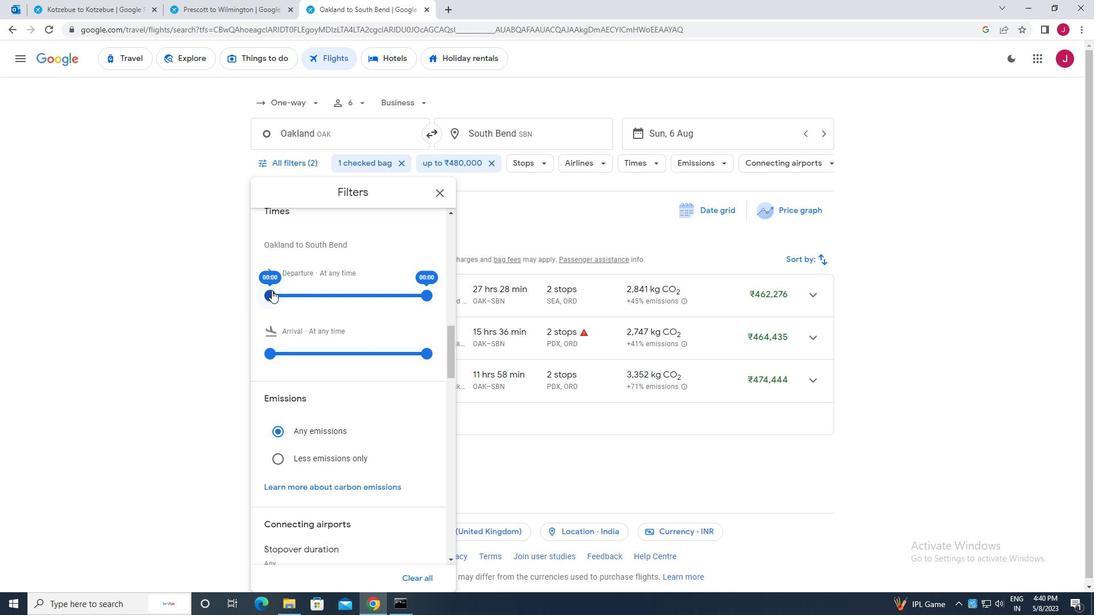 
Action: Mouse moved to (424, 297)
Screenshot: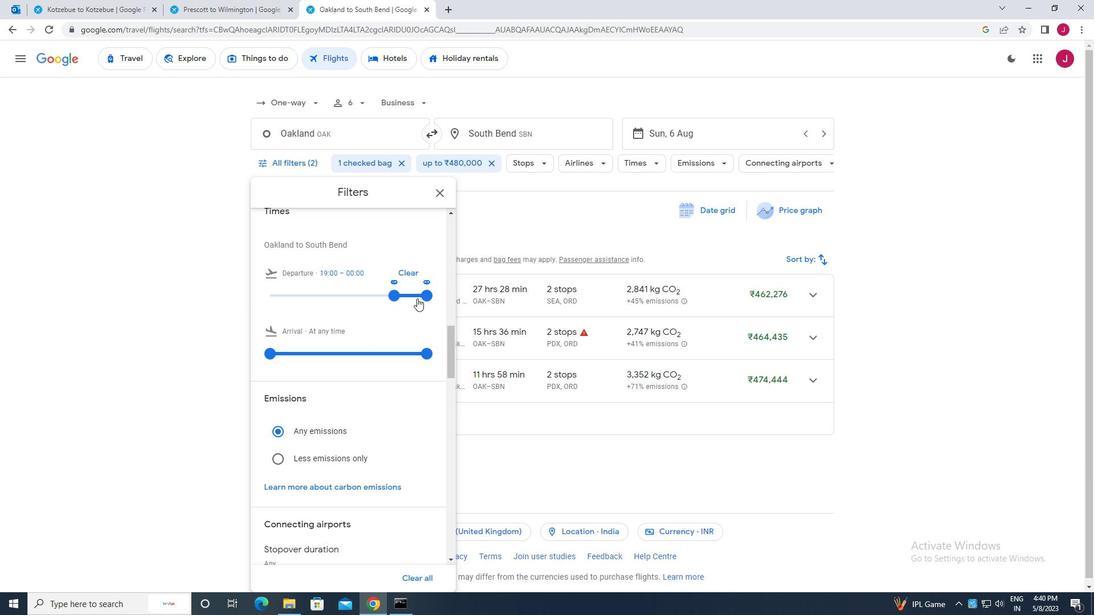 
Action: Mouse pressed left at (424, 297)
Screenshot: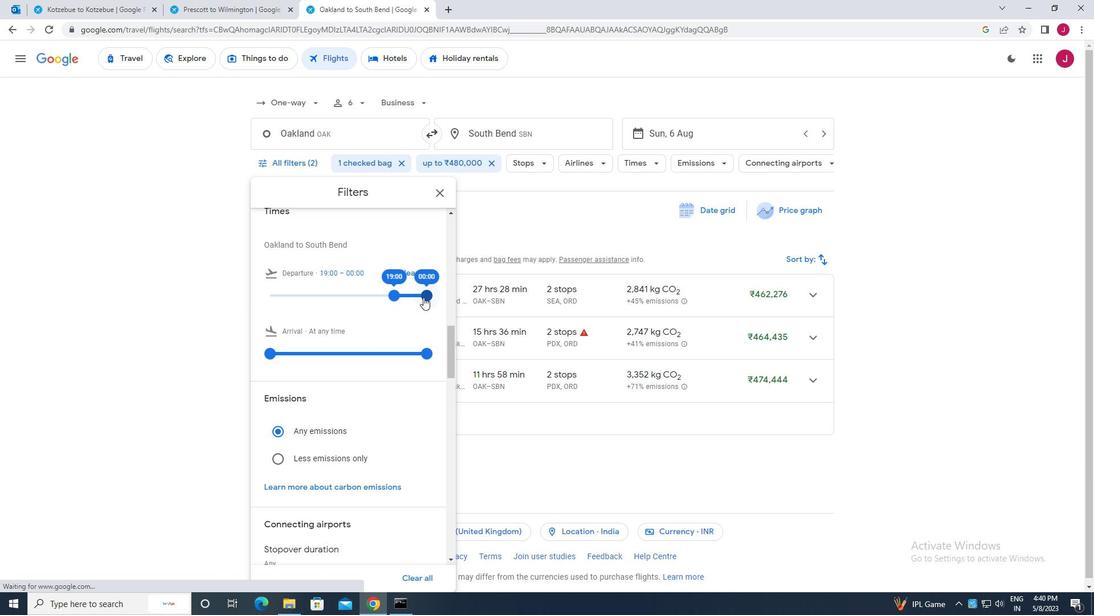 
Action: Mouse moved to (440, 193)
Screenshot: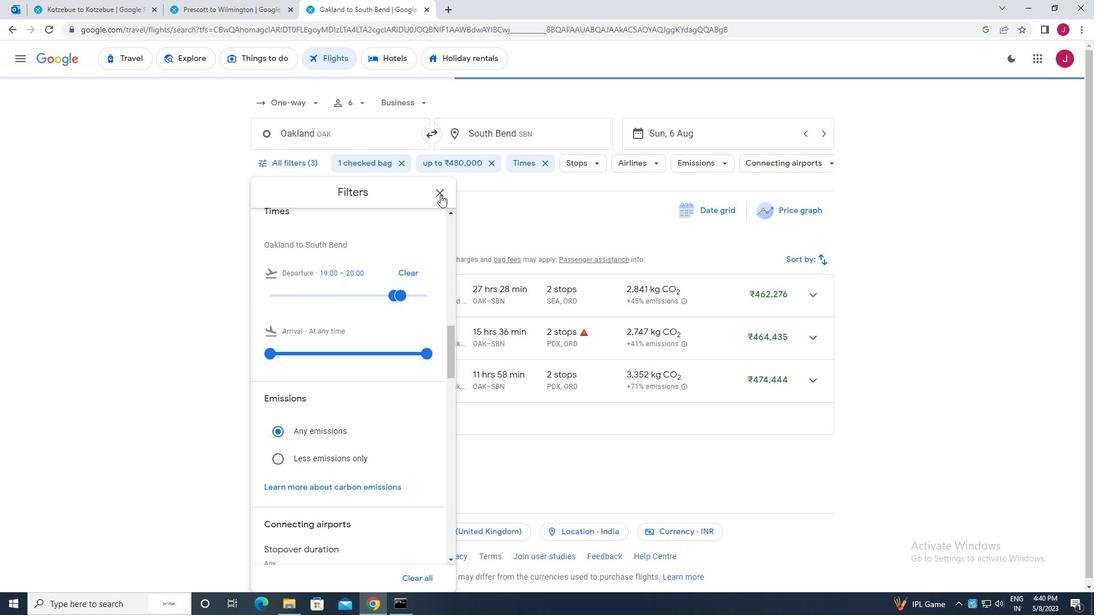 
Action: Mouse pressed left at (440, 193)
Screenshot: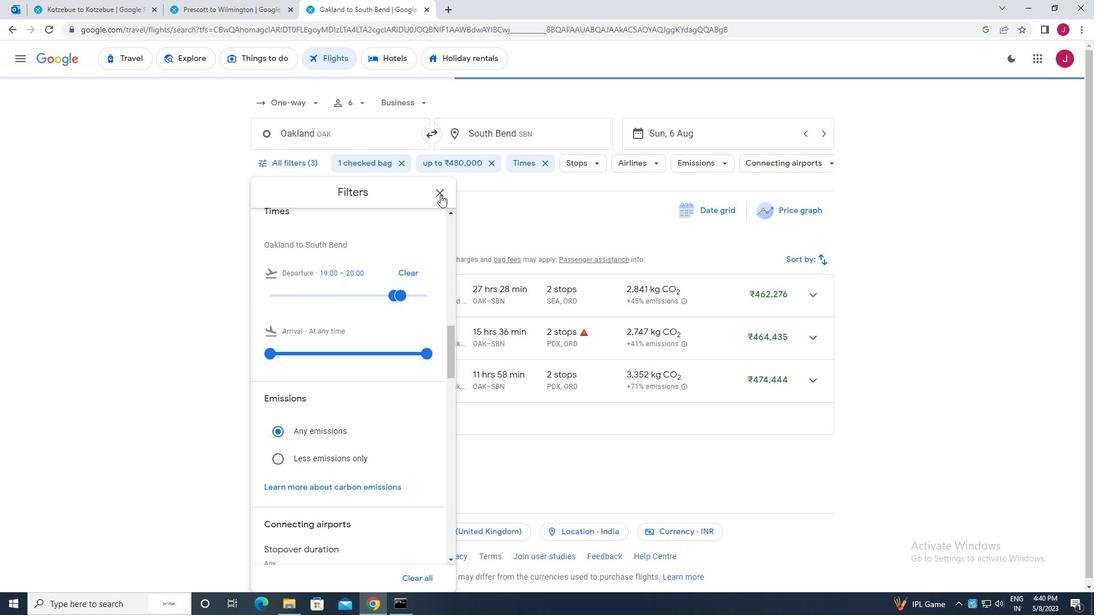 
Action: Mouse moved to (439, 193)
Screenshot: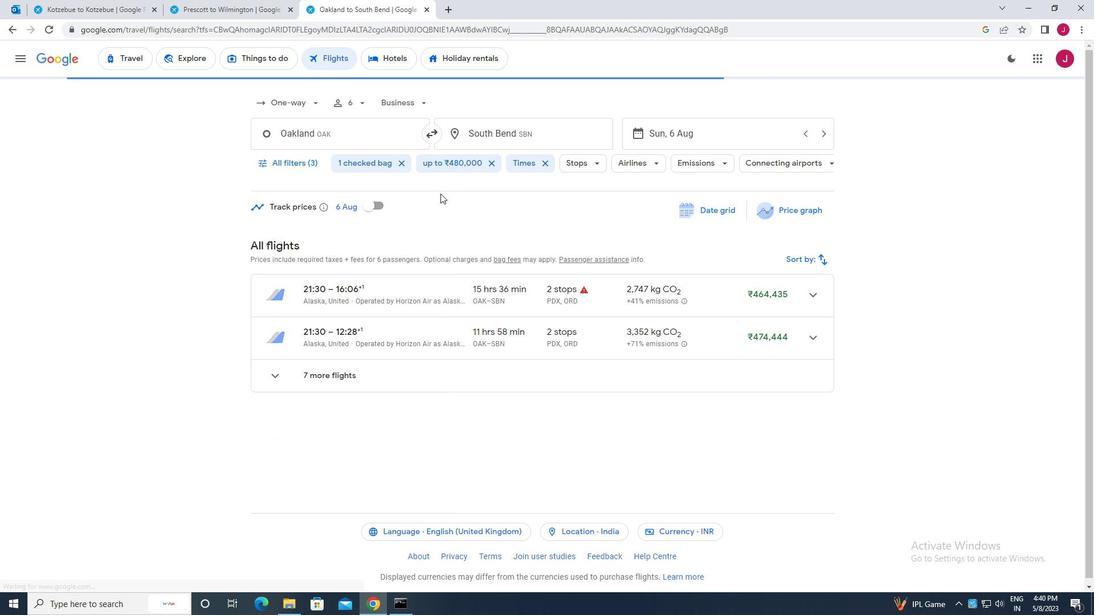 
